 Task: Find connections with filter location Ladner with filter topic #Techstartupwith filter profile language Potuguese with filter current company Coding Club with filter school ISABELLA THOBURN P.G. COLLEGE with filter industry Security Guards and Patrol Services with filter service category Loans with filter keywords title Life Coach
Action: Mouse moved to (545, 100)
Screenshot: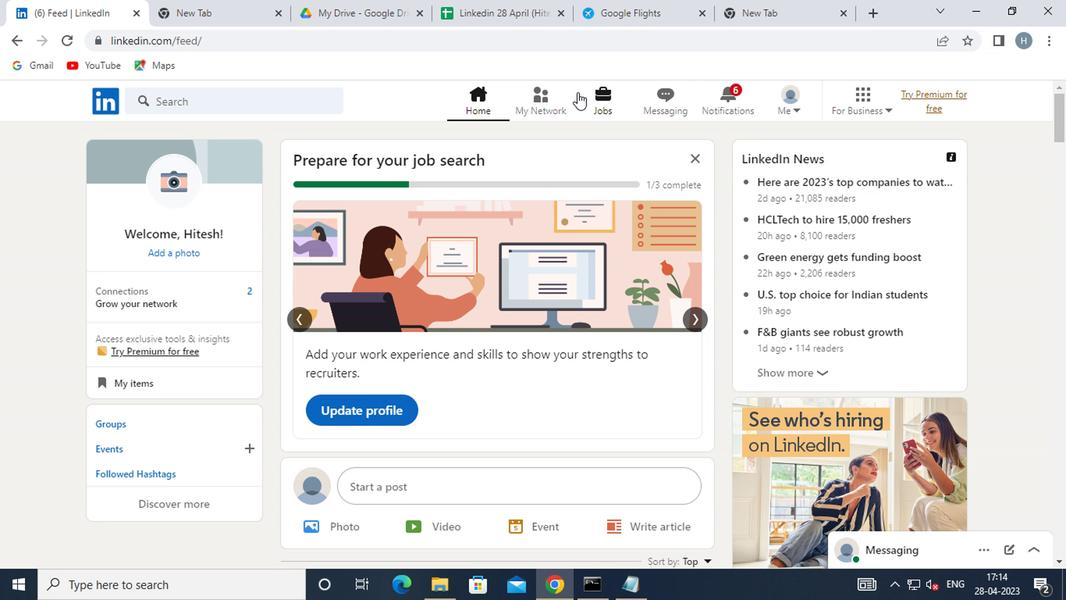 
Action: Mouse pressed left at (545, 100)
Screenshot: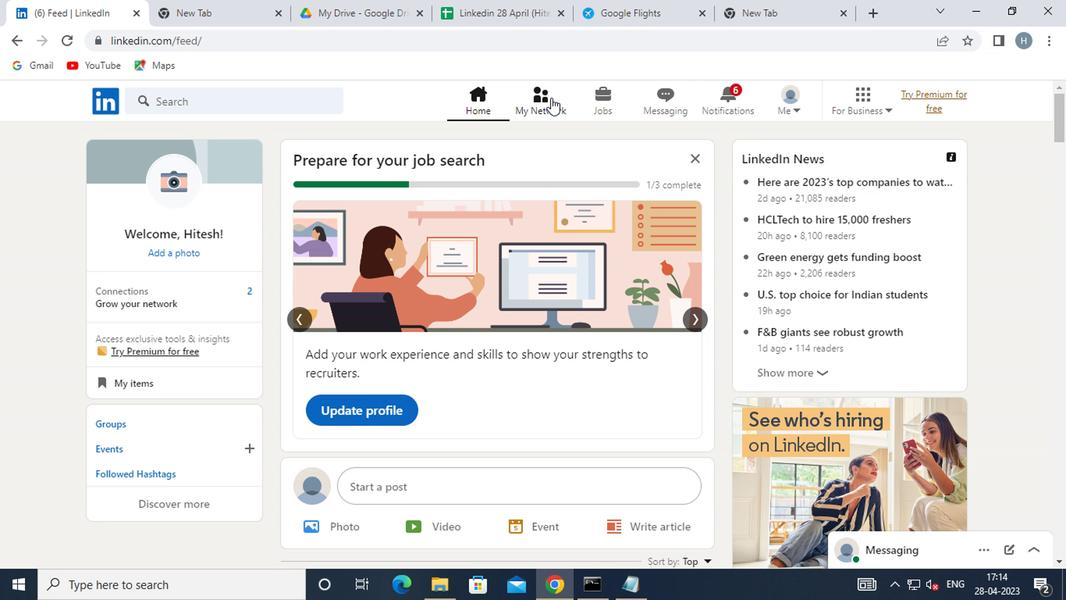 
Action: Mouse moved to (196, 185)
Screenshot: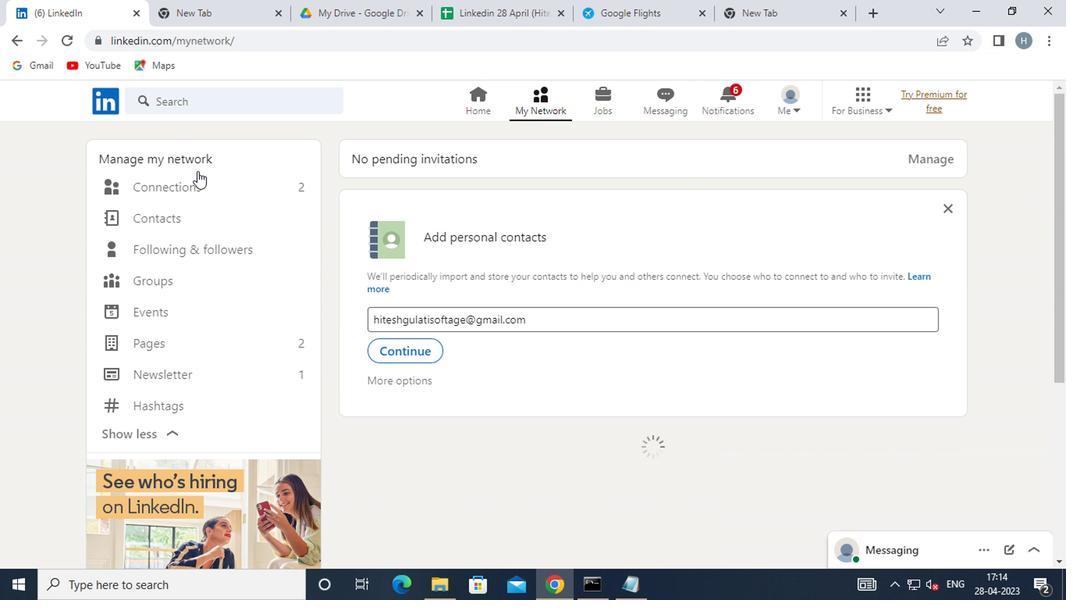 
Action: Mouse pressed left at (196, 185)
Screenshot: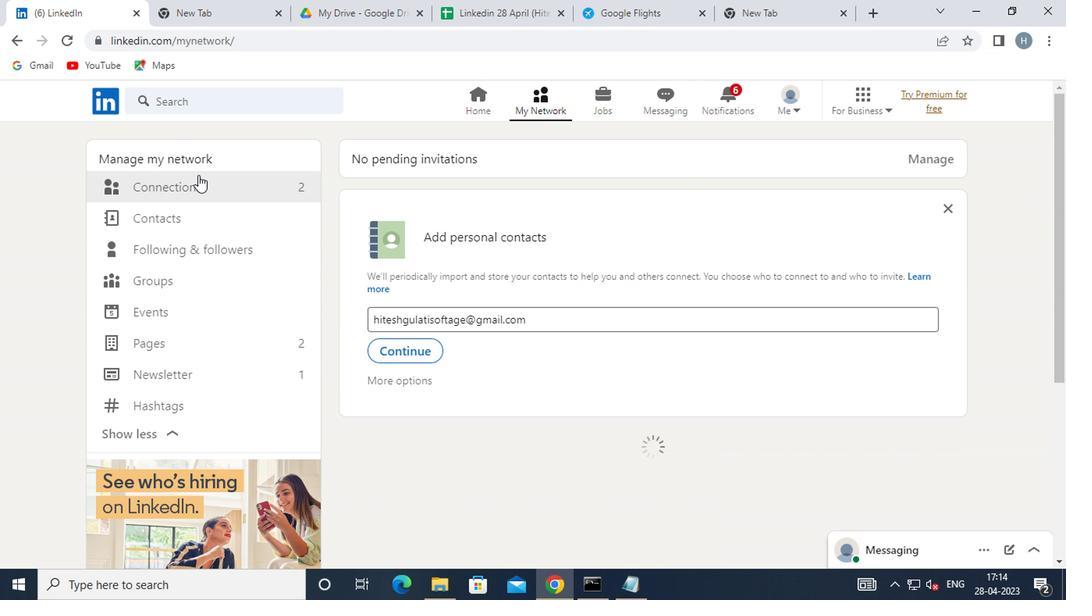 
Action: Mouse moved to (640, 191)
Screenshot: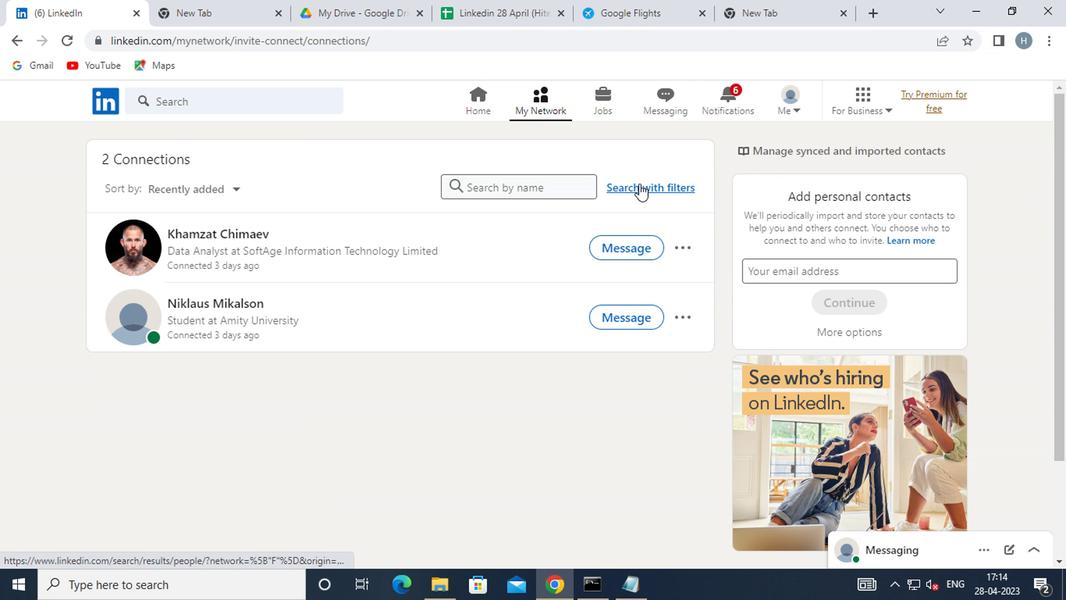
Action: Mouse pressed left at (640, 191)
Screenshot: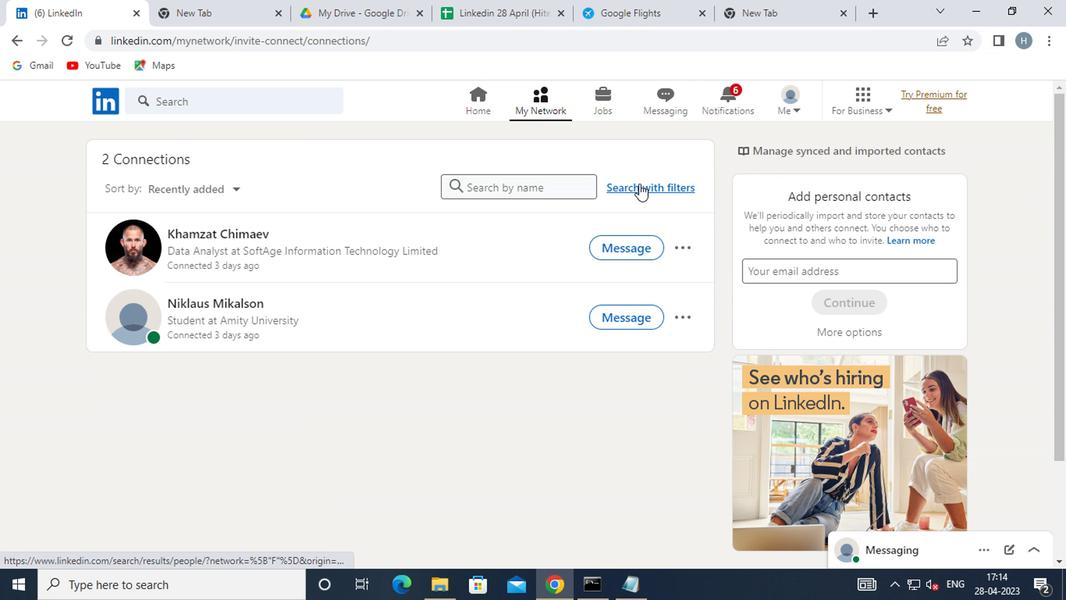 
Action: Mouse moved to (584, 146)
Screenshot: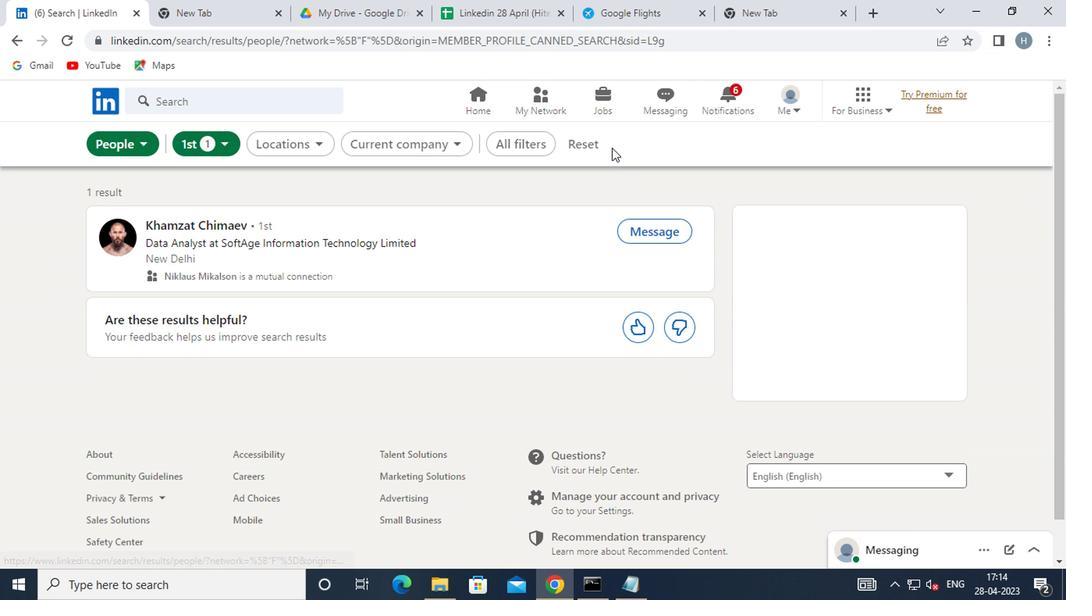 
Action: Mouse pressed left at (584, 146)
Screenshot: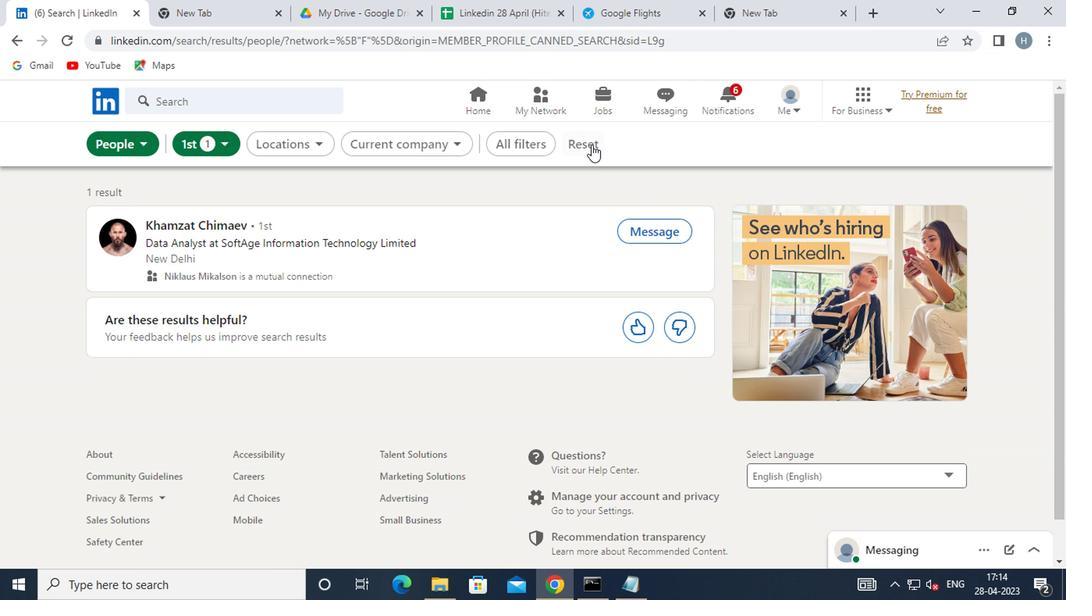 
Action: Mouse moved to (551, 143)
Screenshot: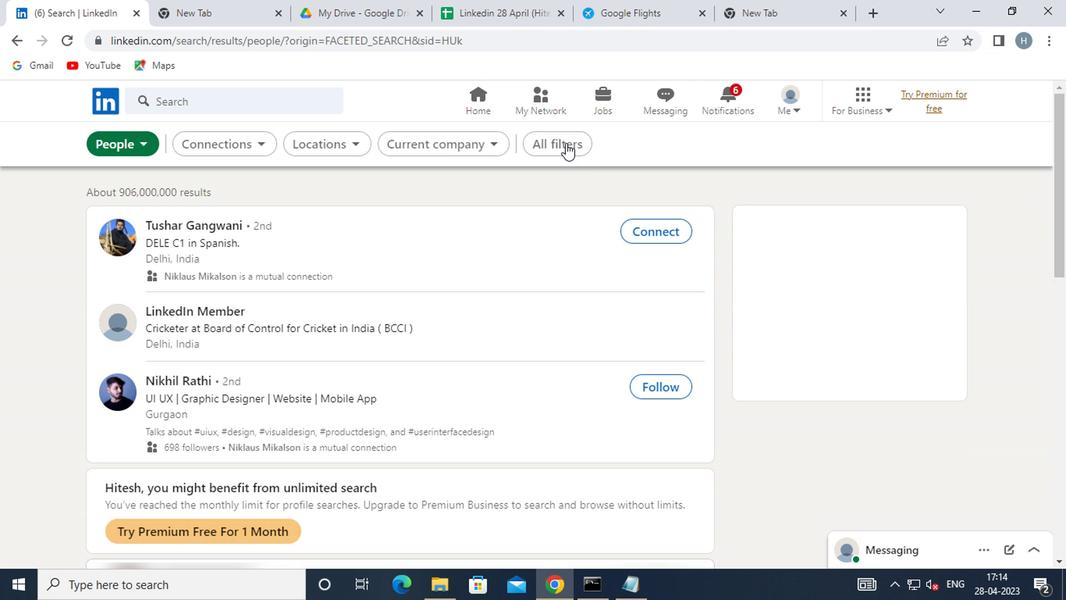 
Action: Mouse pressed left at (551, 143)
Screenshot: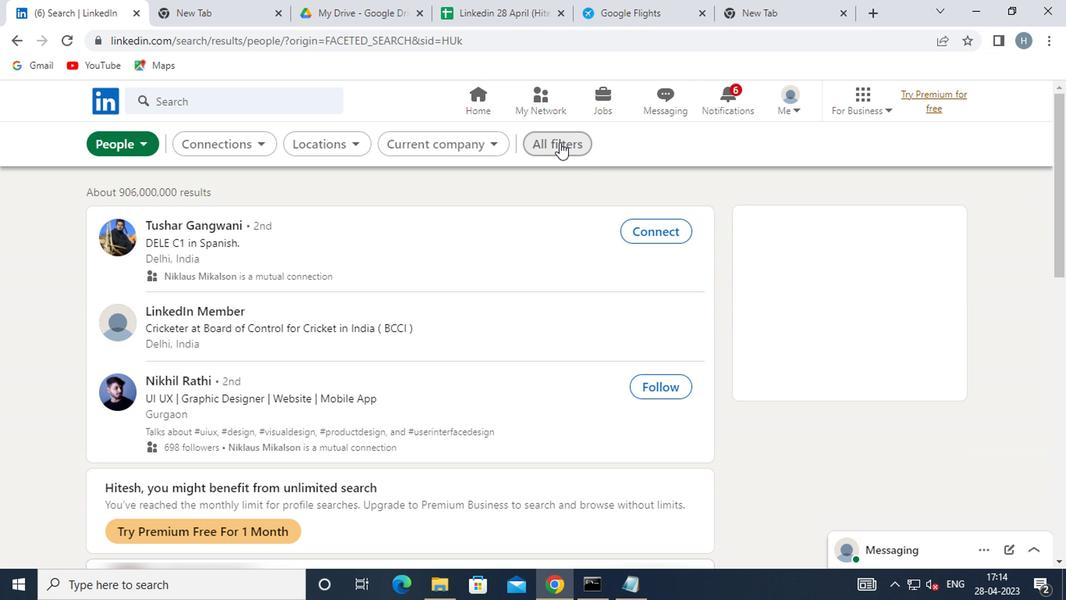 
Action: Mouse moved to (712, 370)
Screenshot: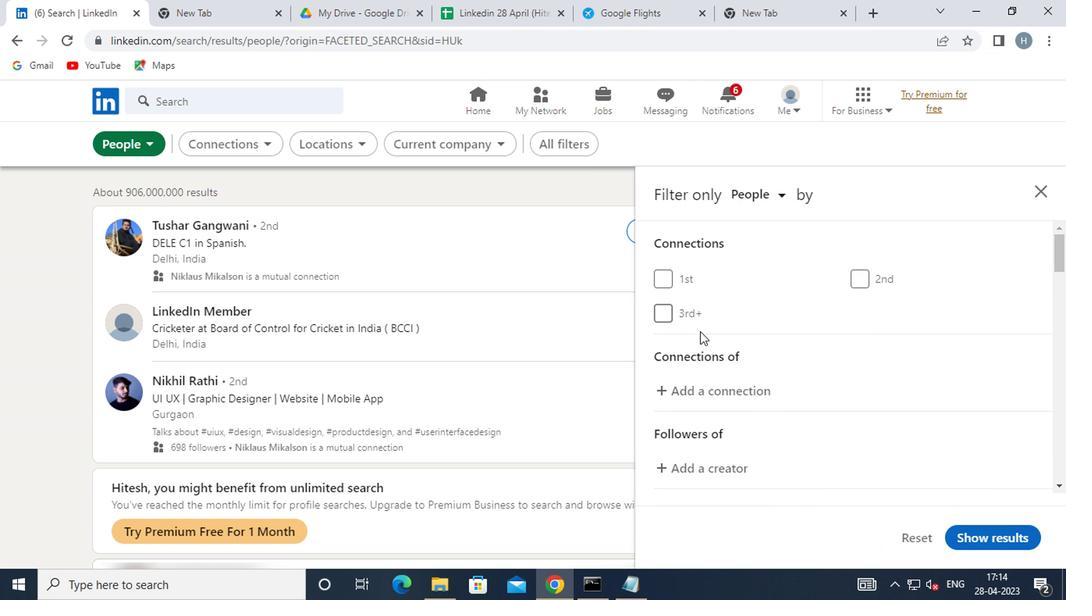 
Action: Mouse scrolled (712, 369) with delta (0, -1)
Screenshot: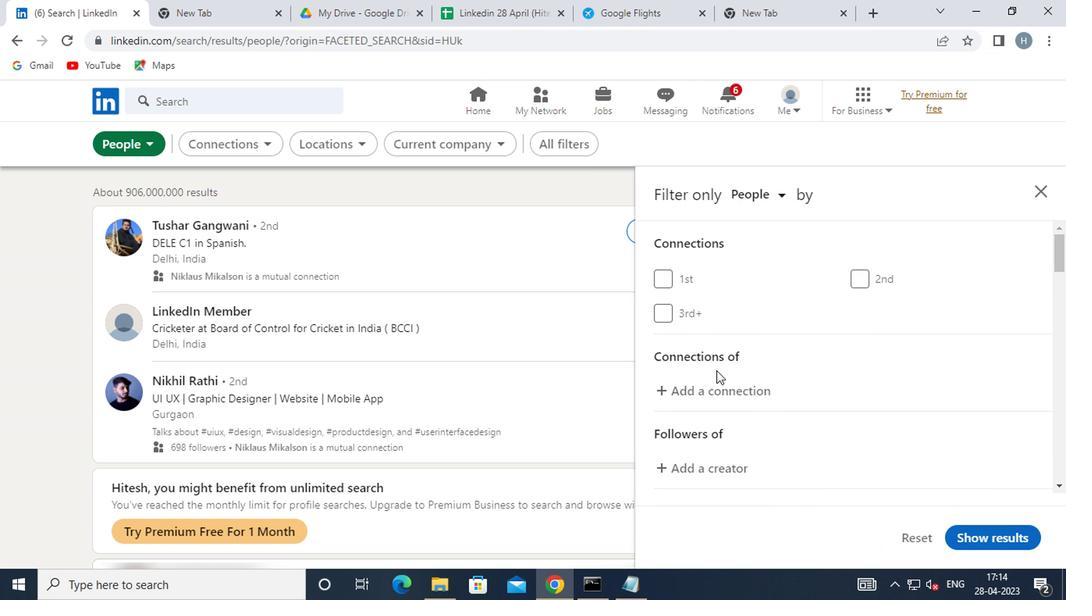 
Action: Mouse scrolled (712, 369) with delta (0, -1)
Screenshot: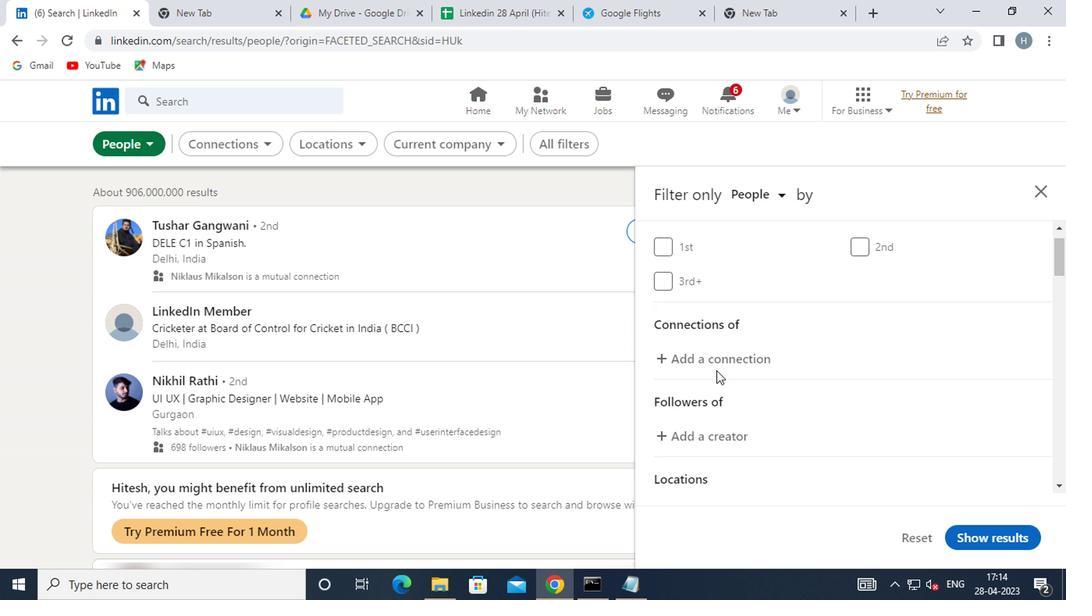 
Action: Mouse scrolled (712, 369) with delta (0, -1)
Screenshot: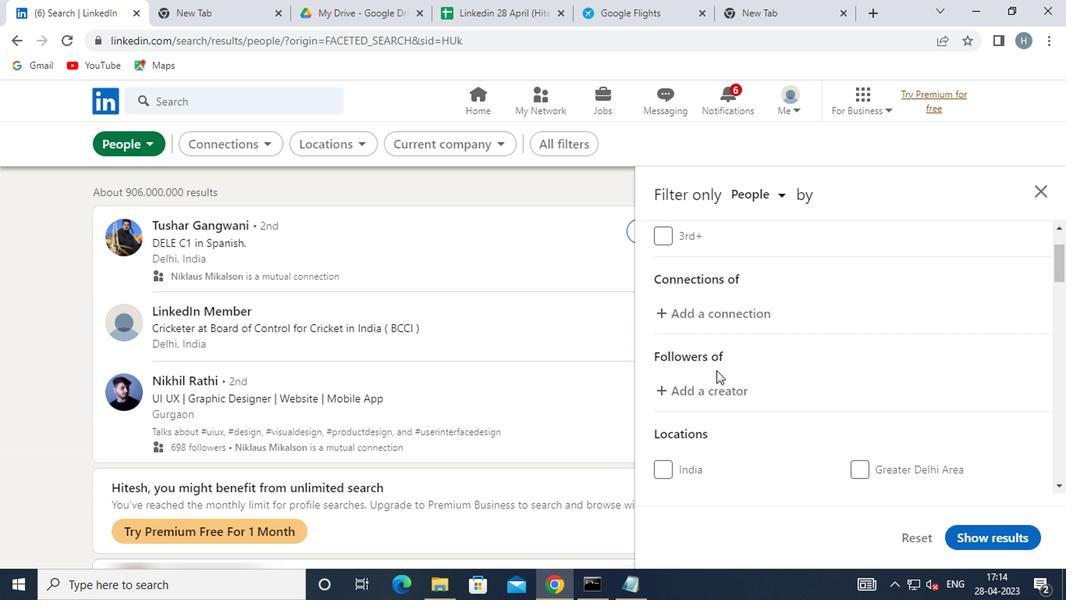 
Action: Mouse moved to (877, 378)
Screenshot: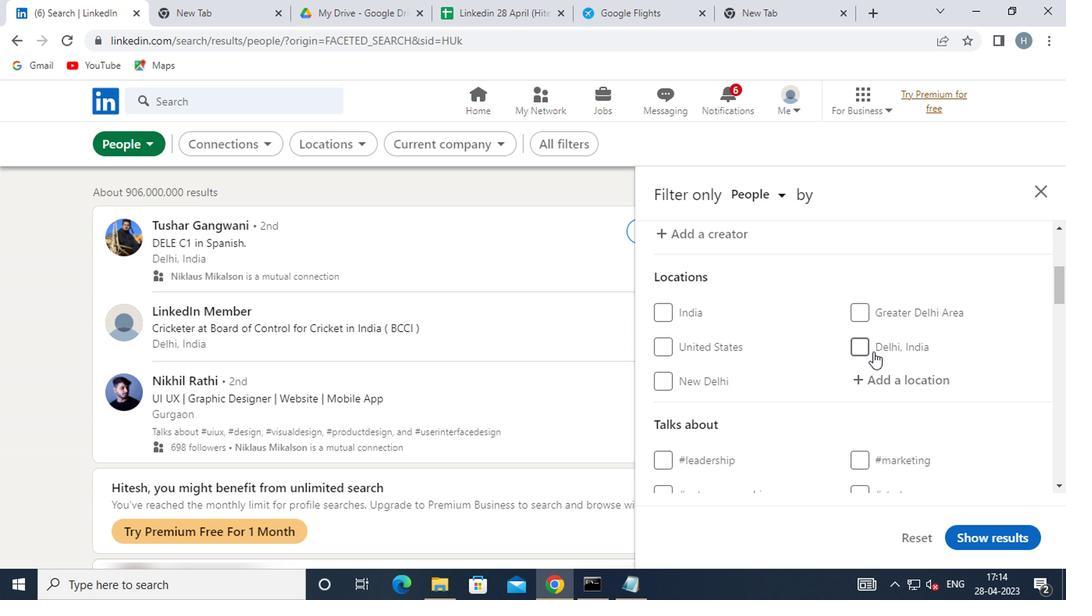 
Action: Mouse pressed left at (877, 378)
Screenshot: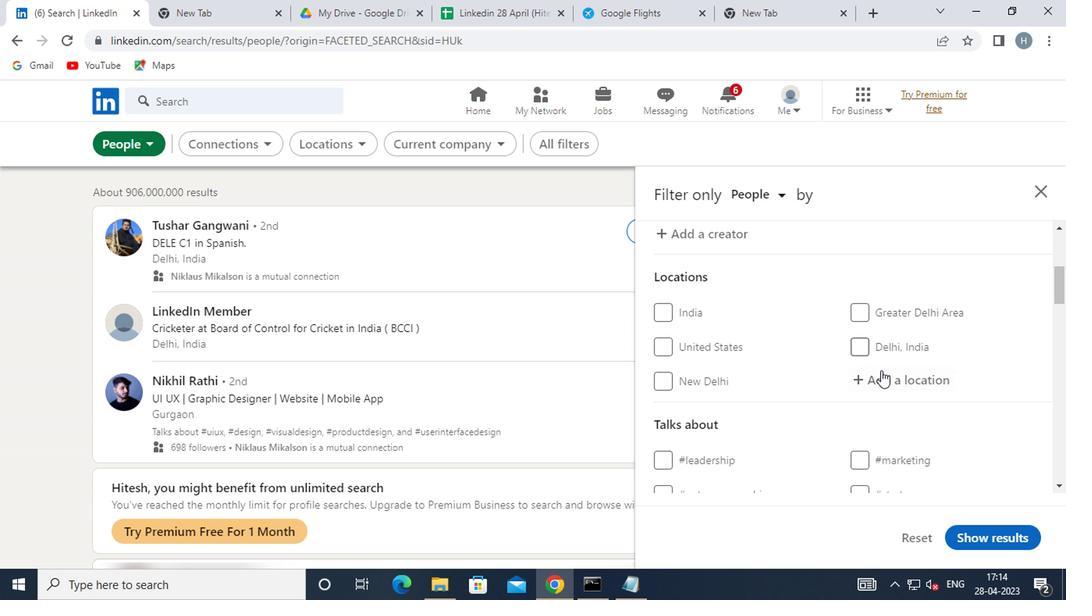 
Action: Key pressed <Key.shift>LADNER<Key.enter>
Screenshot: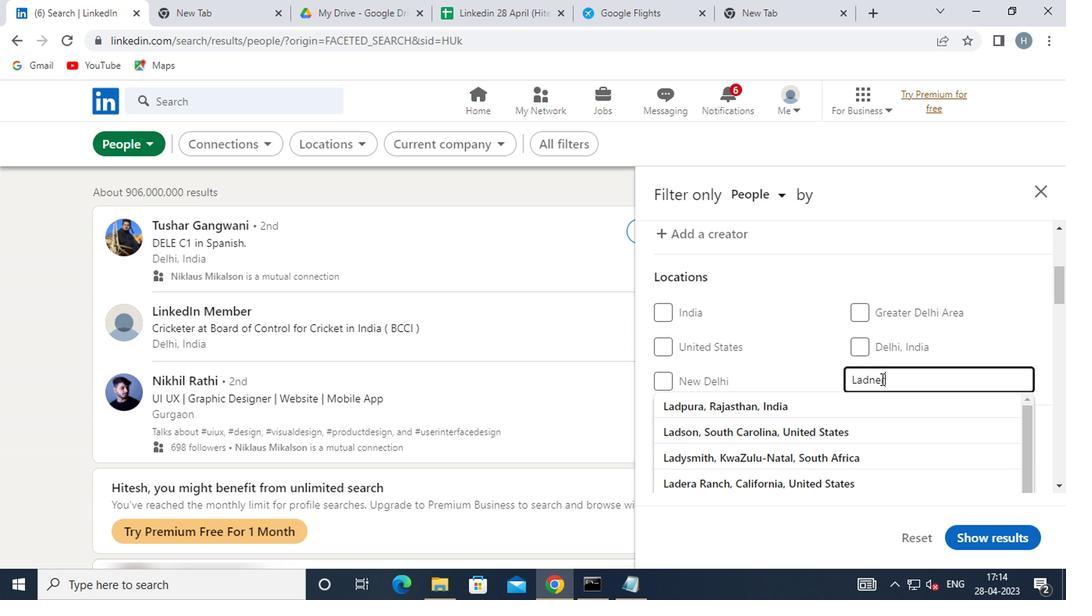 
Action: Mouse moved to (869, 433)
Screenshot: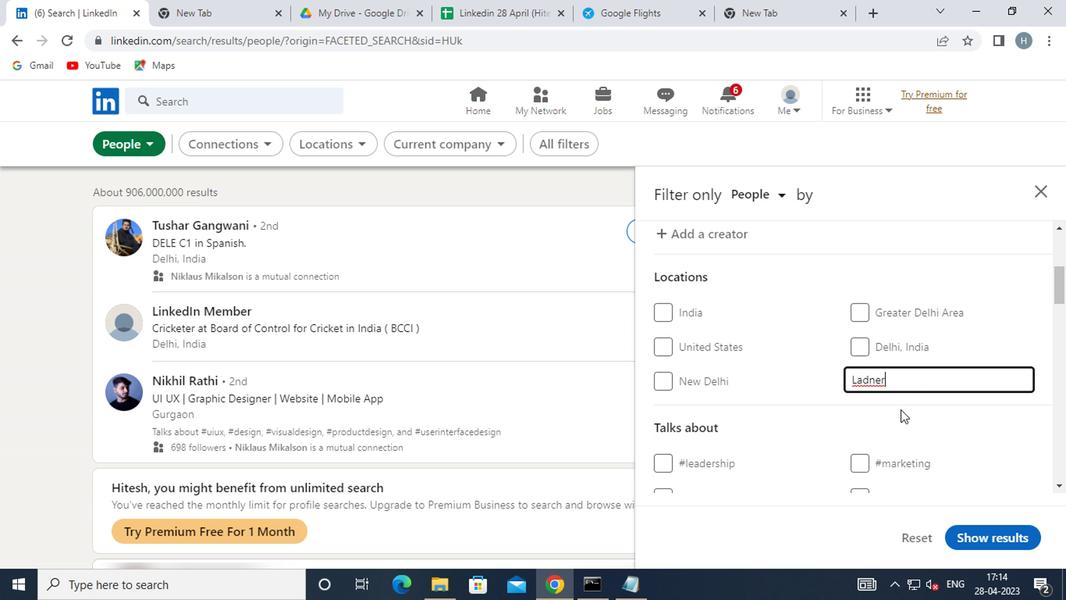 
Action: Mouse scrolled (869, 432) with delta (0, 0)
Screenshot: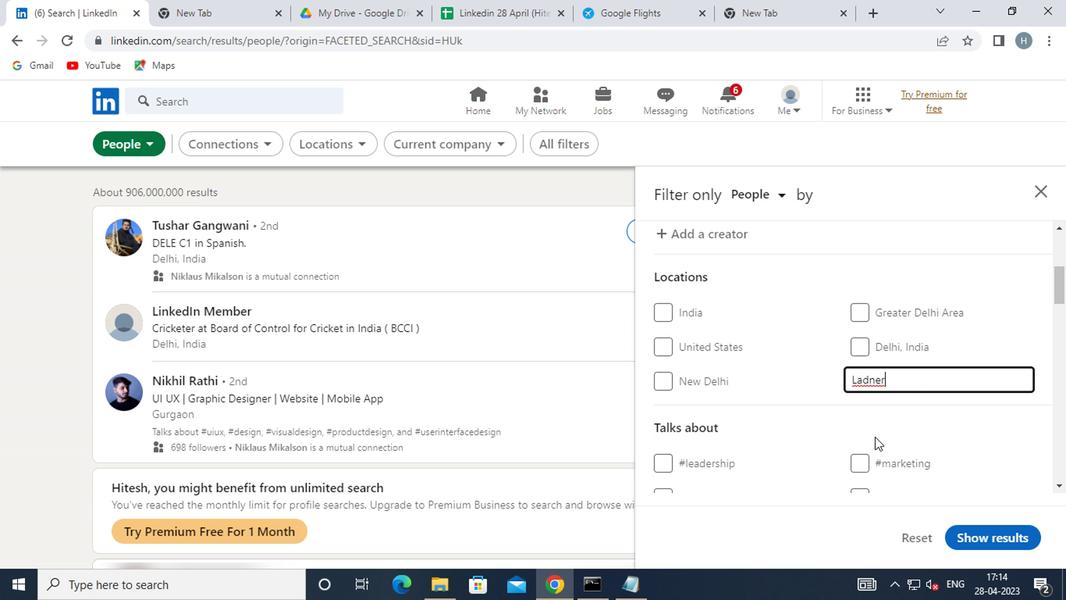 
Action: Mouse moved to (895, 417)
Screenshot: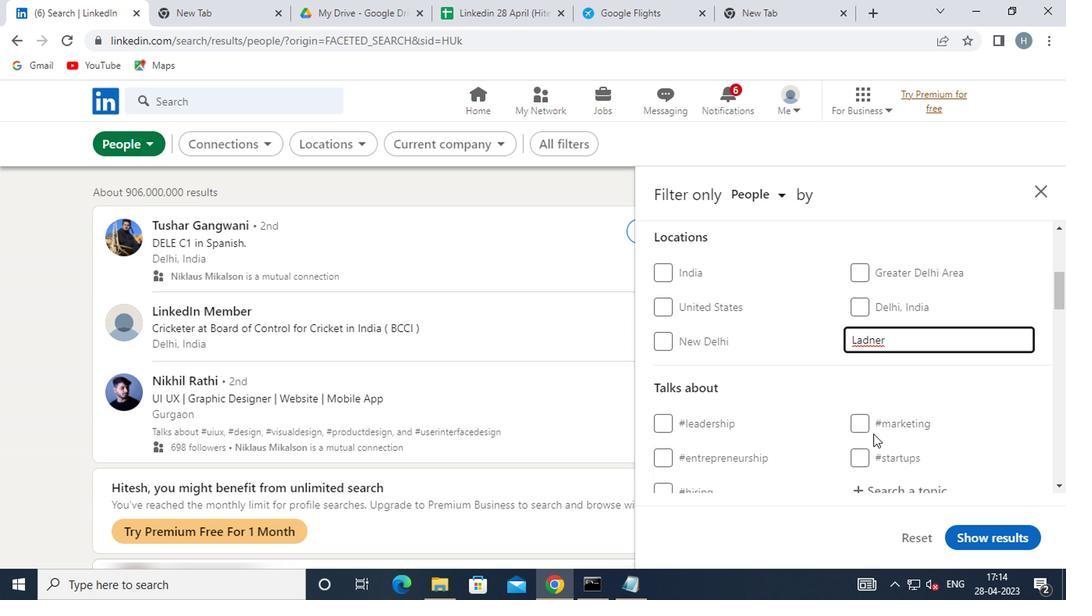 
Action: Mouse scrolled (895, 416) with delta (0, -1)
Screenshot: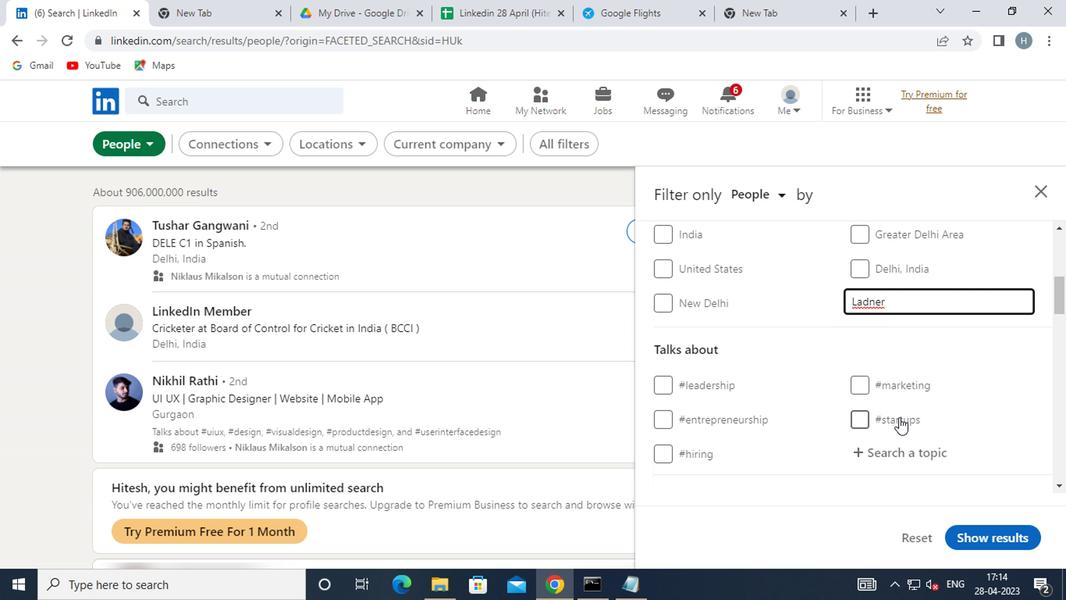 
Action: Mouse moved to (909, 368)
Screenshot: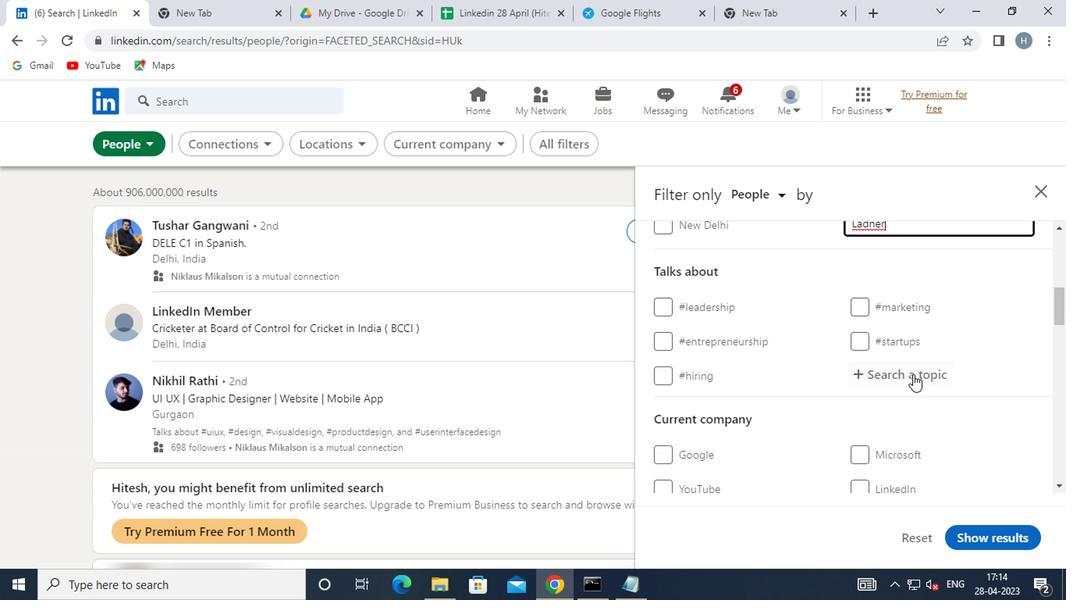 
Action: Mouse pressed left at (909, 368)
Screenshot: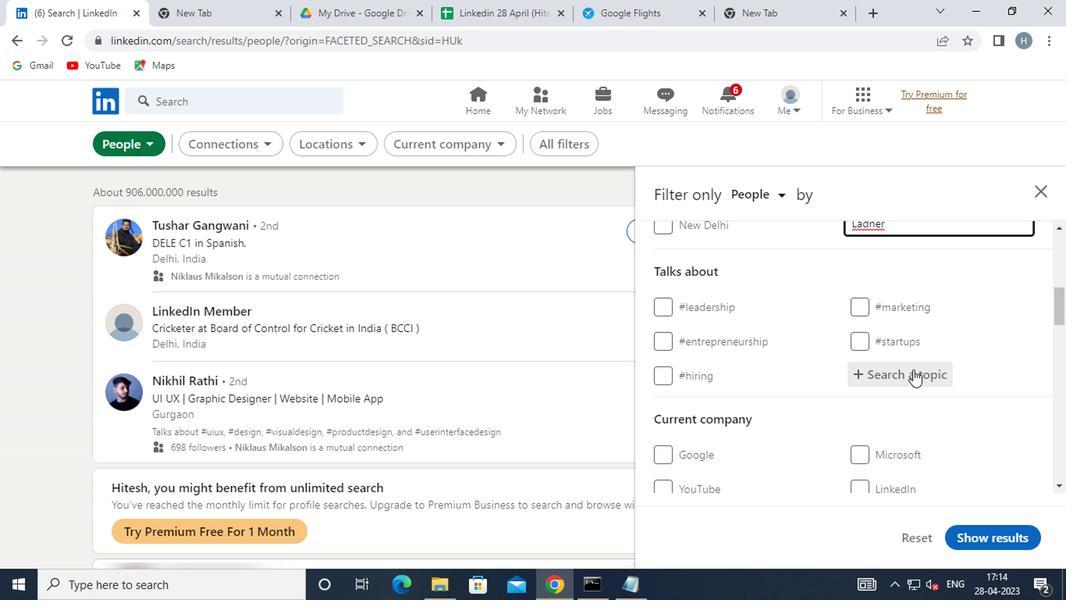 
Action: Key pressed <Key.shift>TECHST
Screenshot: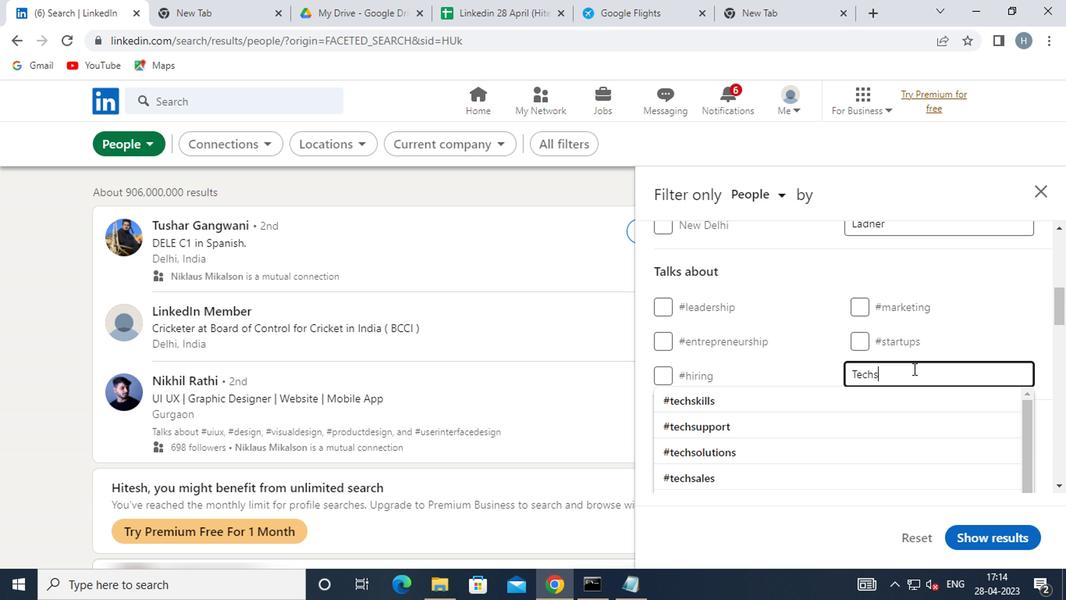 
Action: Mouse moved to (814, 400)
Screenshot: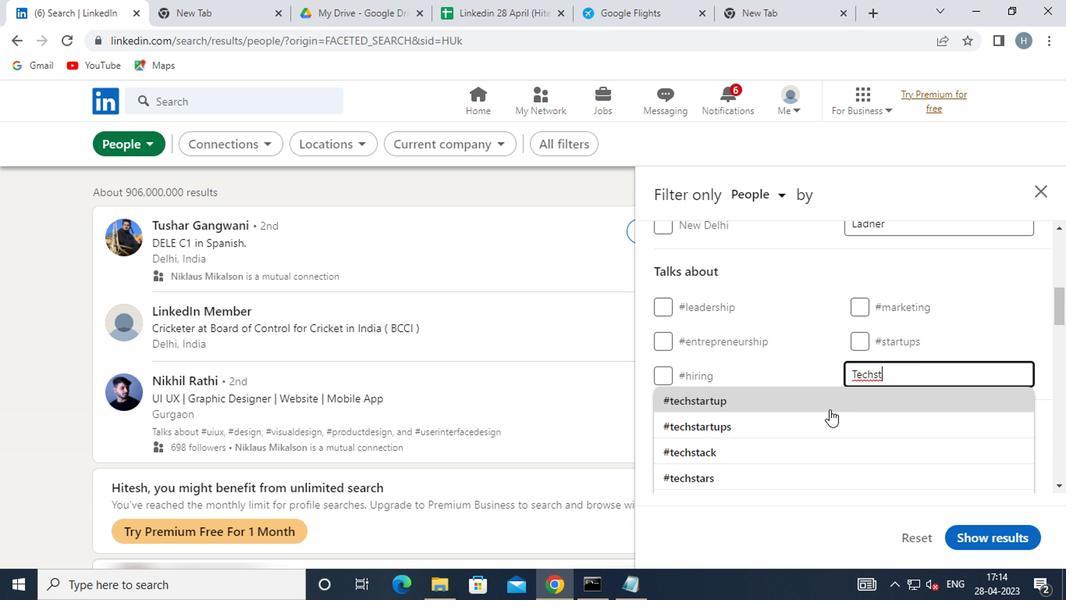 
Action: Mouse pressed left at (814, 400)
Screenshot: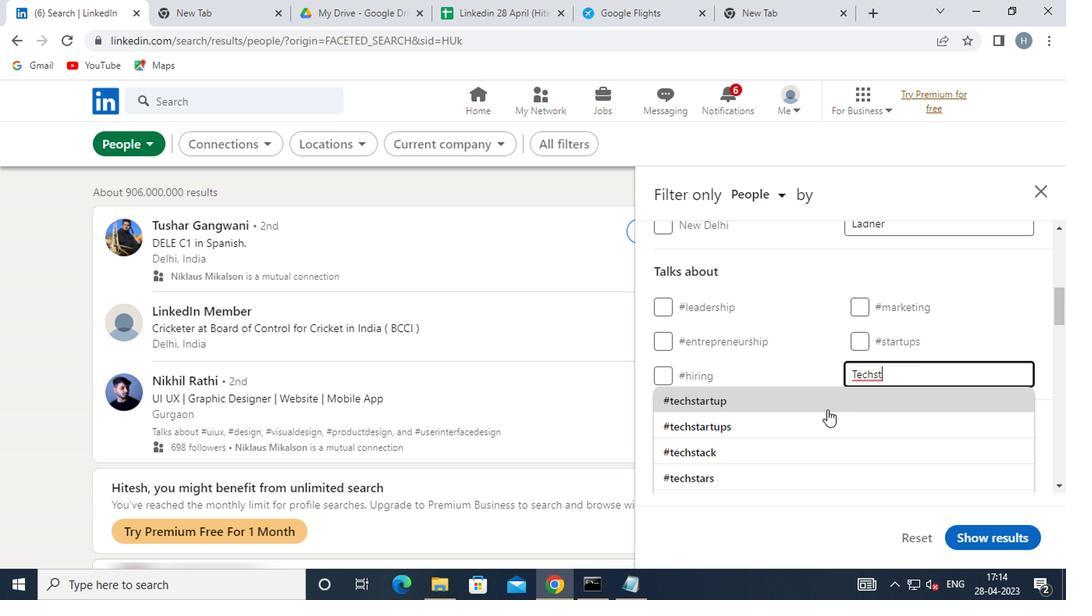 
Action: Mouse scrolled (814, 400) with delta (0, 0)
Screenshot: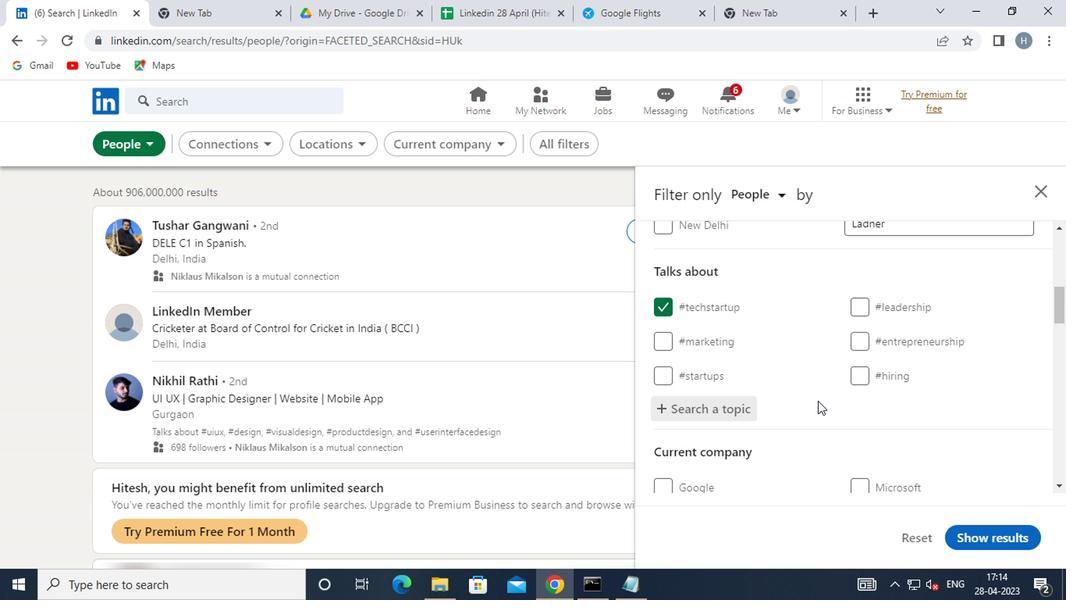 
Action: Mouse scrolled (814, 400) with delta (0, 0)
Screenshot: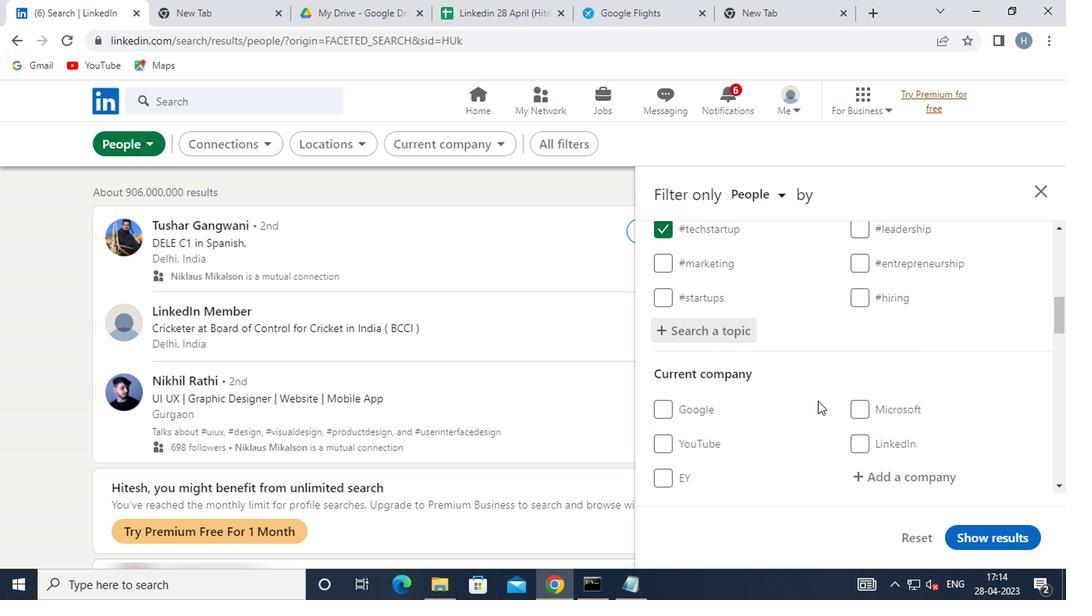 
Action: Mouse scrolled (814, 400) with delta (0, 0)
Screenshot: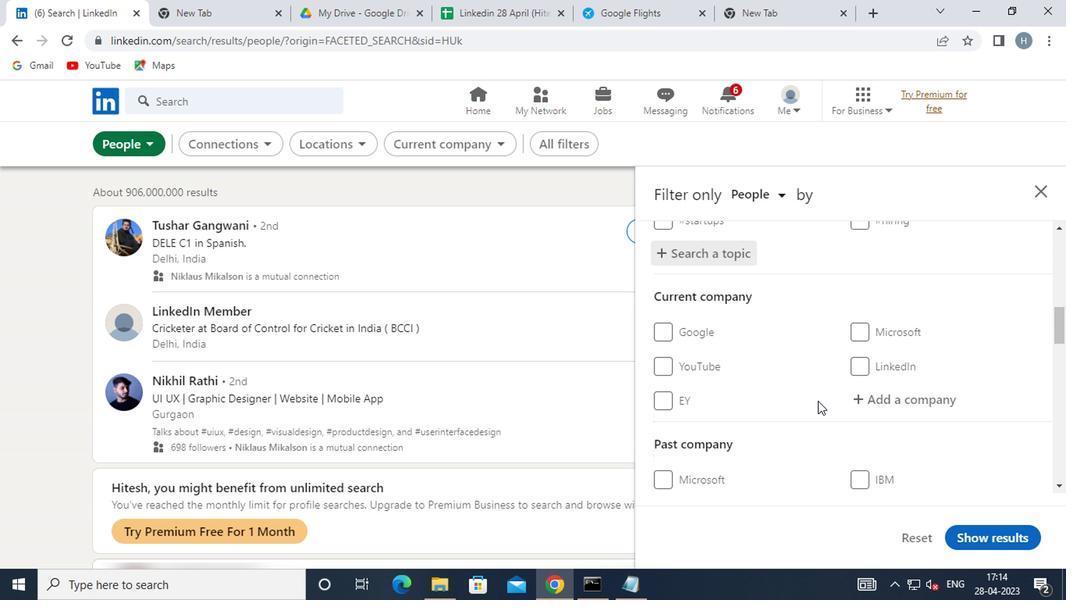 
Action: Mouse scrolled (814, 400) with delta (0, 0)
Screenshot: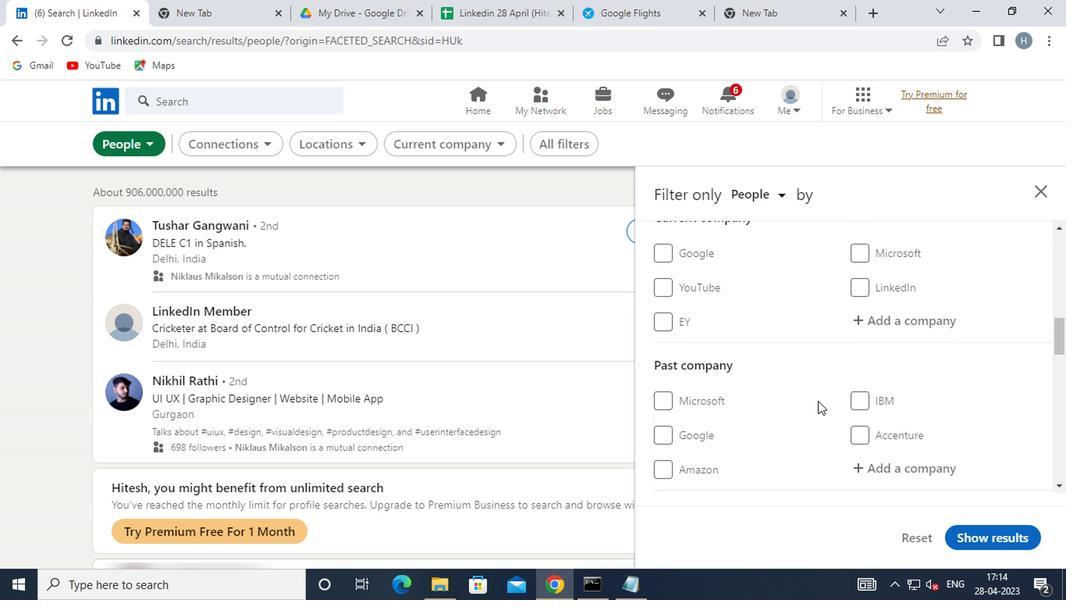 
Action: Mouse scrolled (814, 400) with delta (0, 0)
Screenshot: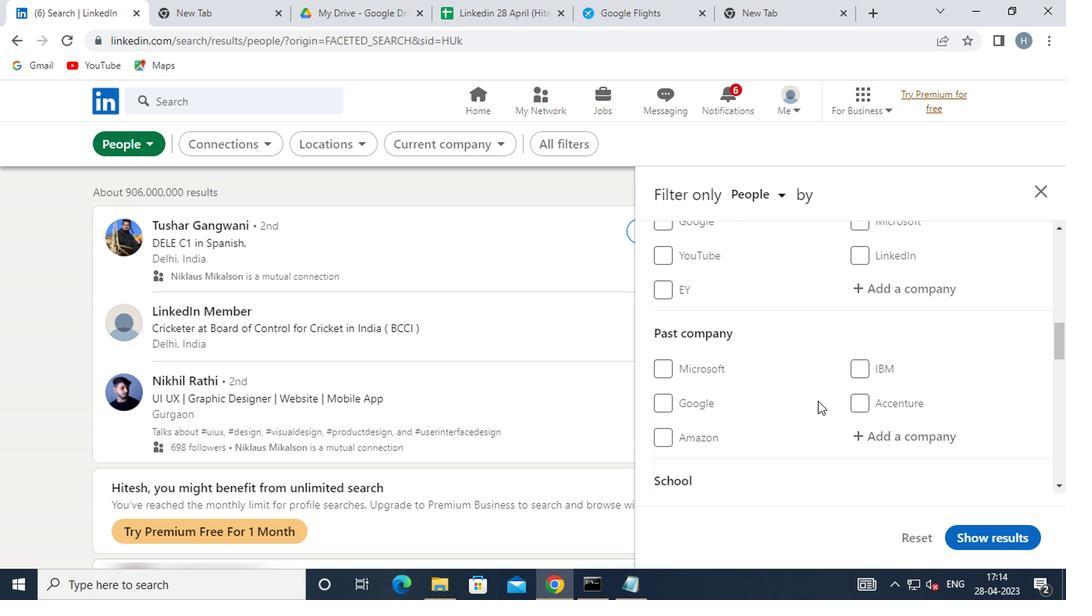 
Action: Mouse scrolled (814, 400) with delta (0, 0)
Screenshot: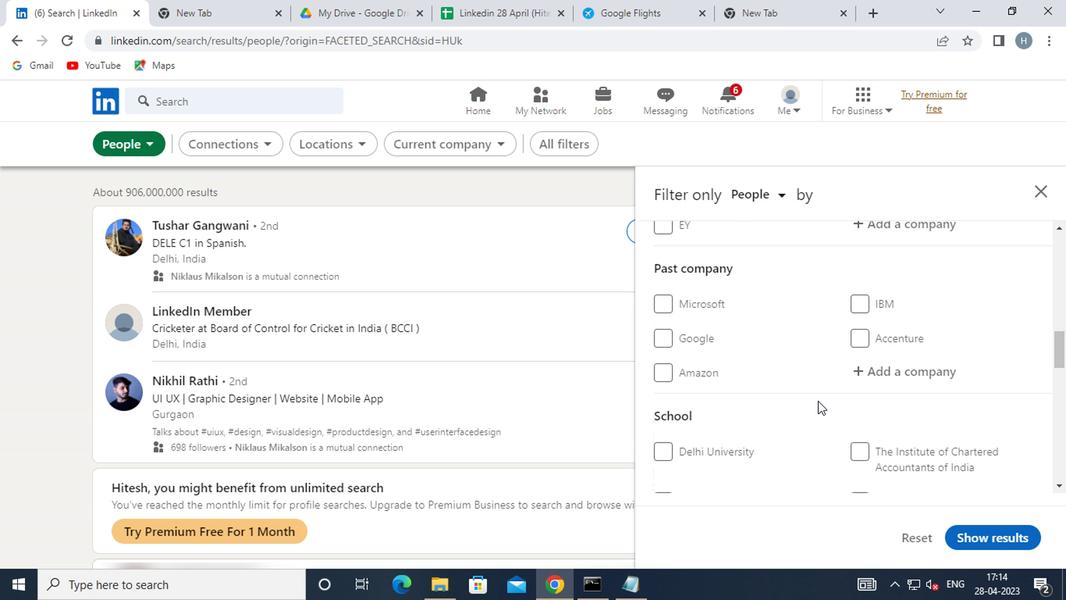 
Action: Mouse scrolled (814, 400) with delta (0, 0)
Screenshot: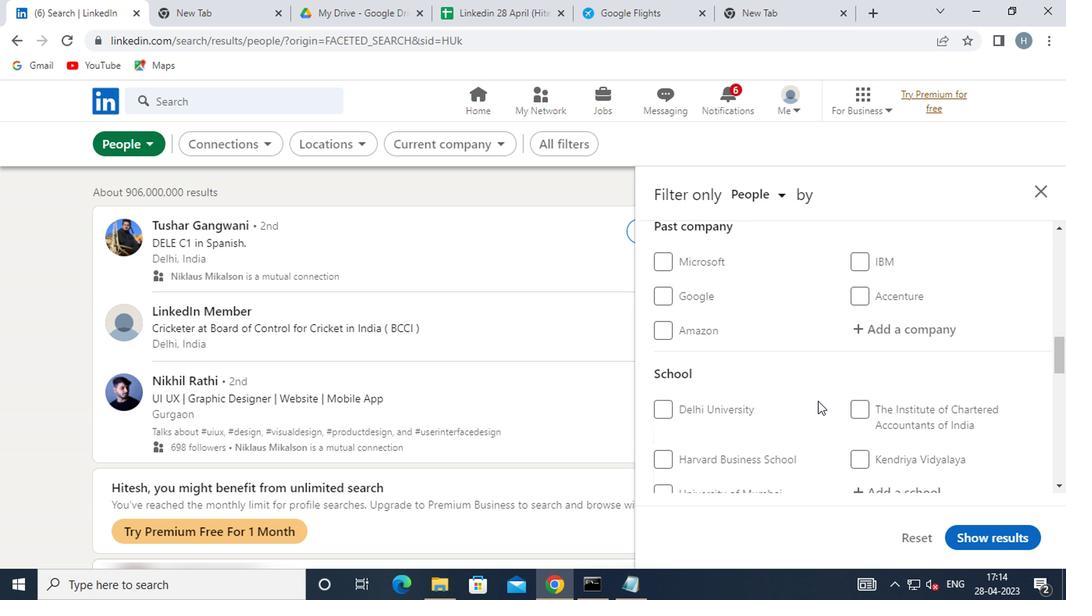 
Action: Mouse scrolled (814, 400) with delta (0, 0)
Screenshot: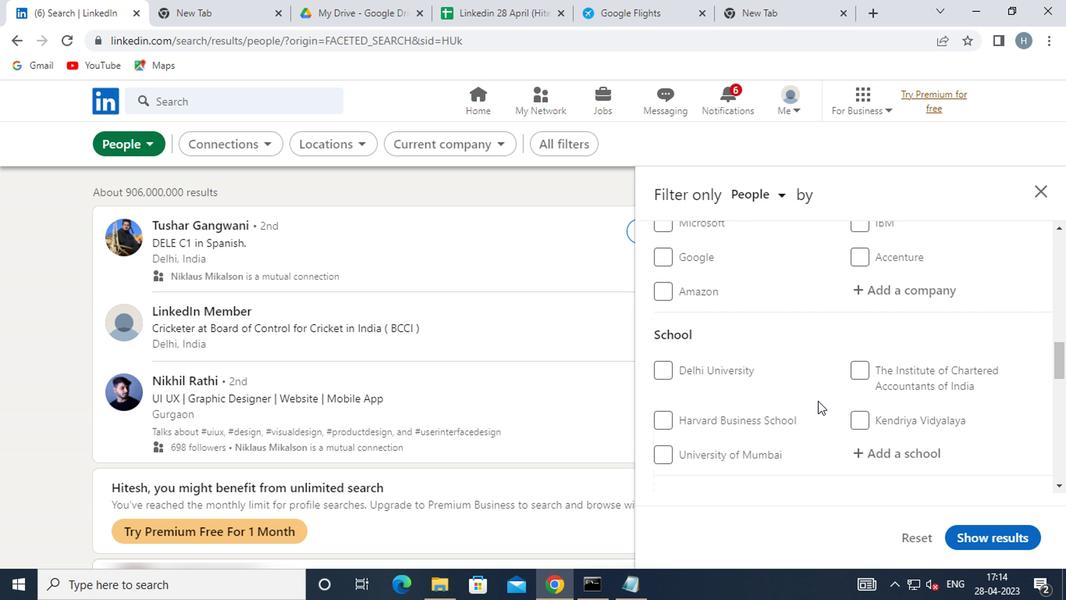 
Action: Mouse scrolled (814, 400) with delta (0, 0)
Screenshot: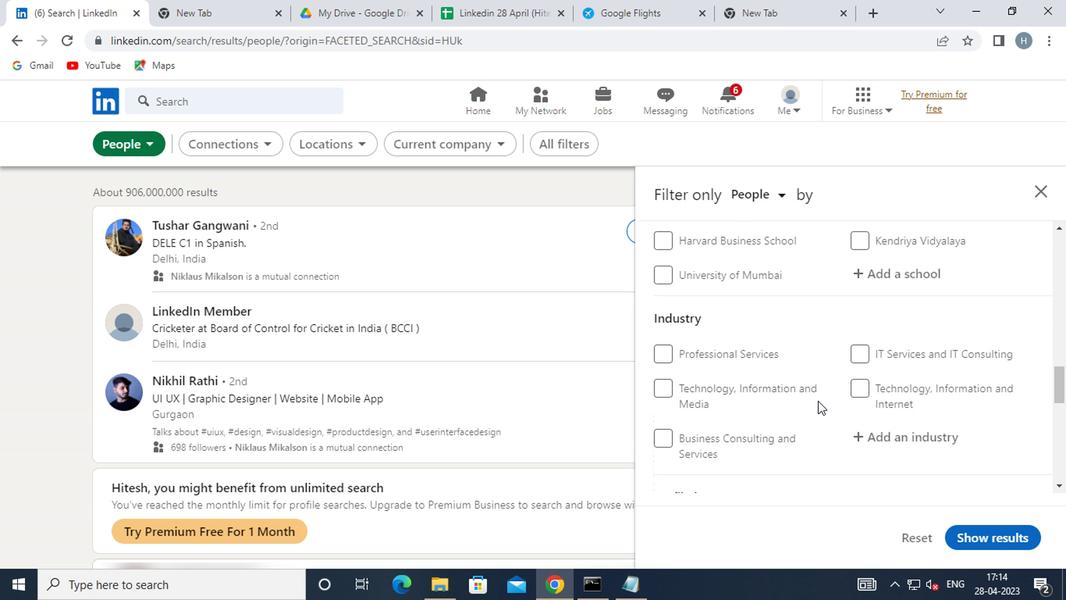 
Action: Mouse scrolled (814, 400) with delta (0, 0)
Screenshot: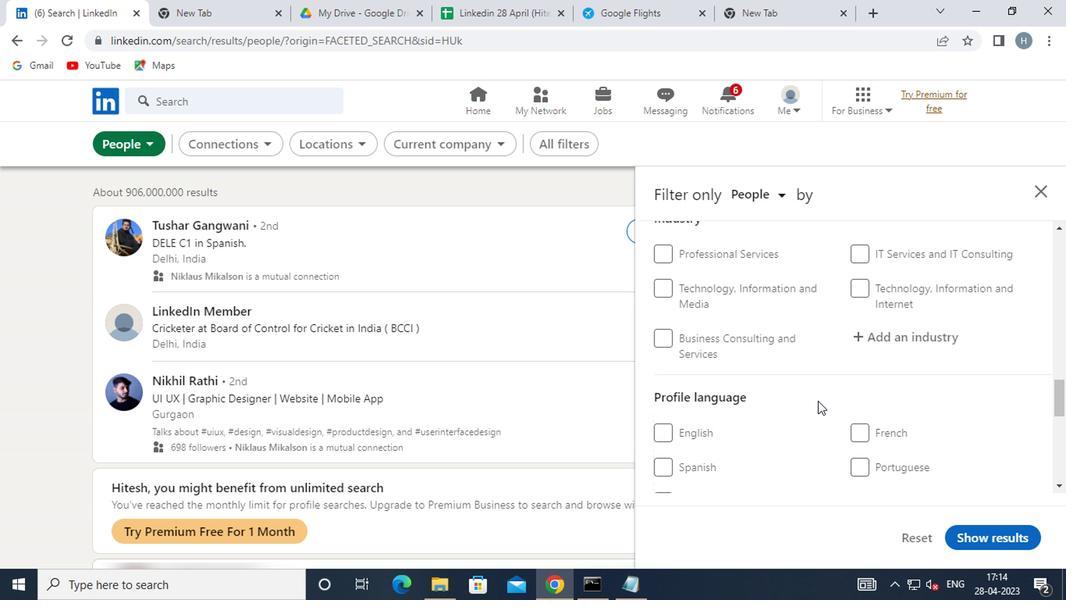 
Action: Mouse moved to (871, 378)
Screenshot: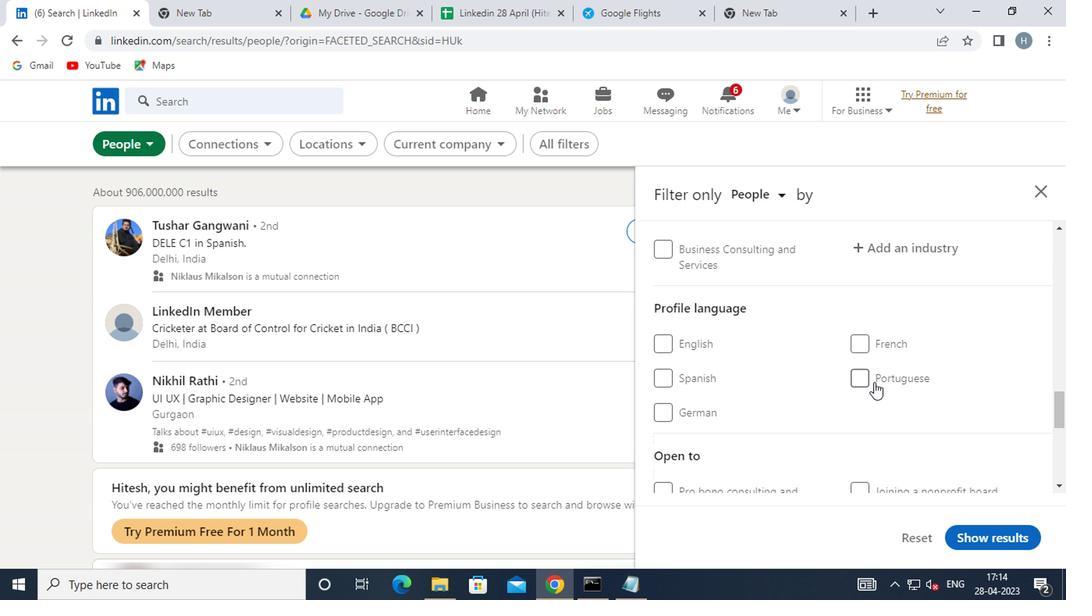 
Action: Mouse pressed left at (871, 378)
Screenshot: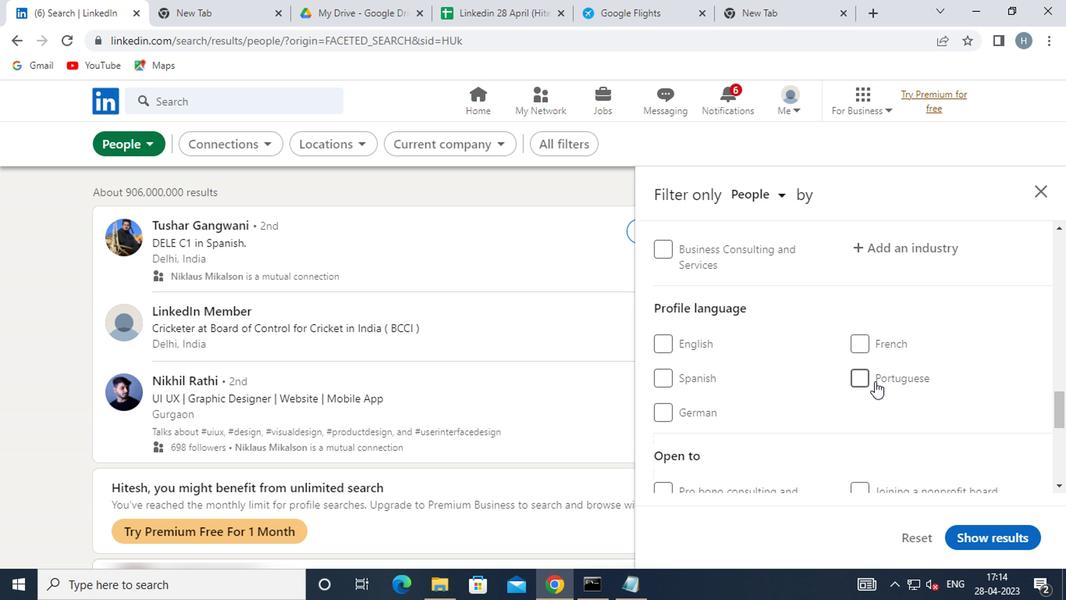 
Action: Mouse moved to (900, 333)
Screenshot: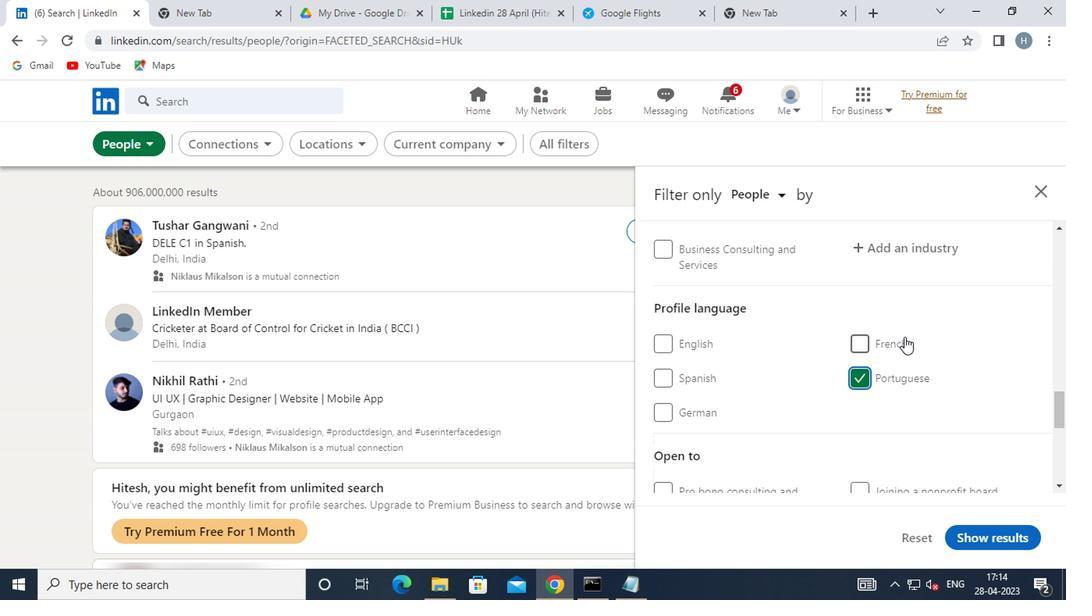 
Action: Mouse scrolled (900, 333) with delta (0, 0)
Screenshot: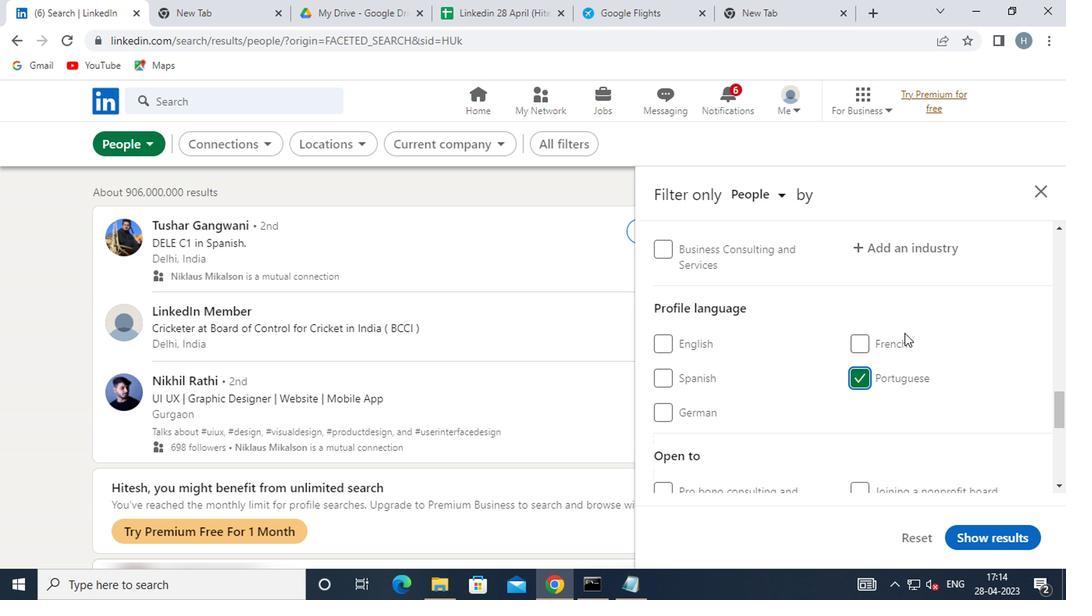 
Action: Mouse scrolled (900, 333) with delta (0, 0)
Screenshot: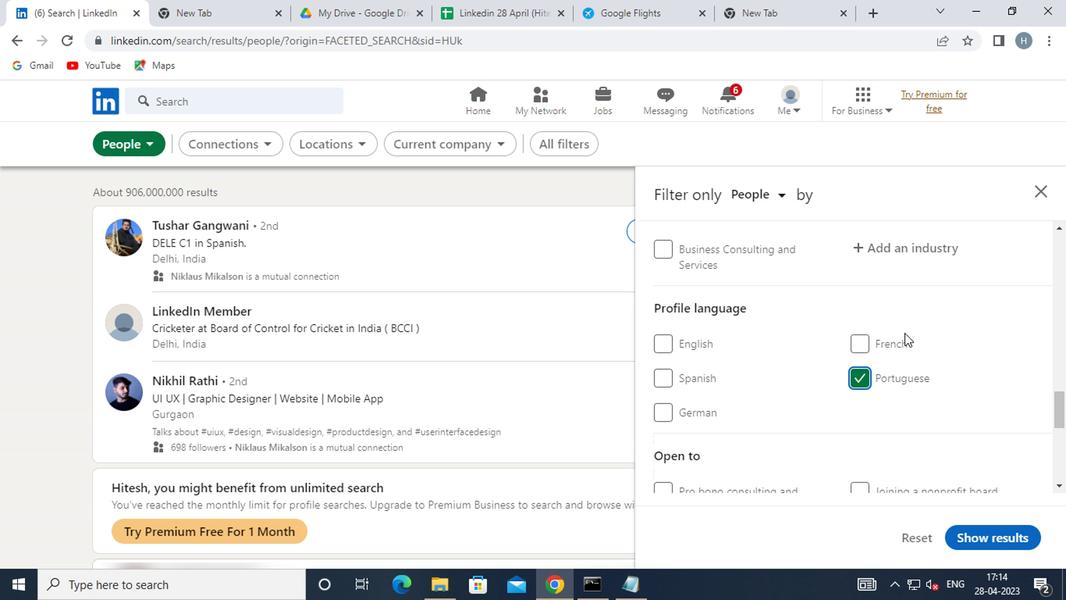 
Action: Mouse moved to (901, 330)
Screenshot: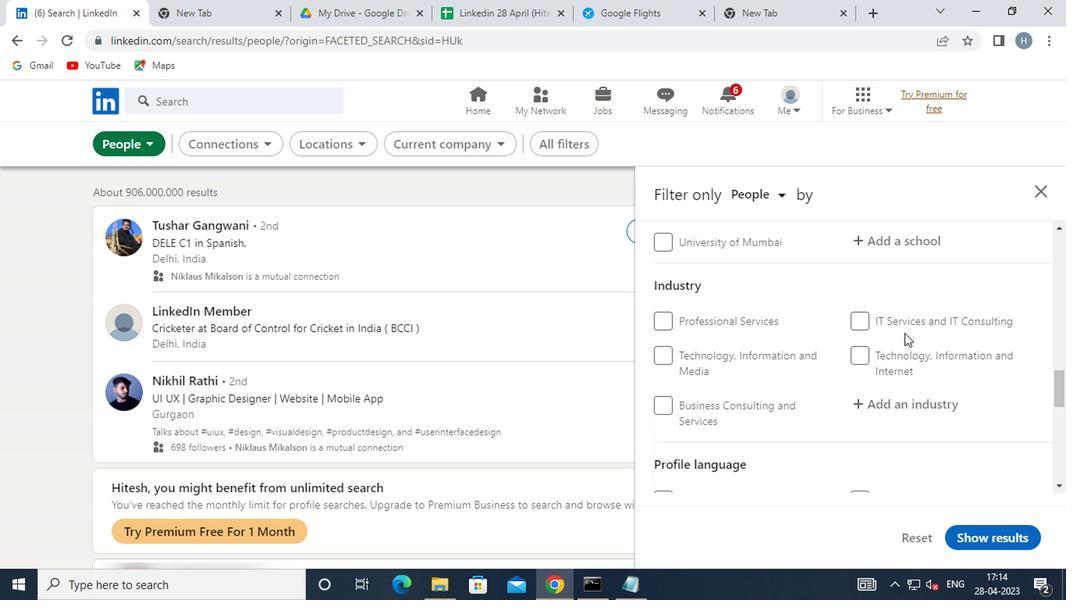 
Action: Mouse scrolled (901, 331) with delta (0, 1)
Screenshot: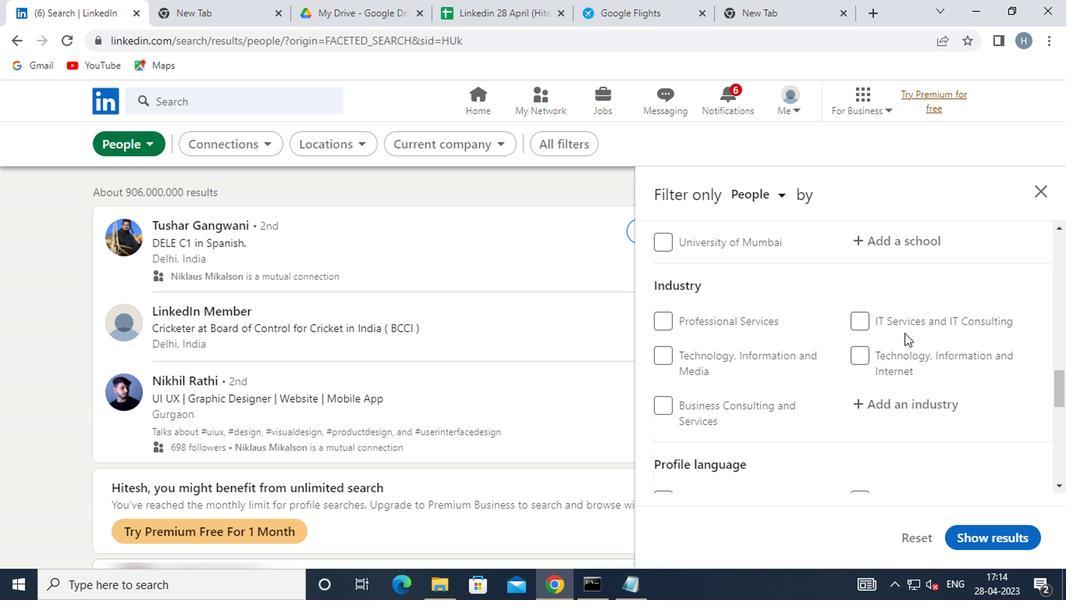 
Action: Mouse moved to (901, 330)
Screenshot: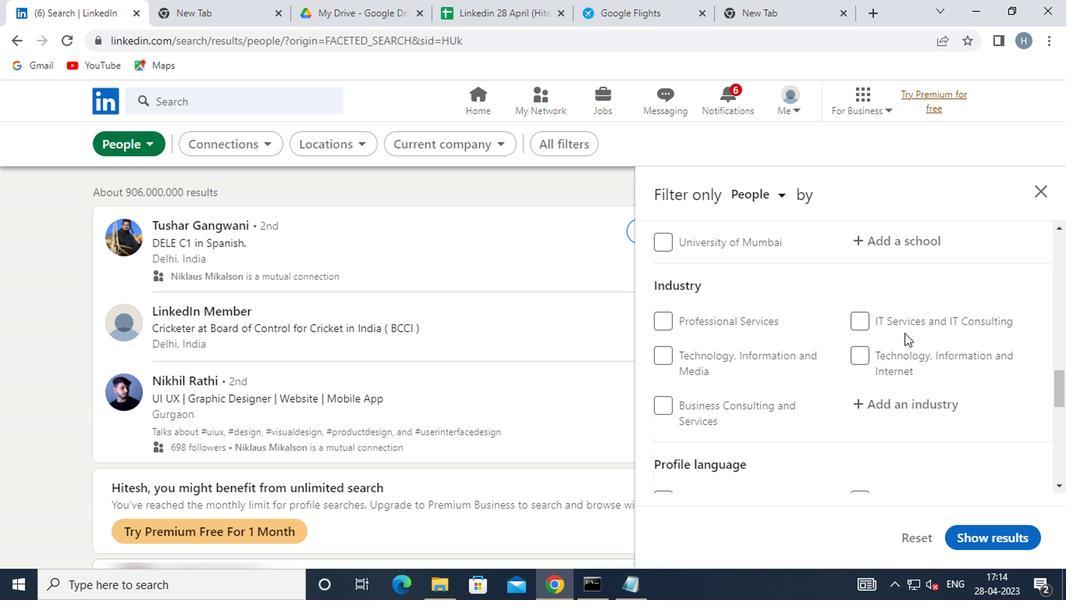 
Action: Mouse scrolled (901, 330) with delta (0, 0)
Screenshot: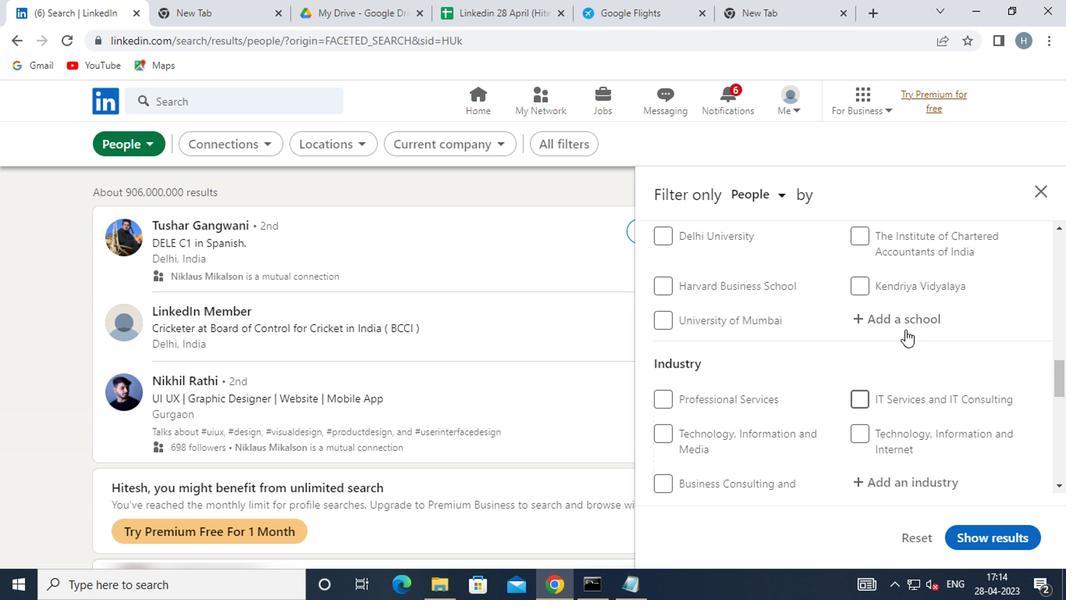 
Action: Mouse scrolled (901, 330) with delta (0, 0)
Screenshot: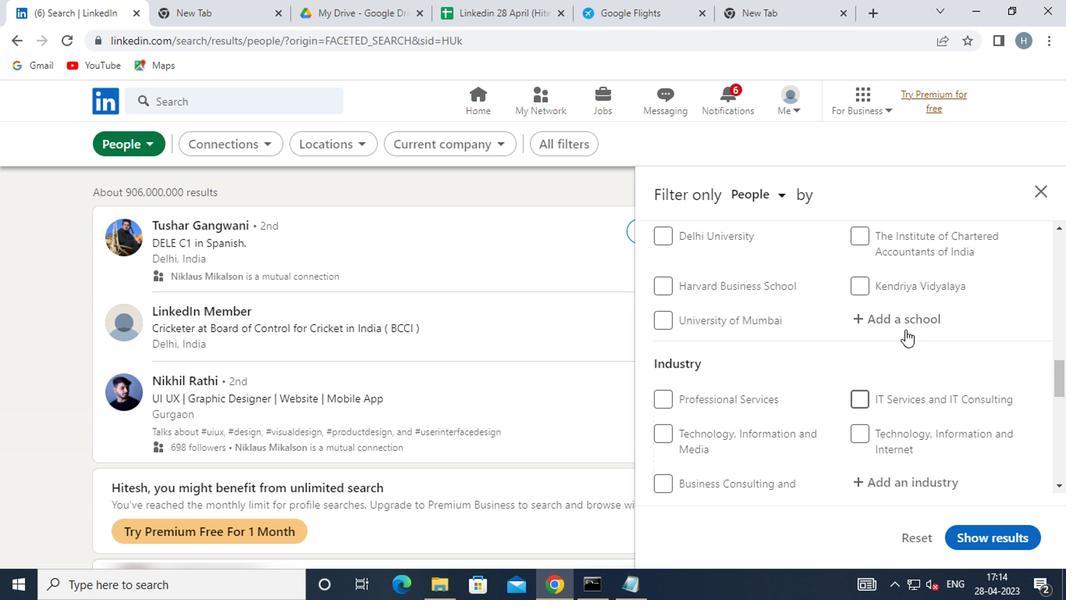 
Action: Mouse moved to (901, 330)
Screenshot: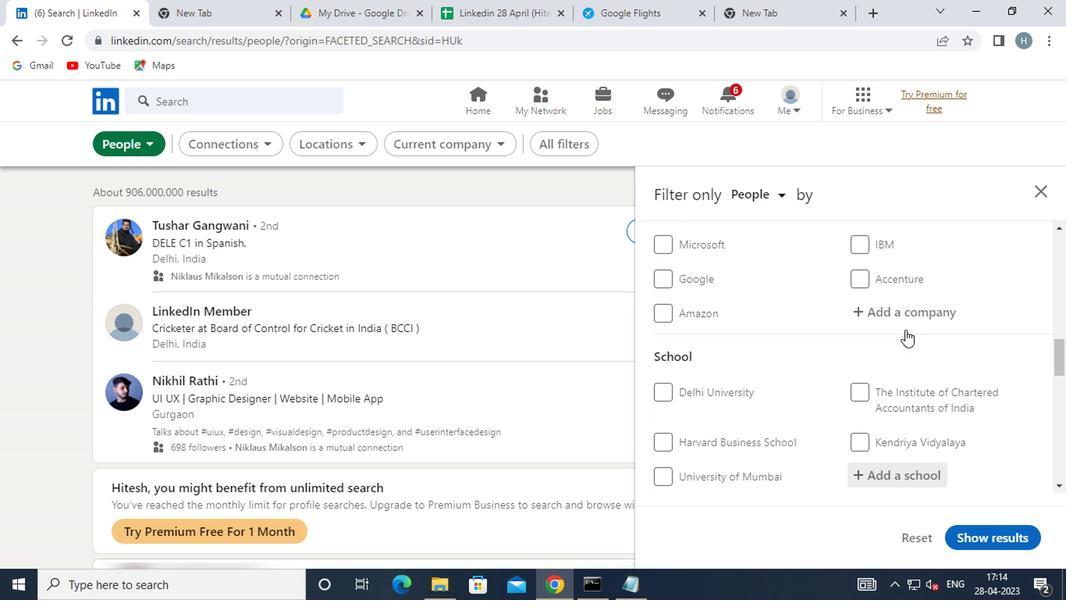 
Action: Mouse scrolled (901, 330) with delta (0, 0)
Screenshot: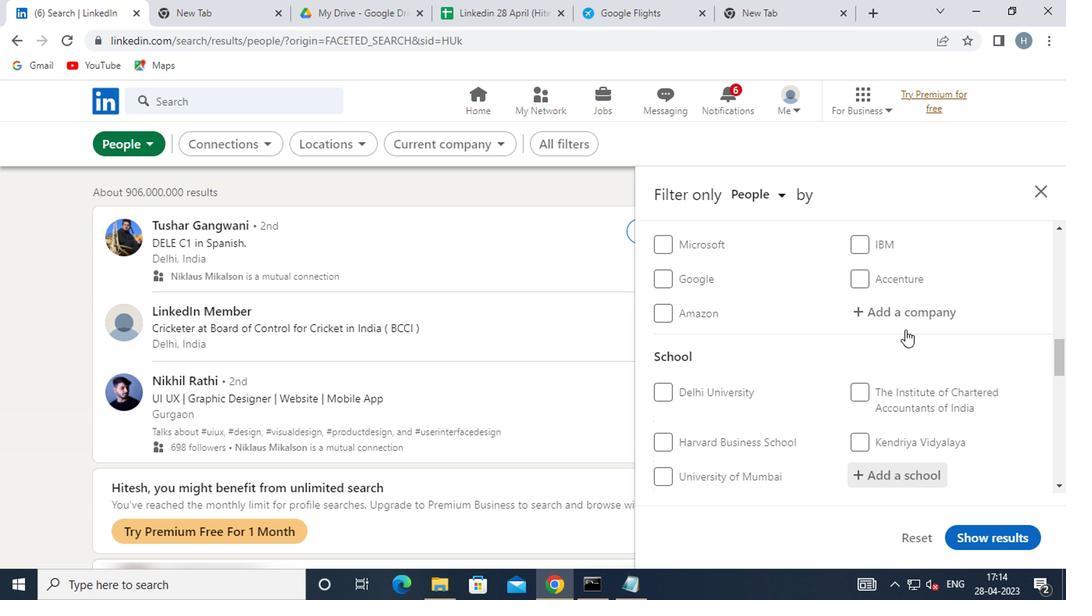 
Action: Mouse moved to (899, 330)
Screenshot: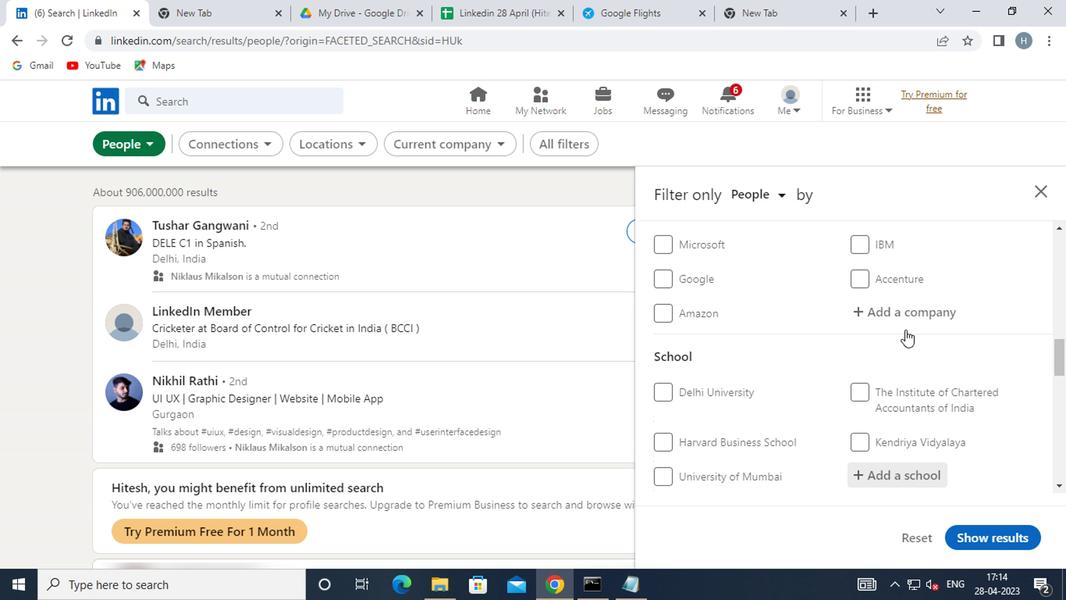 
Action: Mouse scrolled (899, 330) with delta (0, 0)
Screenshot: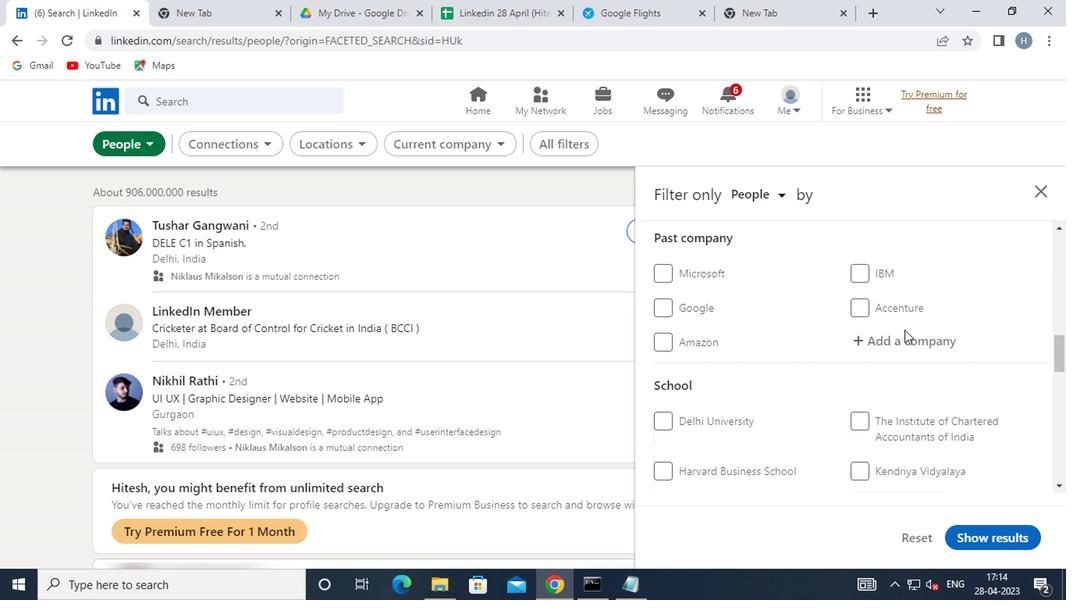 
Action: Mouse scrolled (899, 330) with delta (0, 0)
Screenshot: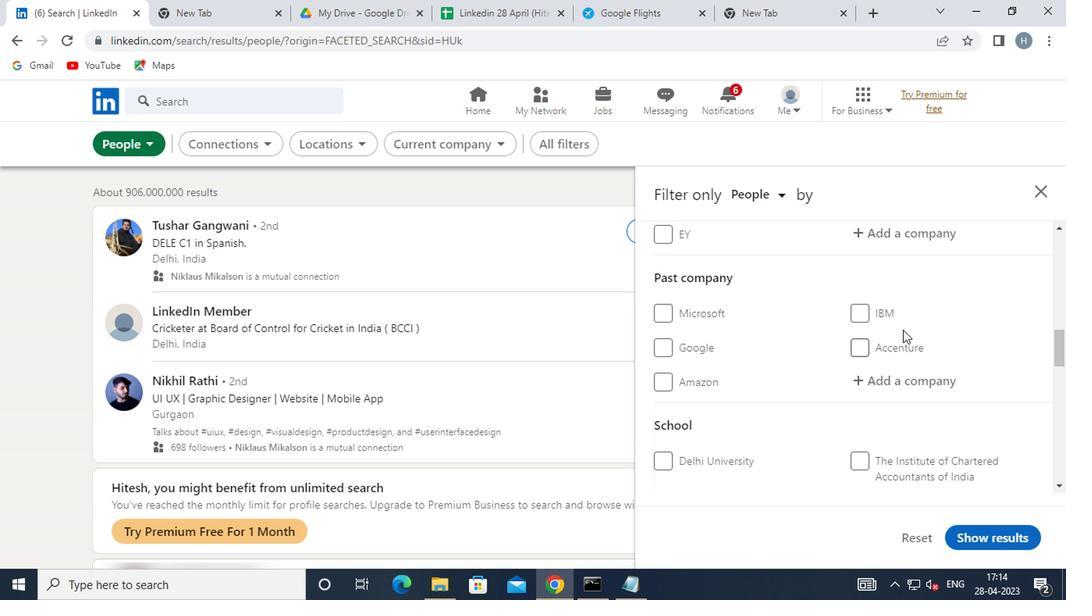 
Action: Mouse scrolled (899, 330) with delta (0, 0)
Screenshot: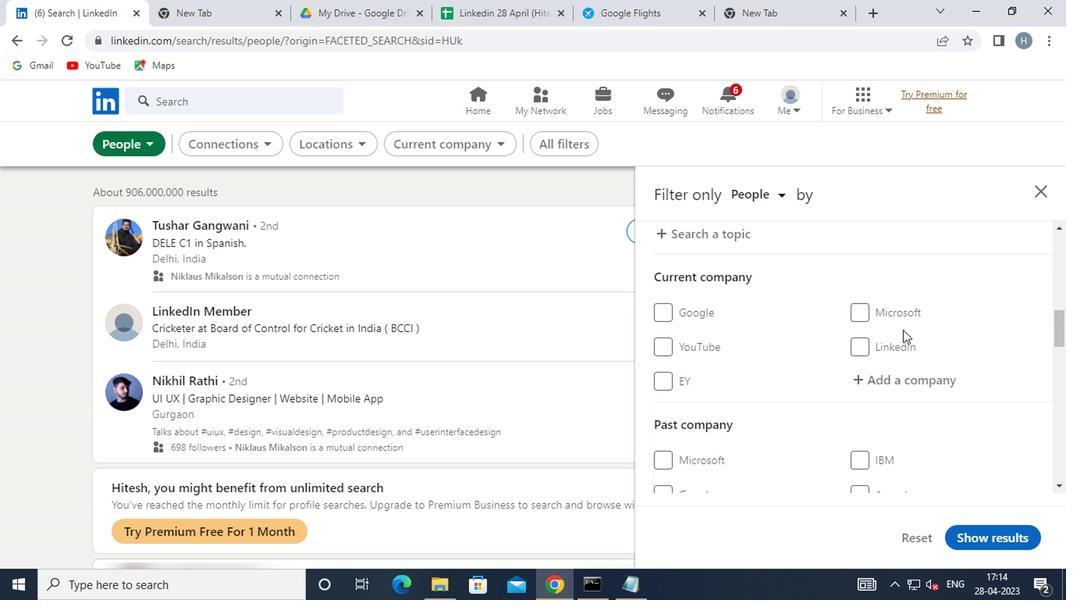 
Action: Mouse scrolled (899, 329) with delta (0, 0)
Screenshot: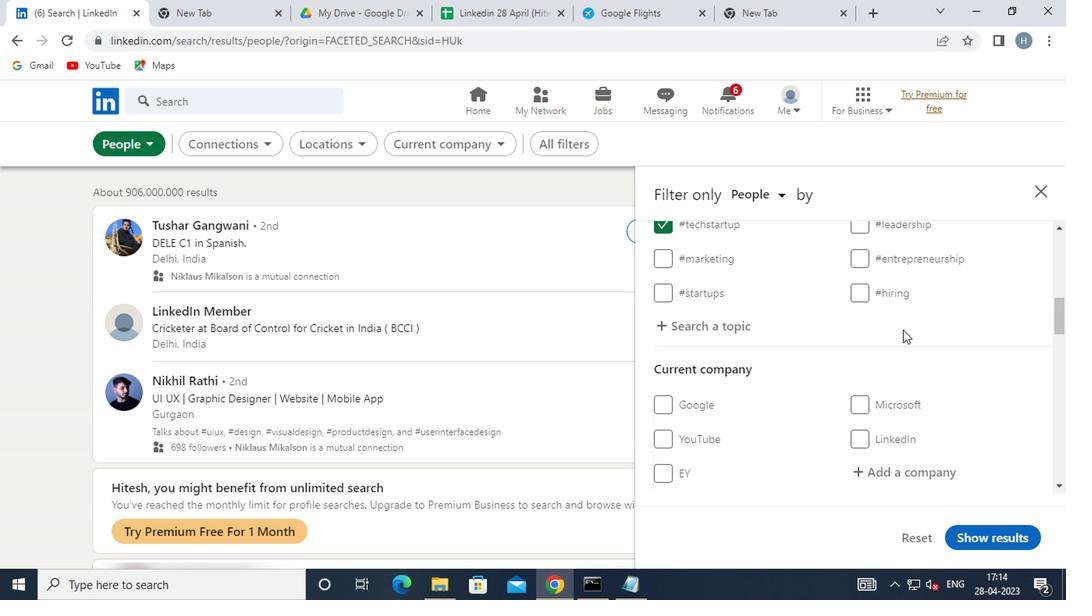 
Action: Mouse scrolled (899, 329) with delta (0, 0)
Screenshot: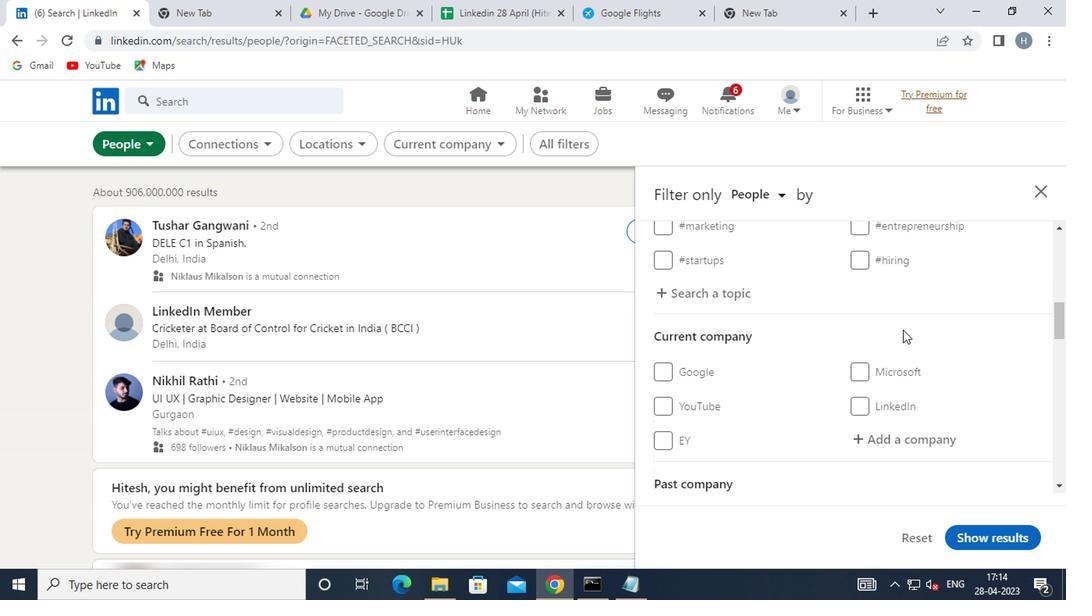 
Action: Mouse moved to (898, 324)
Screenshot: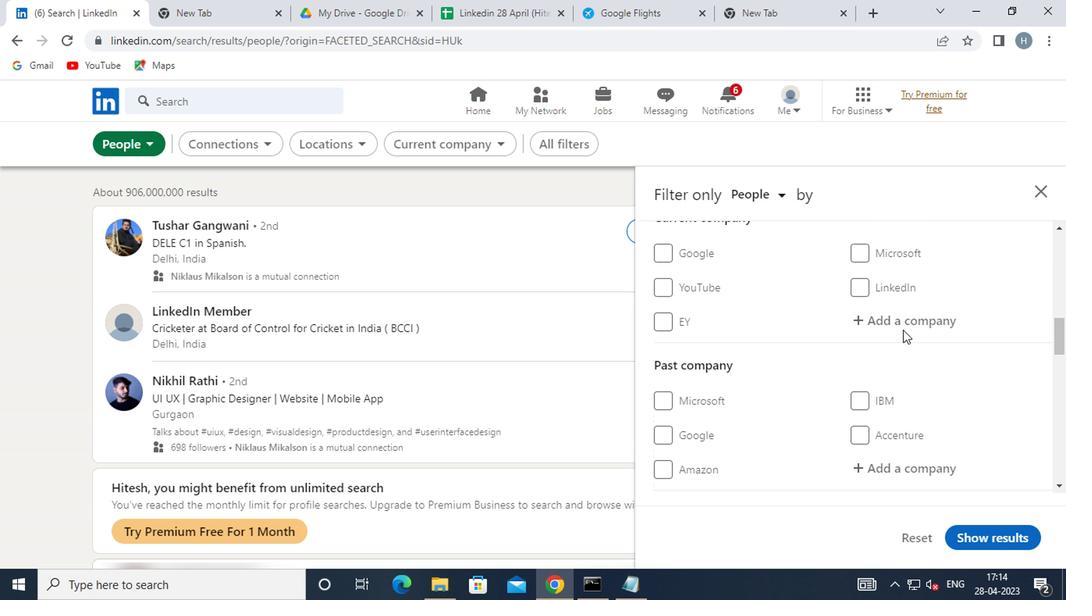 
Action: Mouse pressed left at (898, 324)
Screenshot: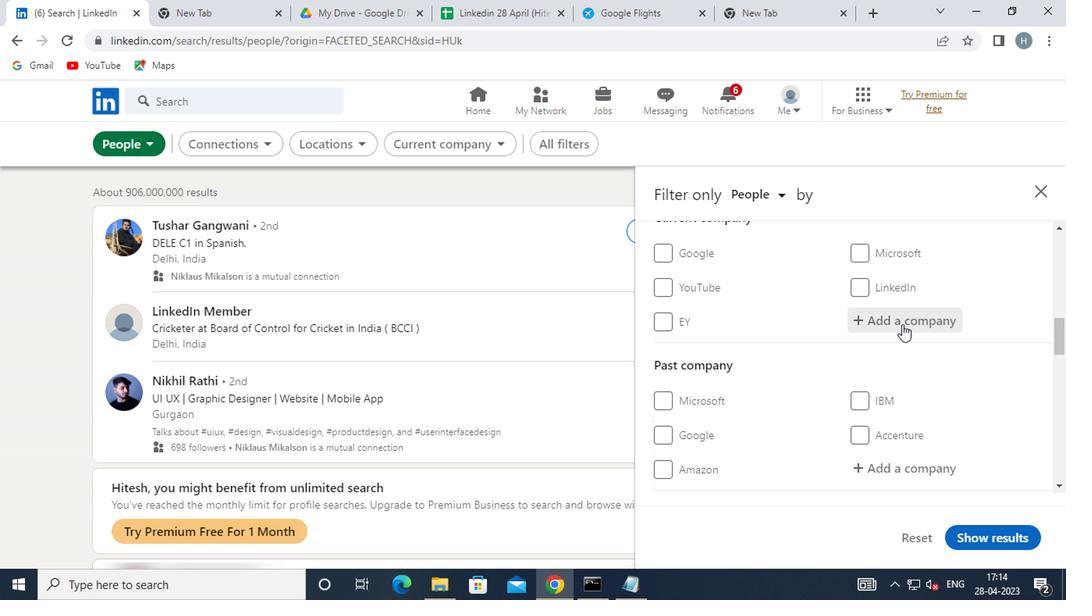 
Action: Key pressed <Key.shift>CC<Key.backspace>ODING<Key.space><Key.shift>CL
Screenshot: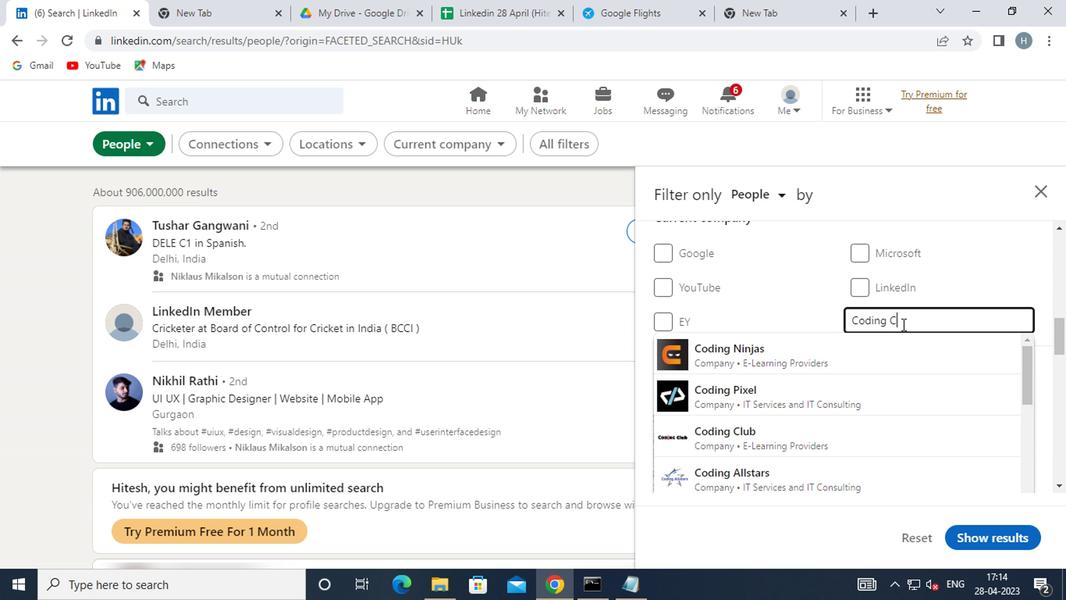 
Action: Mouse moved to (808, 352)
Screenshot: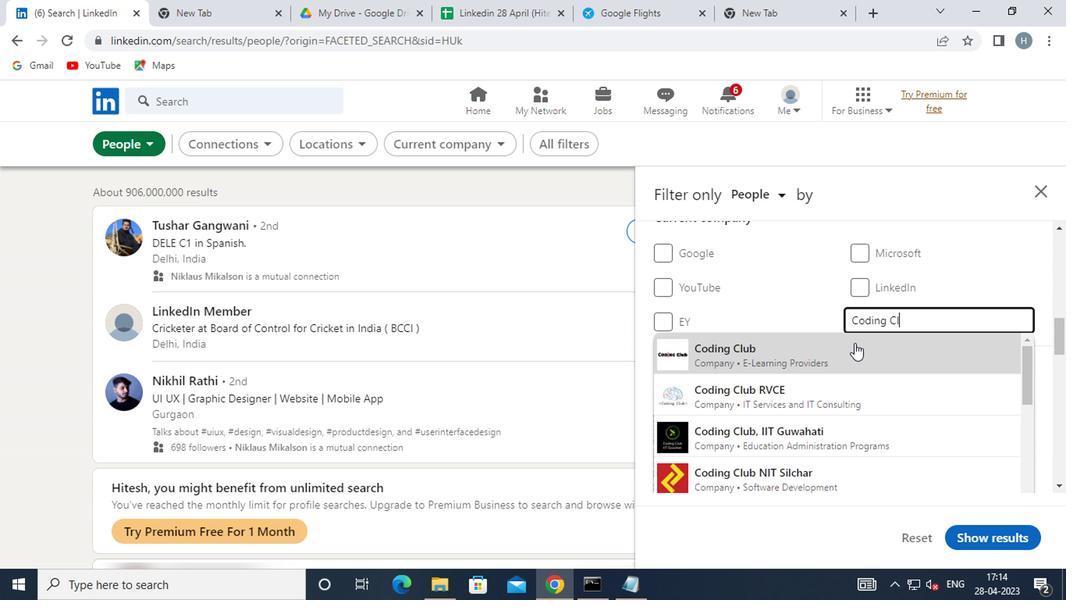 
Action: Mouse pressed left at (808, 352)
Screenshot: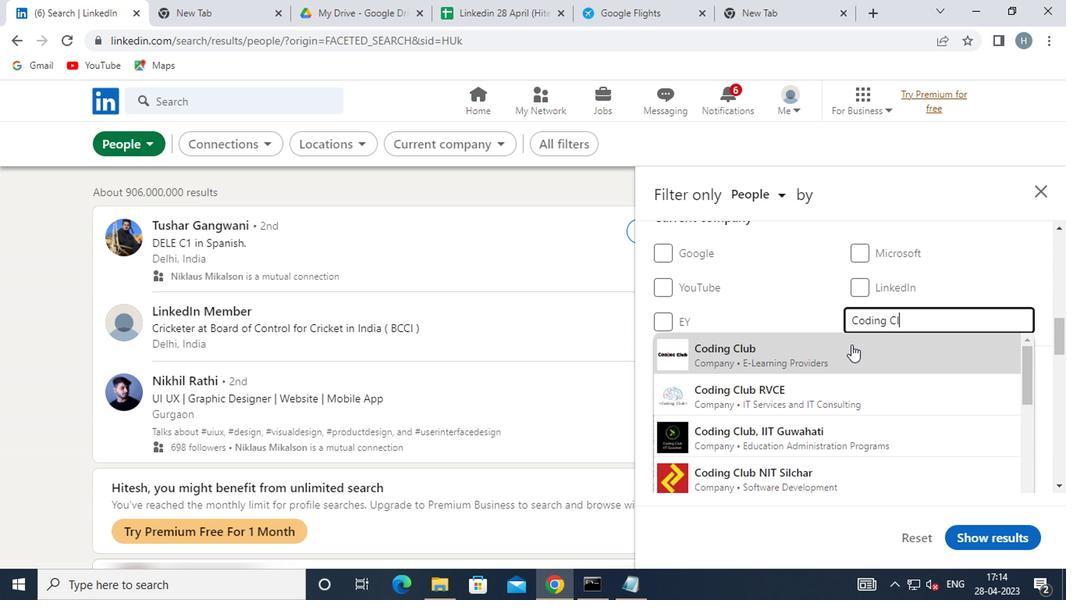 
Action: Mouse scrolled (808, 351) with delta (0, -1)
Screenshot: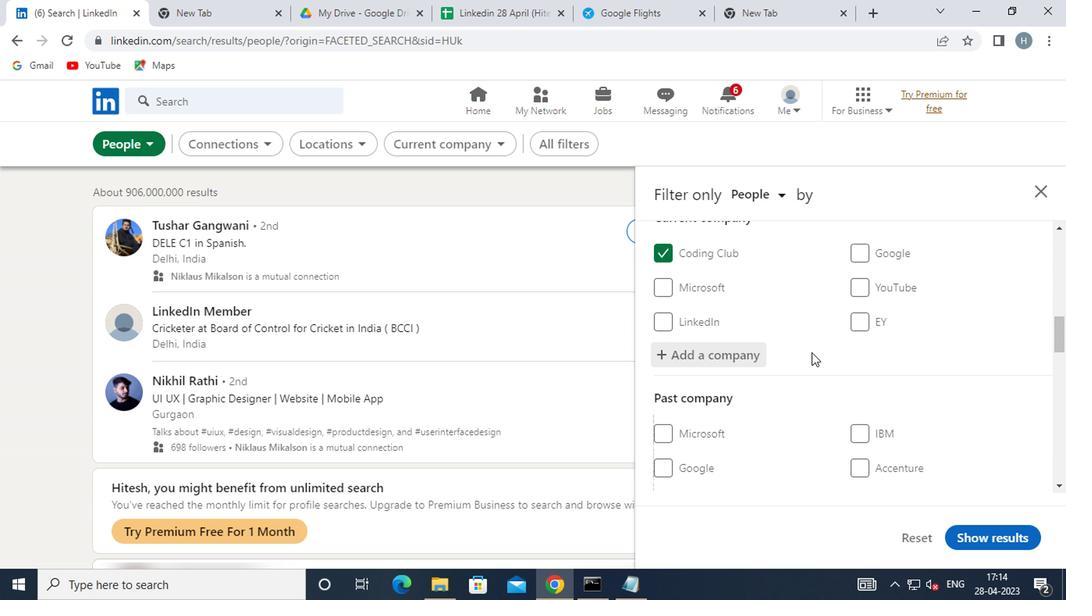 
Action: Mouse scrolled (808, 351) with delta (0, -1)
Screenshot: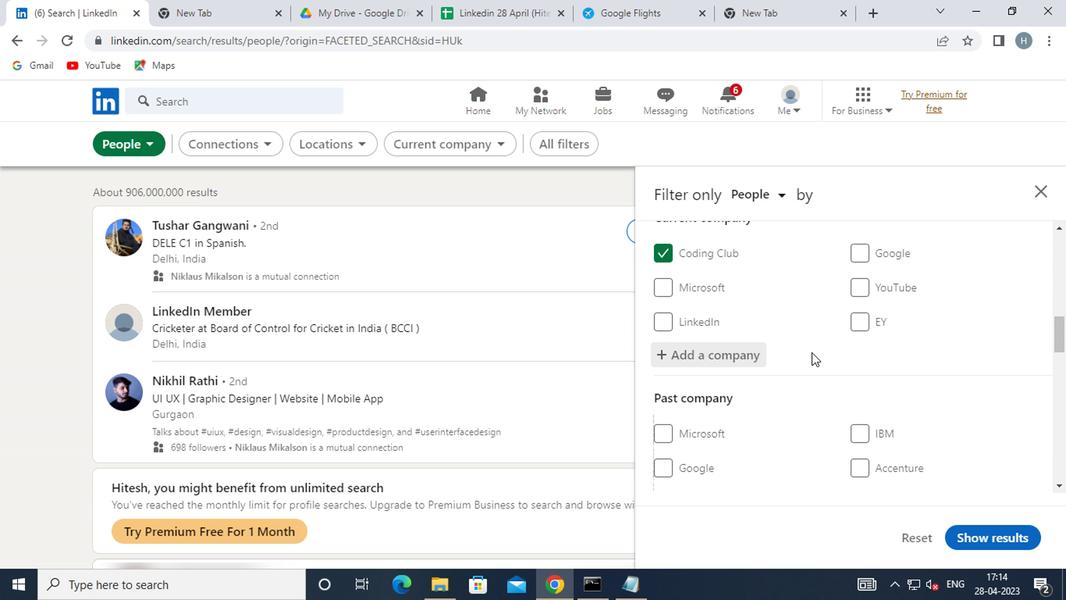 
Action: Mouse moved to (812, 351)
Screenshot: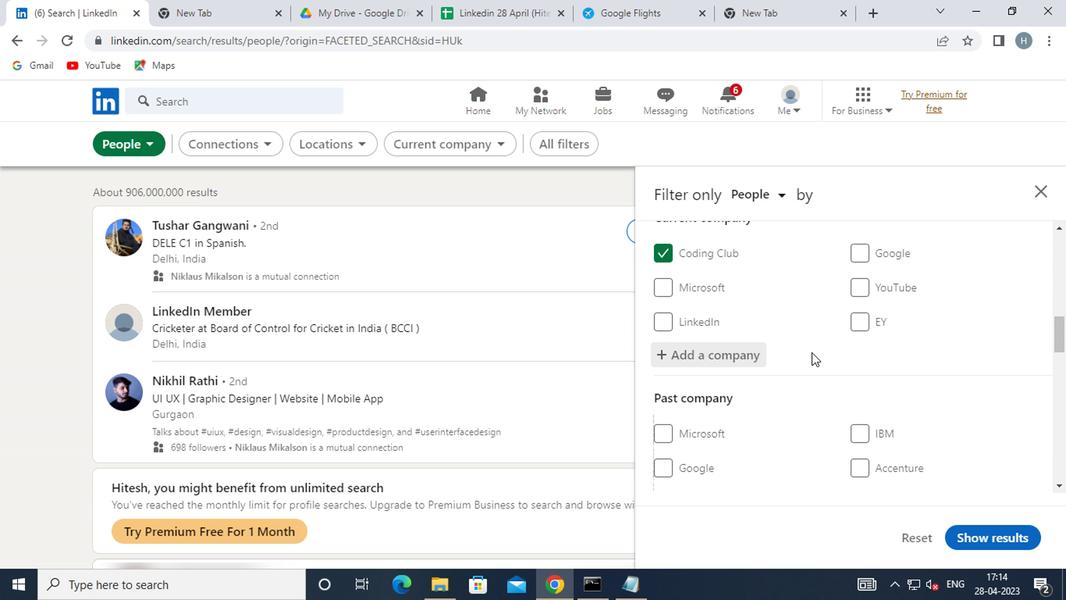 
Action: Mouse scrolled (812, 351) with delta (0, 0)
Screenshot: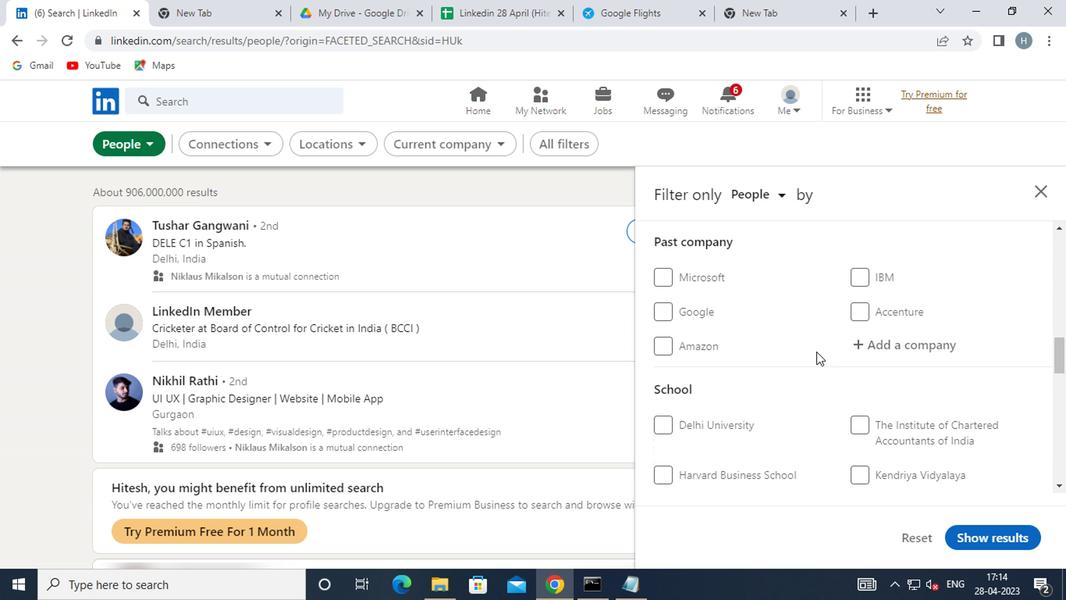 
Action: Mouse scrolled (812, 351) with delta (0, 0)
Screenshot: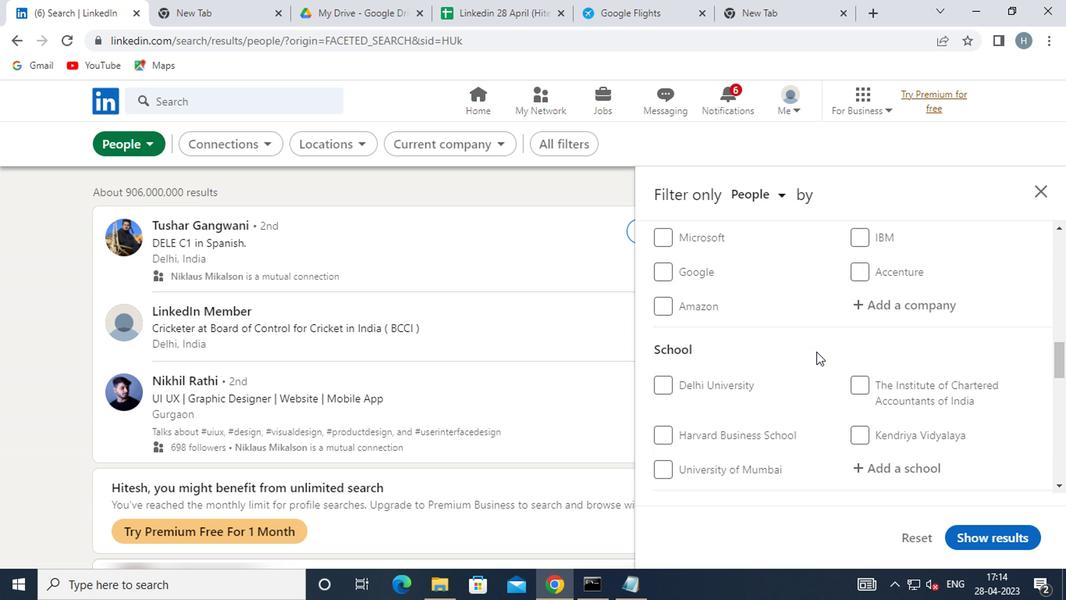 
Action: Mouse moved to (899, 352)
Screenshot: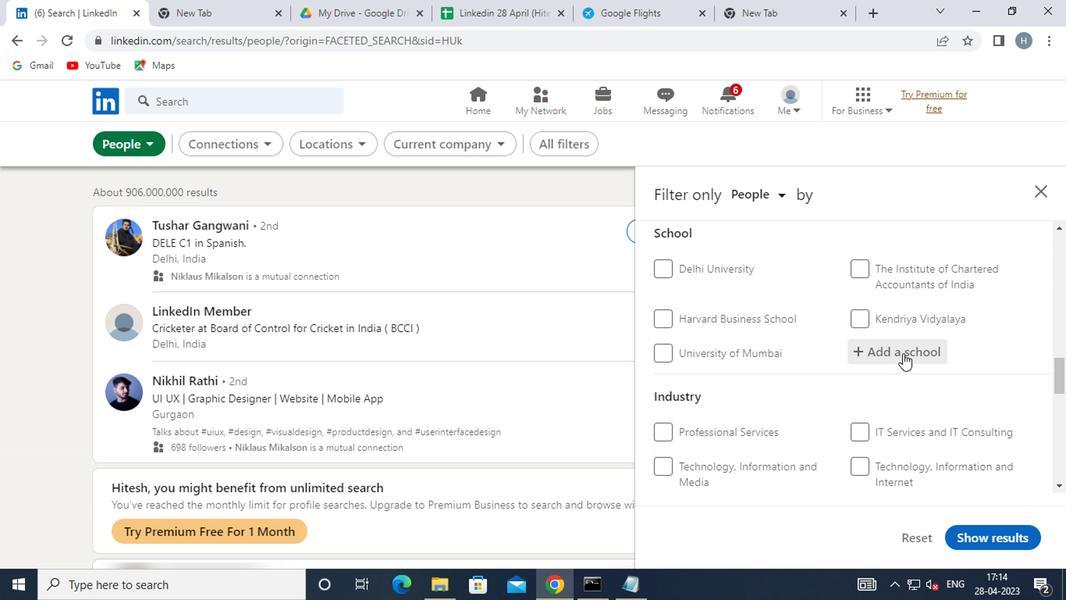 
Action: Mouse pressed left at (899, 352)
Screenshot: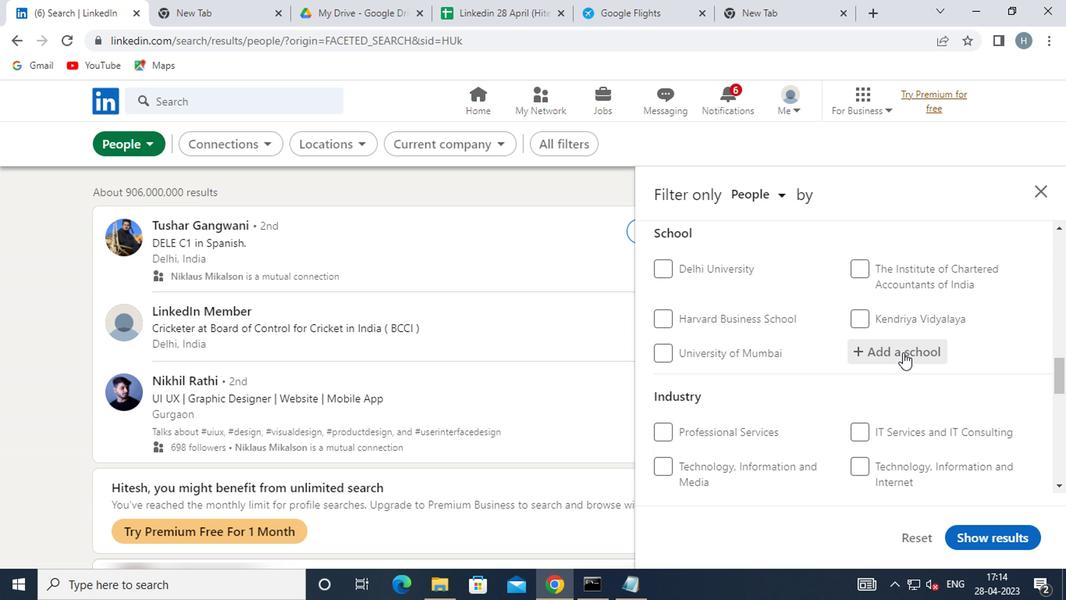 
Action: Key pressed <Key.shift>ISABELLA<Key.space>
Screenshot: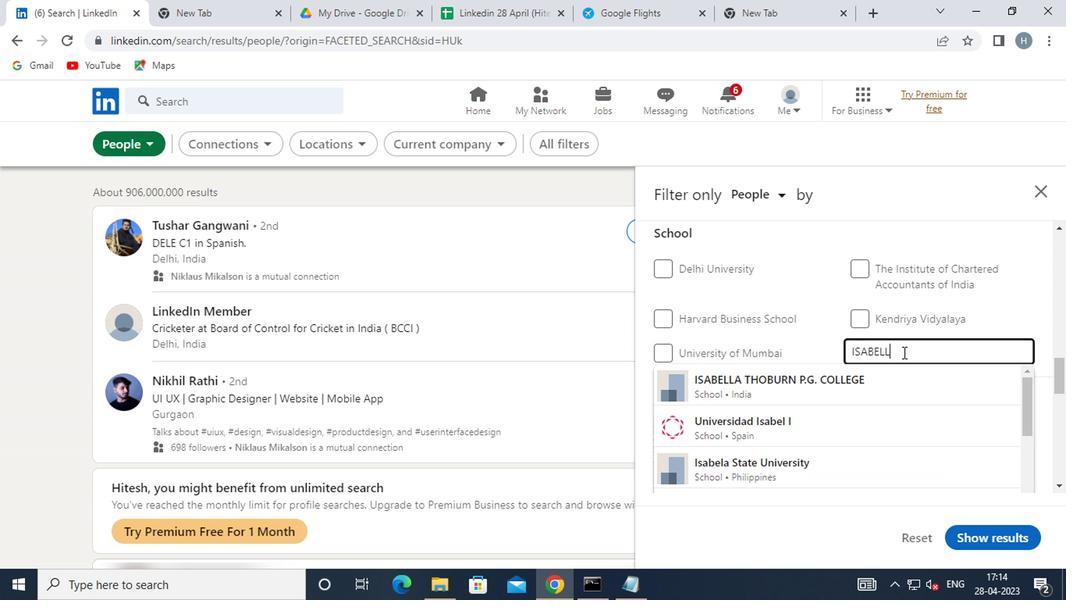 
Action: Mouse moved to (840, 382)
Screenshot: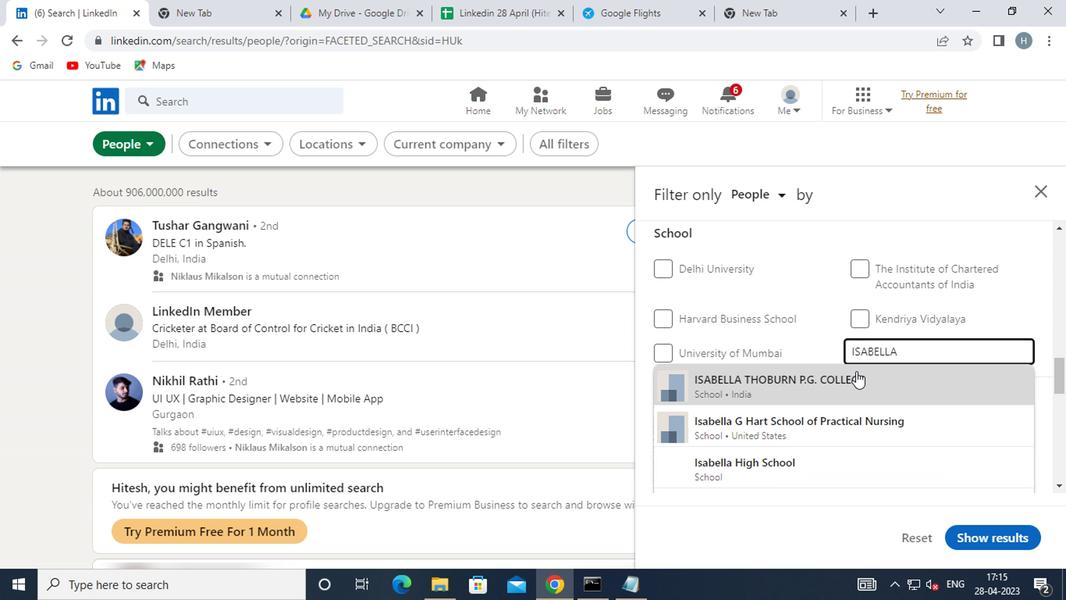 
Action: Mouse pressed left at (840, 382)
Screenshot: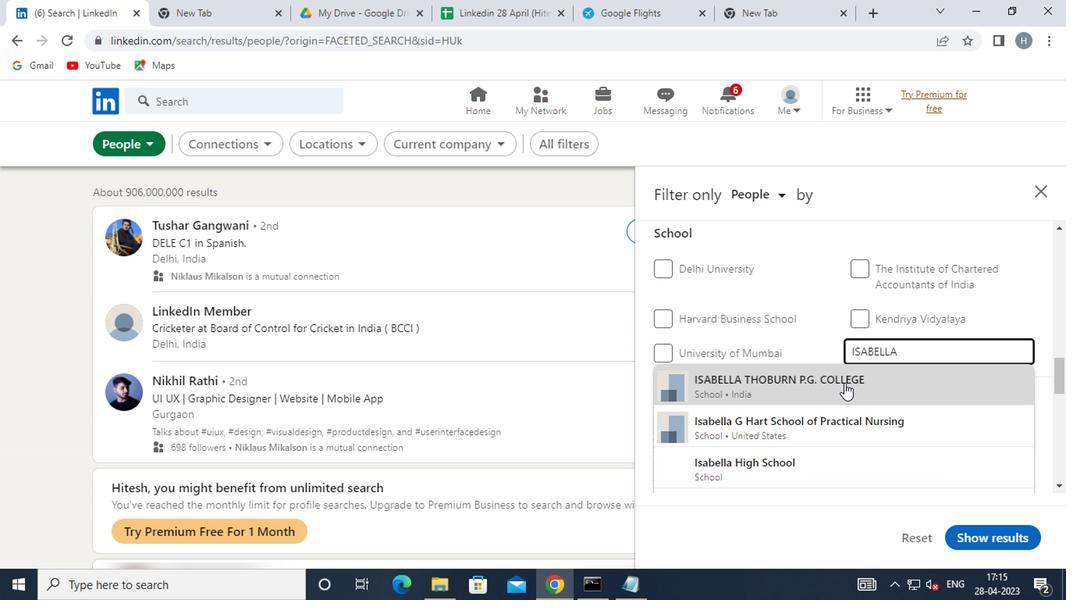 
Action: Mouse moved to (849, 381)
Screenshot: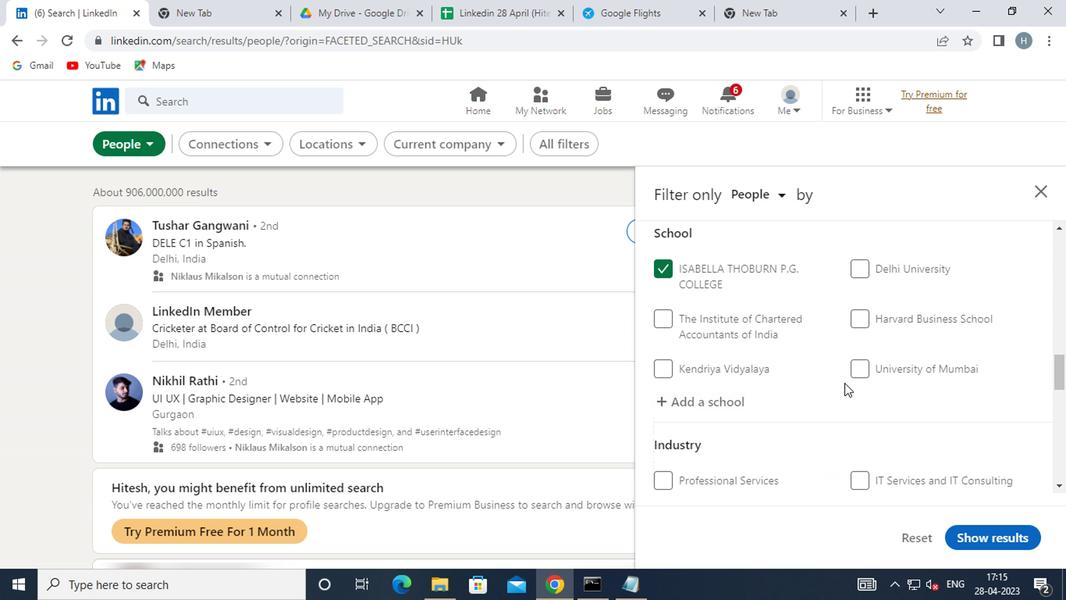 
Action: Mouse scrolled (849, 380) with delta (0, 0)
Screenshot: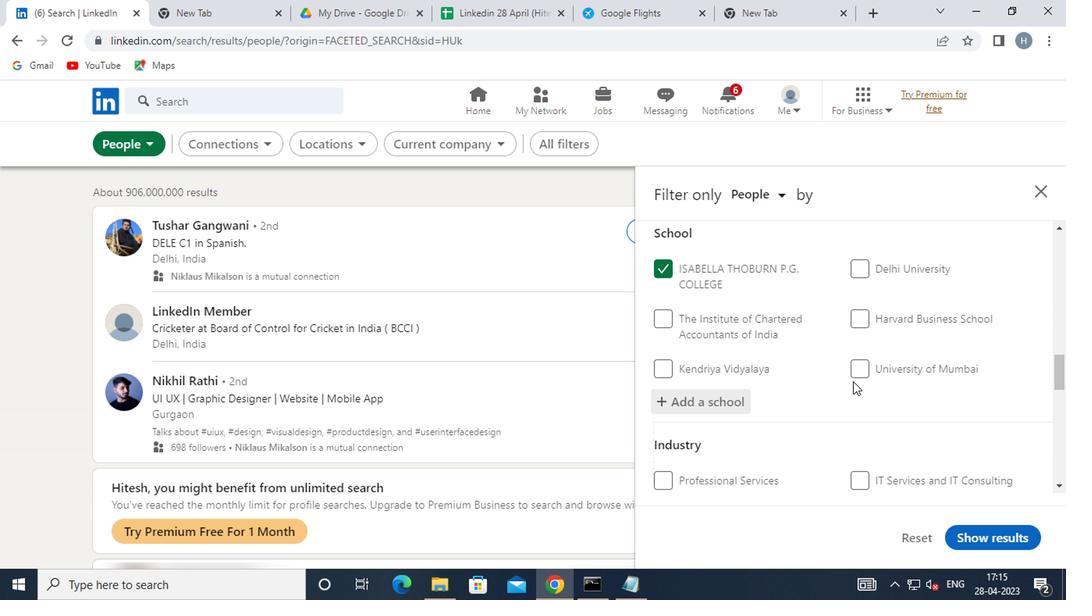 
Action: Mouse scrolled (849, 380) with delta (0, 0)
Screenshot: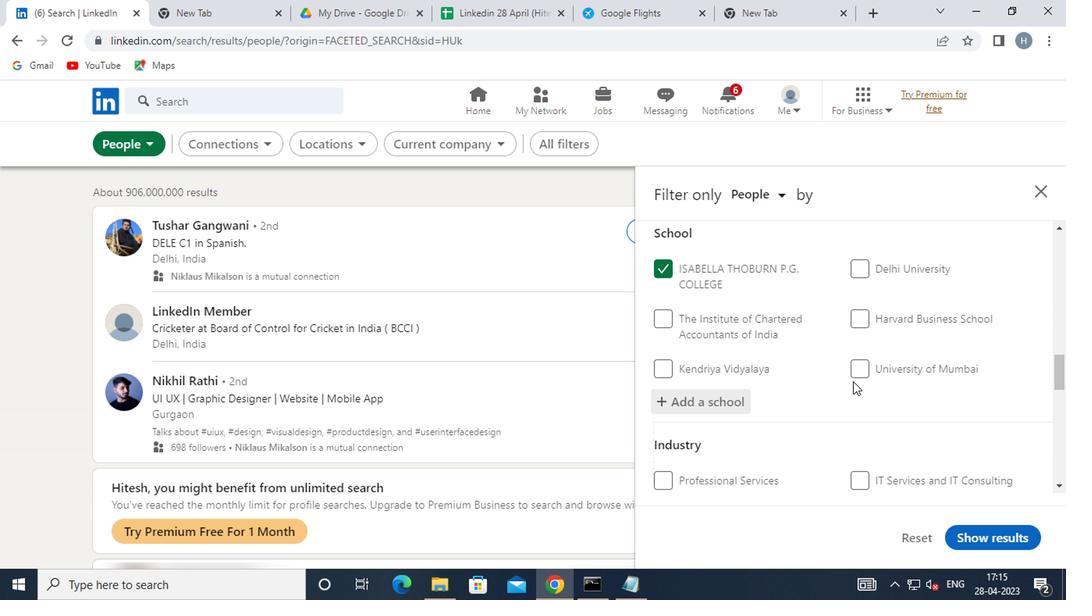 
Action: Mouse scrolled (849, 380) with delta (0, 0)
Screenshot: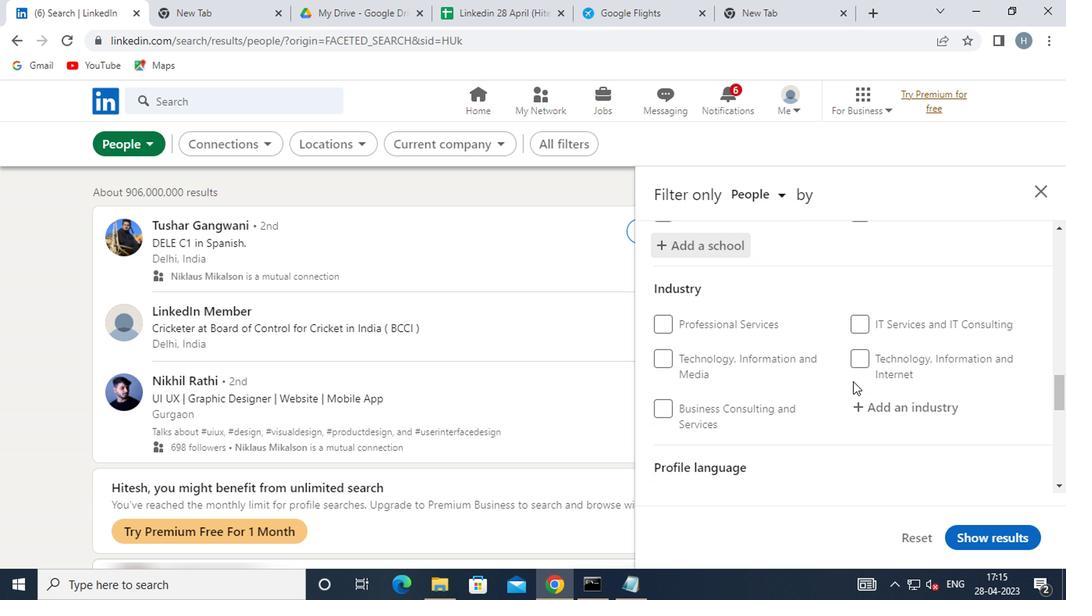 
Action: Mouse moved to (891, 328)
Screenshot: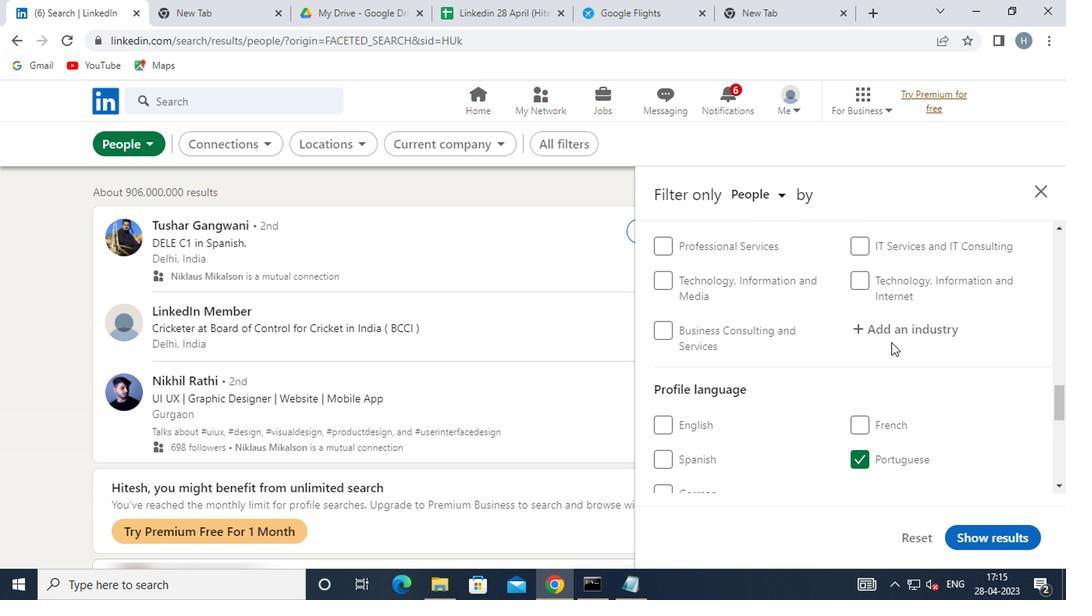 
Action: Mouse pressed left at (891, 328)
Screenshot: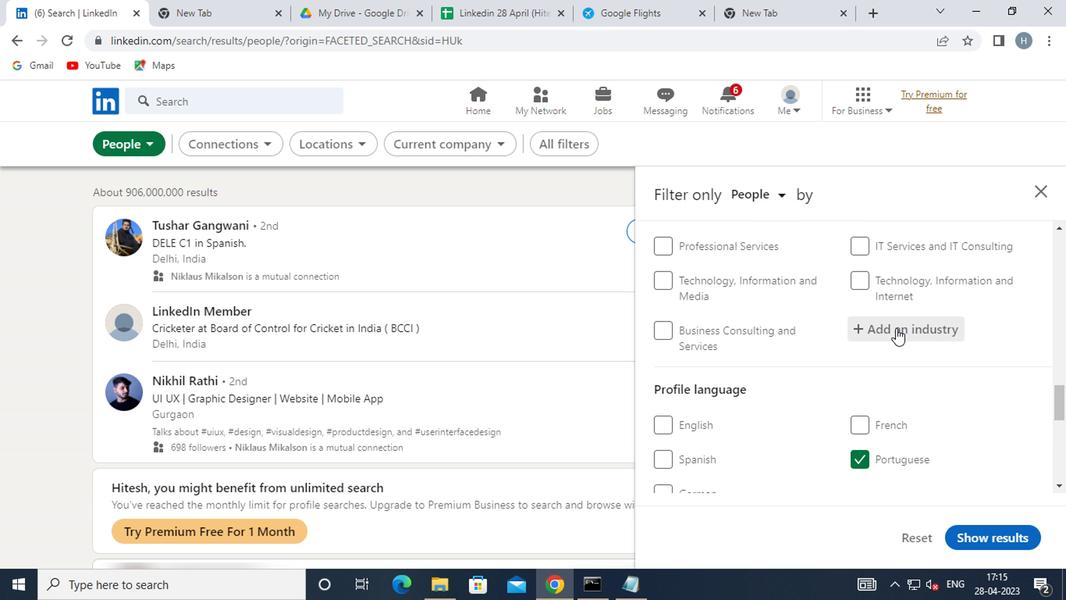 
Action: Key pressed <Key.shift>SECURITY
Screenshot: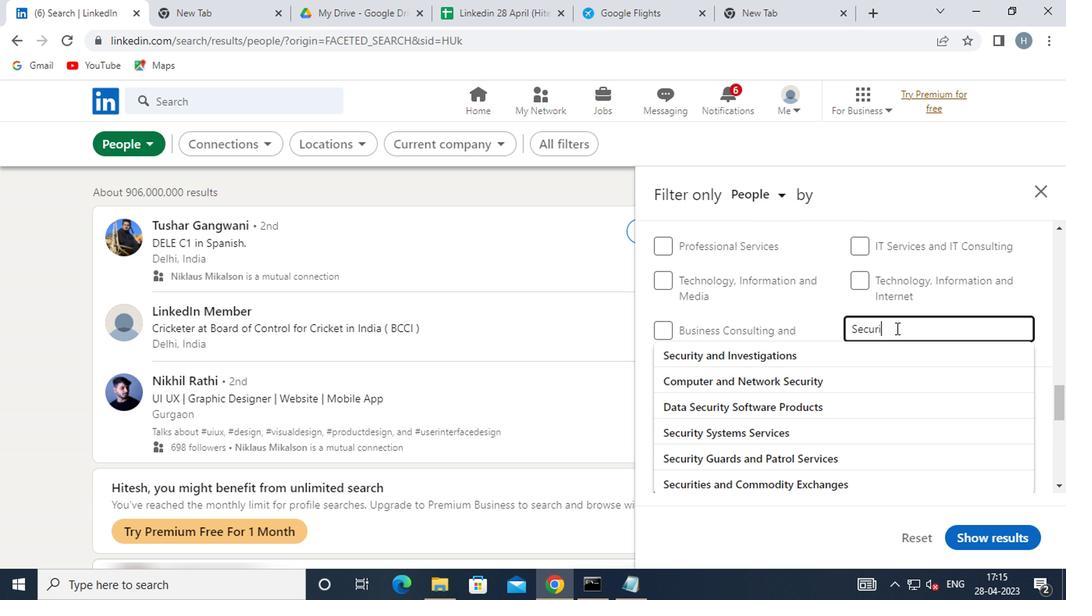 
Action: Mouse moved to (813, 457)
Screenshot: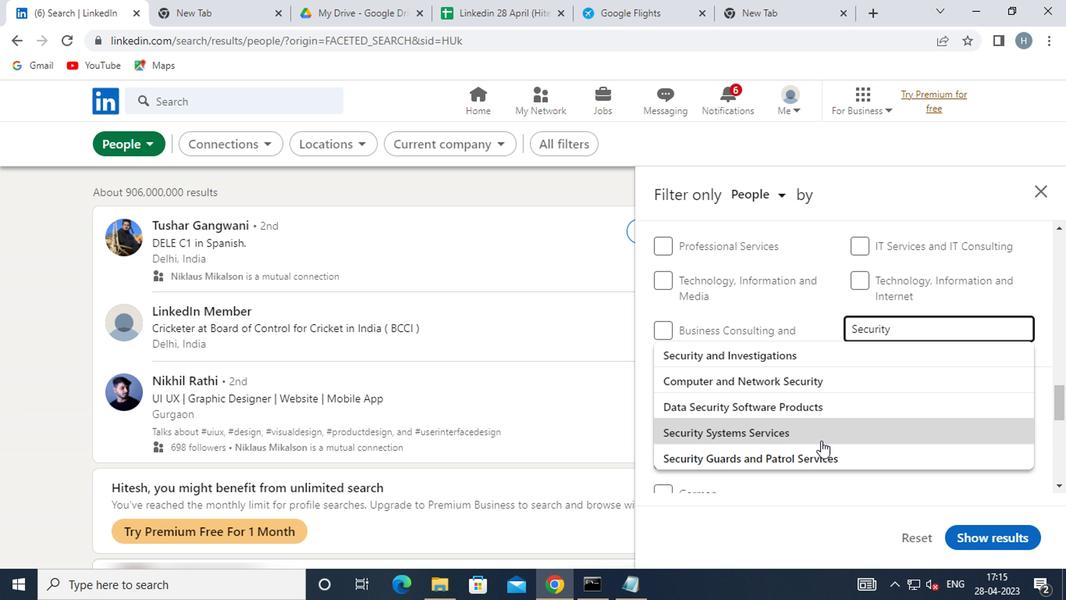 
Action: Mouse pressed left at (813, 457)
Screenshot: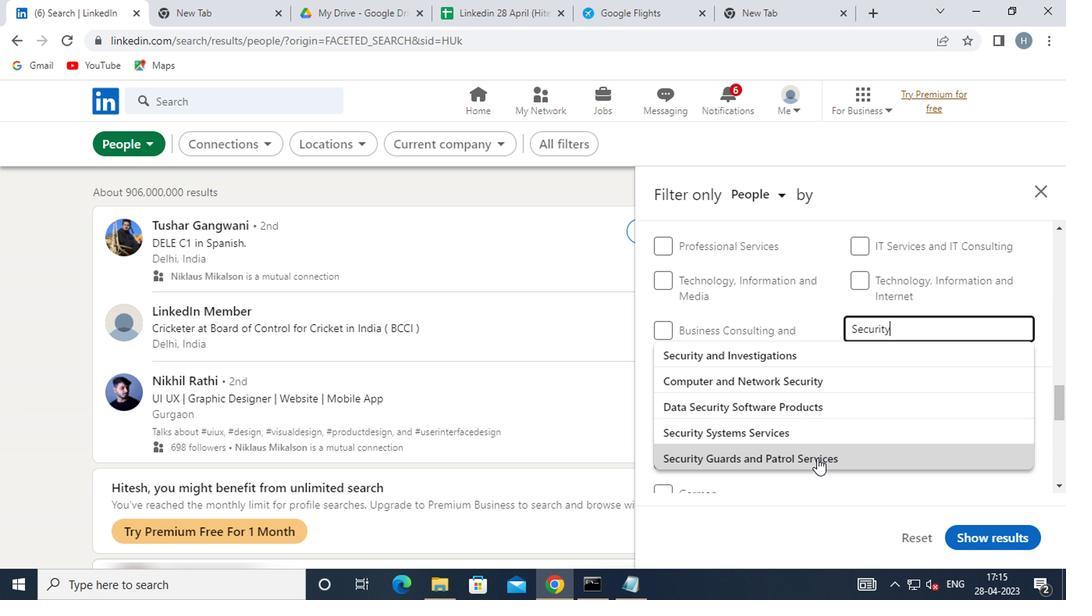 
Action: Mouse moved to (819, 431)
Screenshot: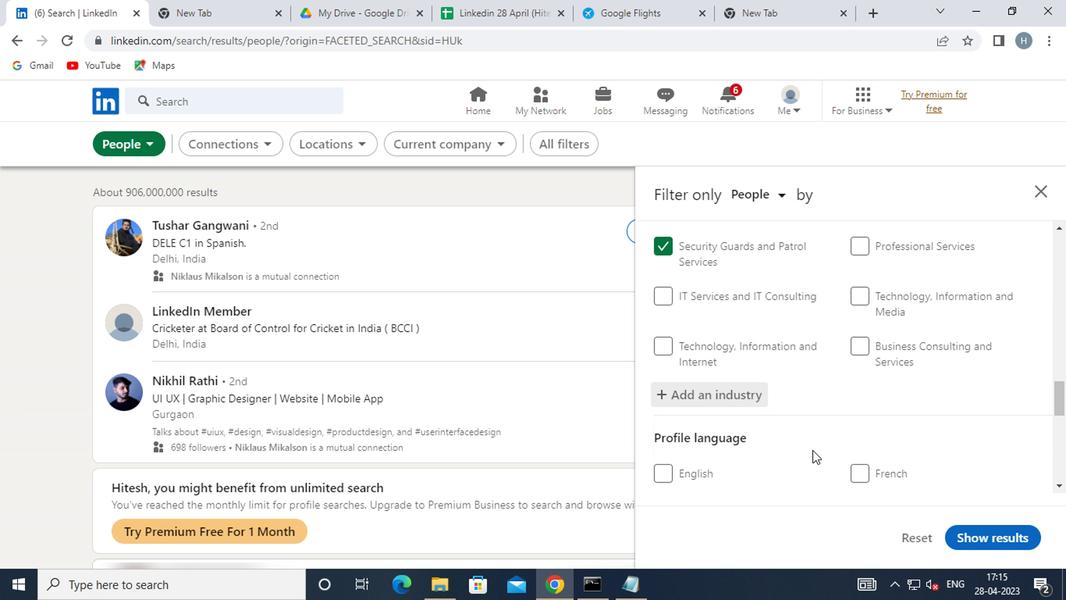 
Action: Mouse scrolled (819, 431) with delta (0, 0)
Screenshot: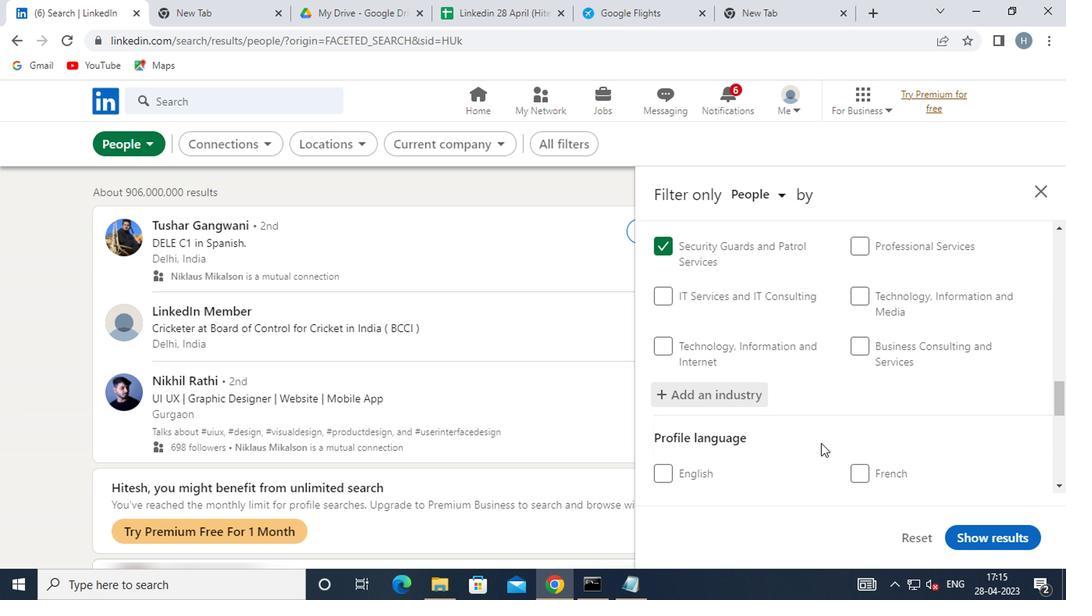 
Action: Mouse moved to (813, 371)
Screenshot: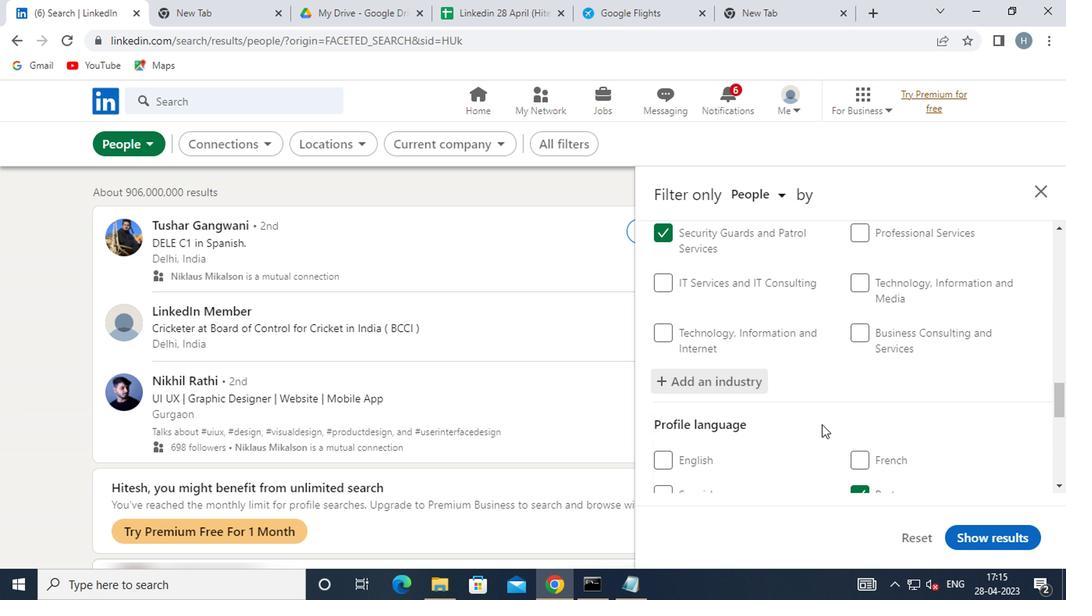
Action: Mouse scrolled (813, 370) with delta (0, 0)
Screenshot: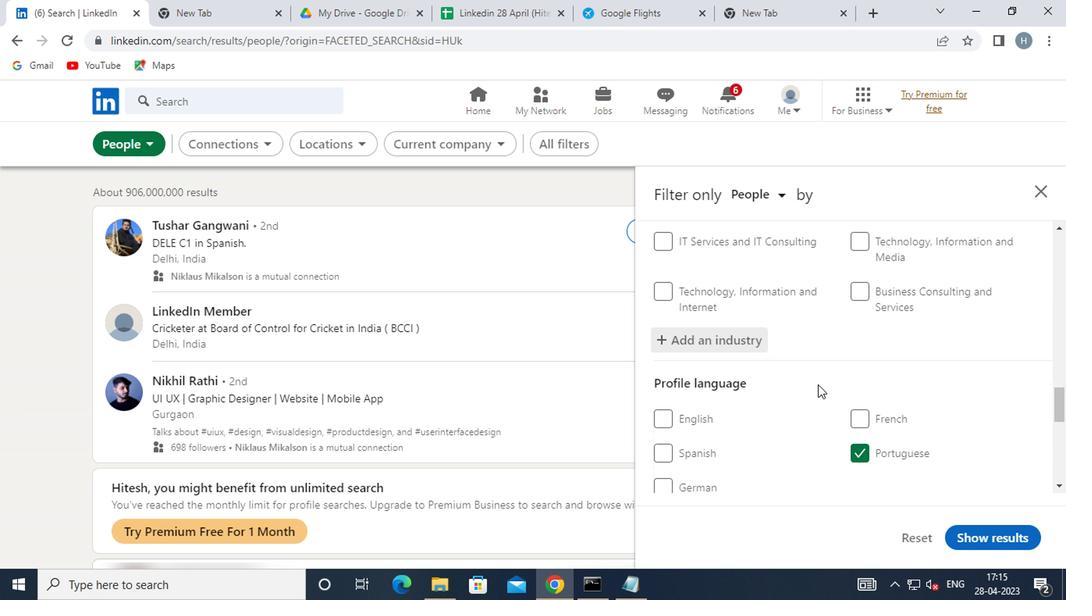 
Action: Mouse scrolled (813, 370) with delta (0, 0)
Screenshot: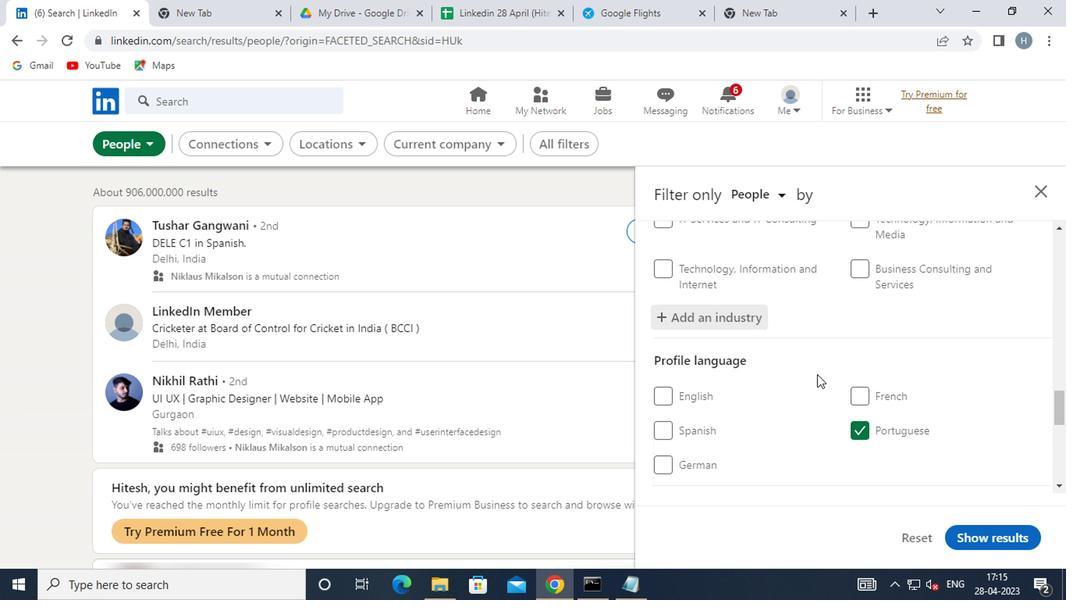 
Action: Mouse moved to (814, 370)
Screenshot: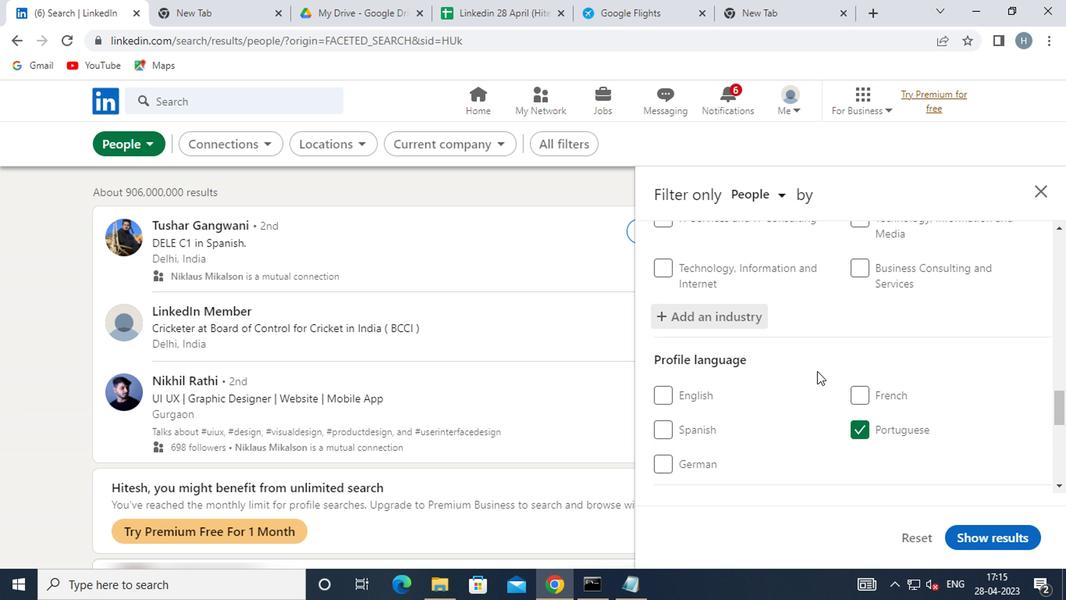 
Action: Mouse scrolled (814, 369) with delta (0, -1)
Screenshot: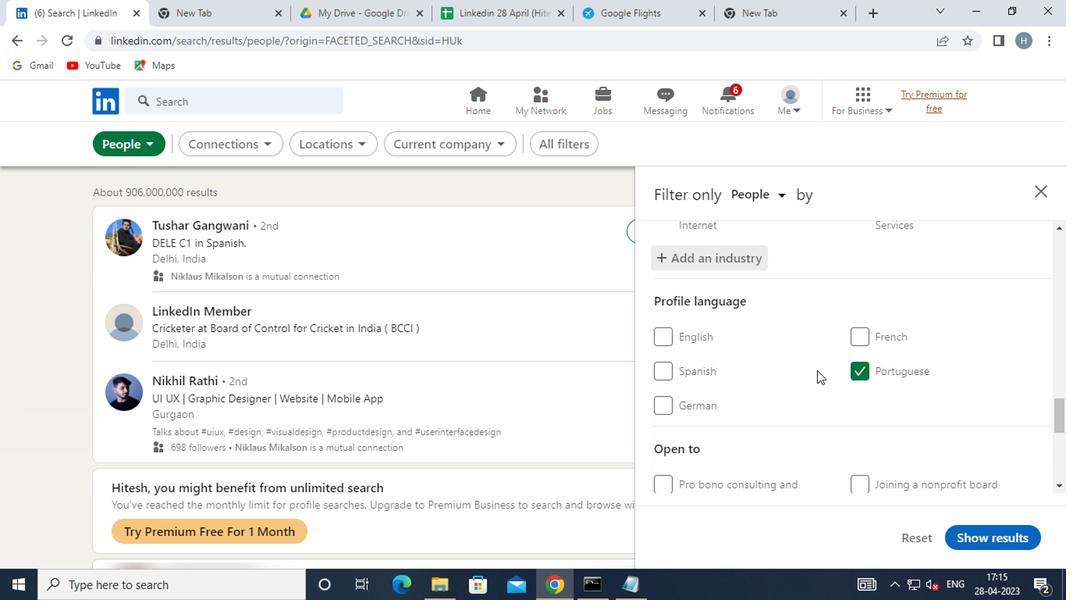 
Action: Mouse moved to (819, 368)
Screenshot: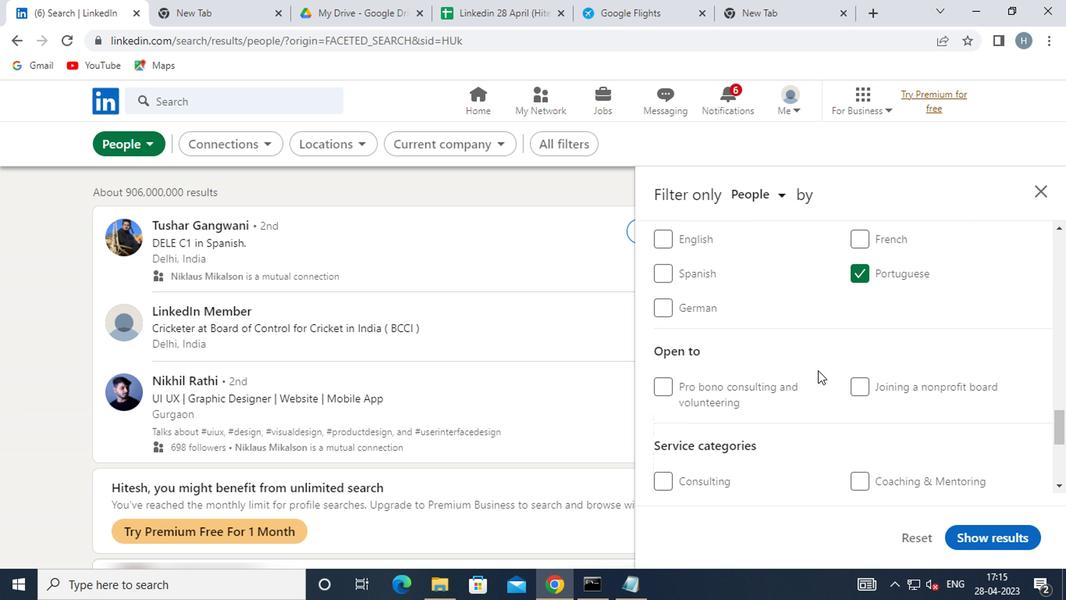 
Action: Mouse scrolled (819, 367) with delta (0, -1)
Screenshot: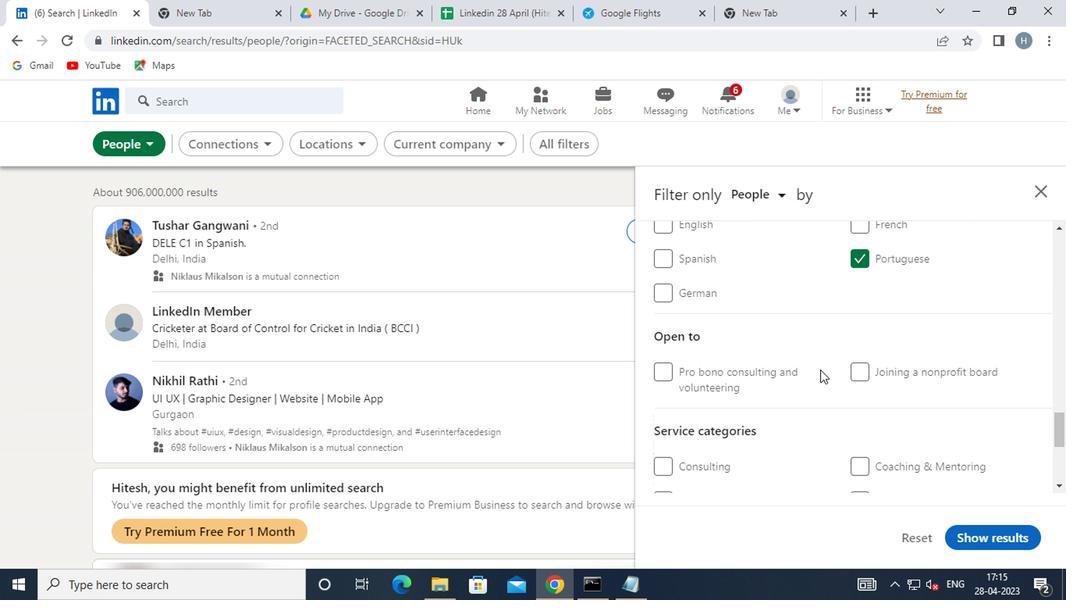 
Action: Mouse moved to (872, 386)
Screenshot: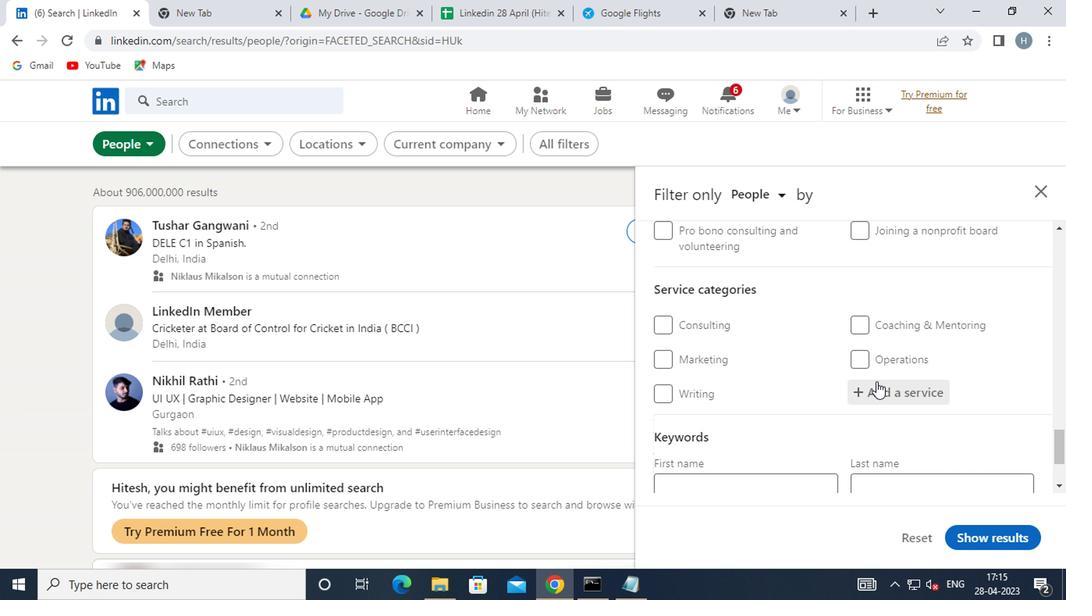 
Action: Mouse pressed left at (872, 386)
Screenshot: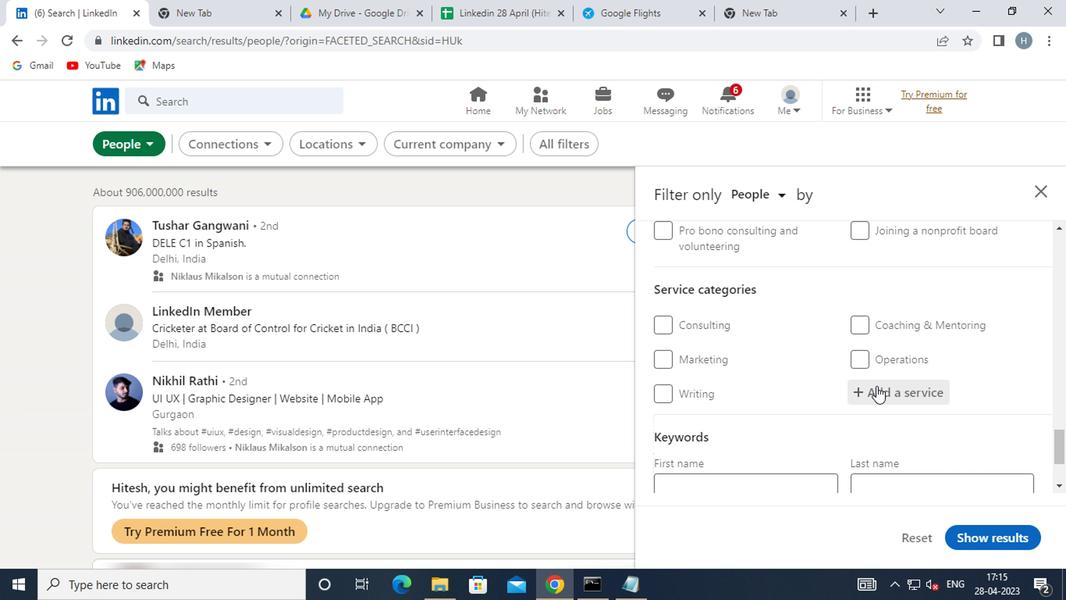 
Action: Key pressed <Key.shift>LOANS
Screenshot: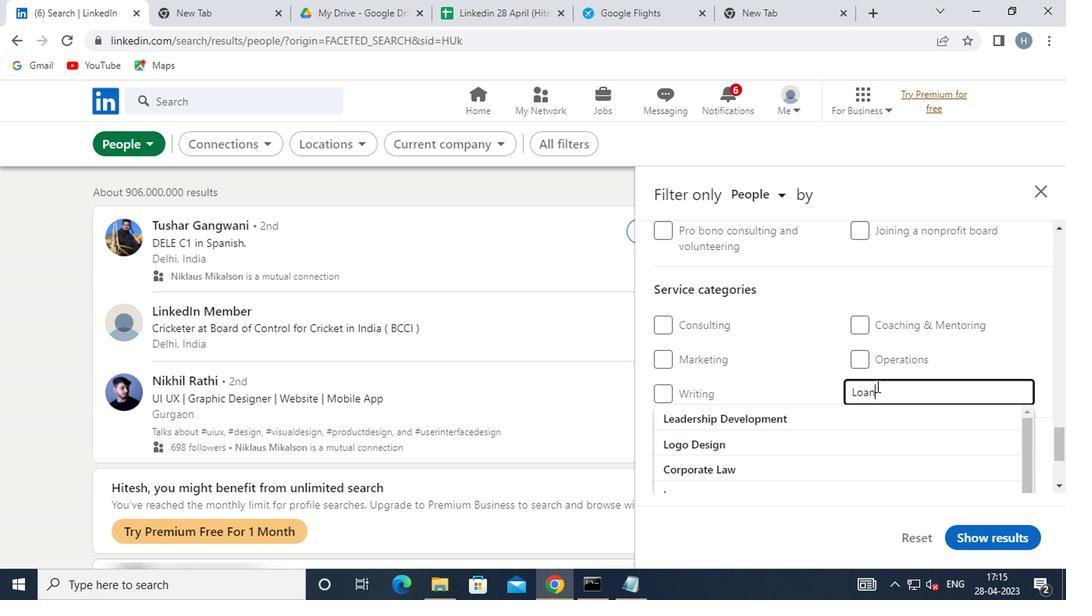 
Action: Mouse moved to (745, 411)
Screenshot: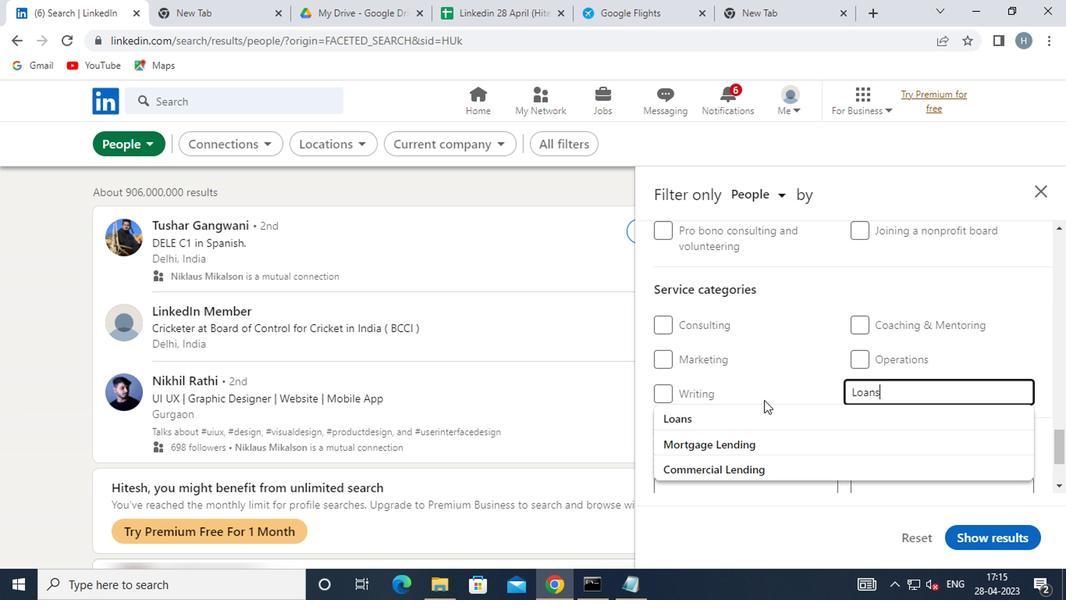 
Action: Mouse pressed left at (745, 411)
Screenshot: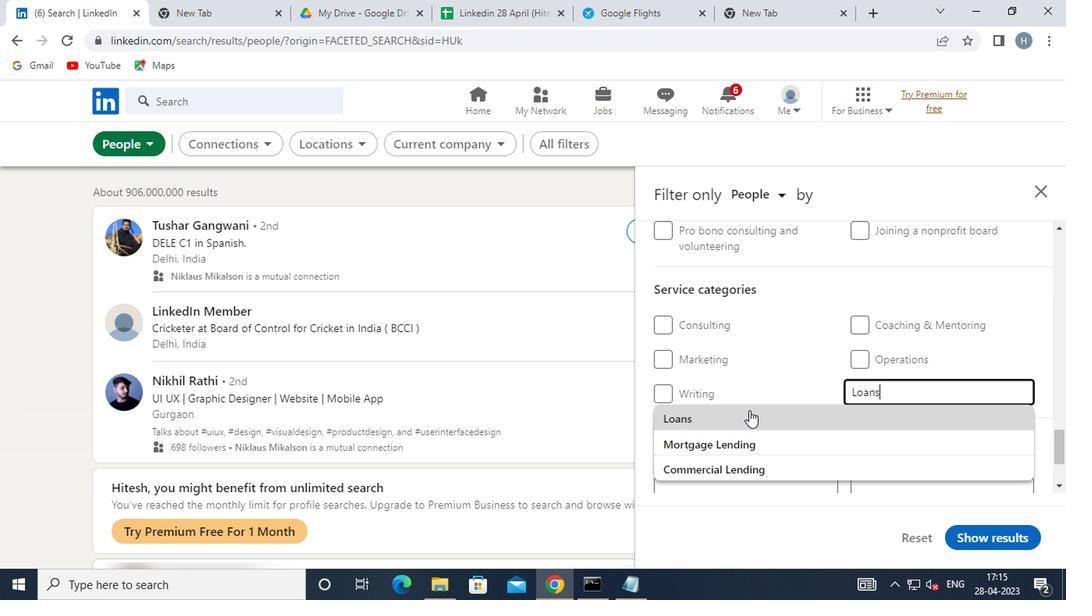 
Action: Mouse moved to (792, 399)
Screenshot: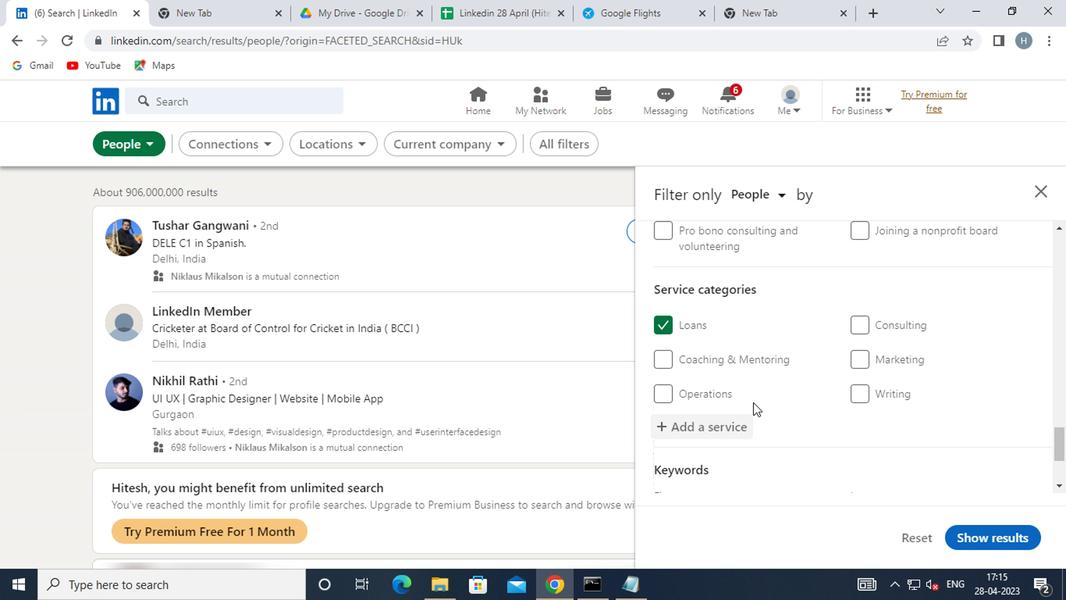 
Action: Mouse scrolled (792, 398) with delta (0, -1)
Screenshot: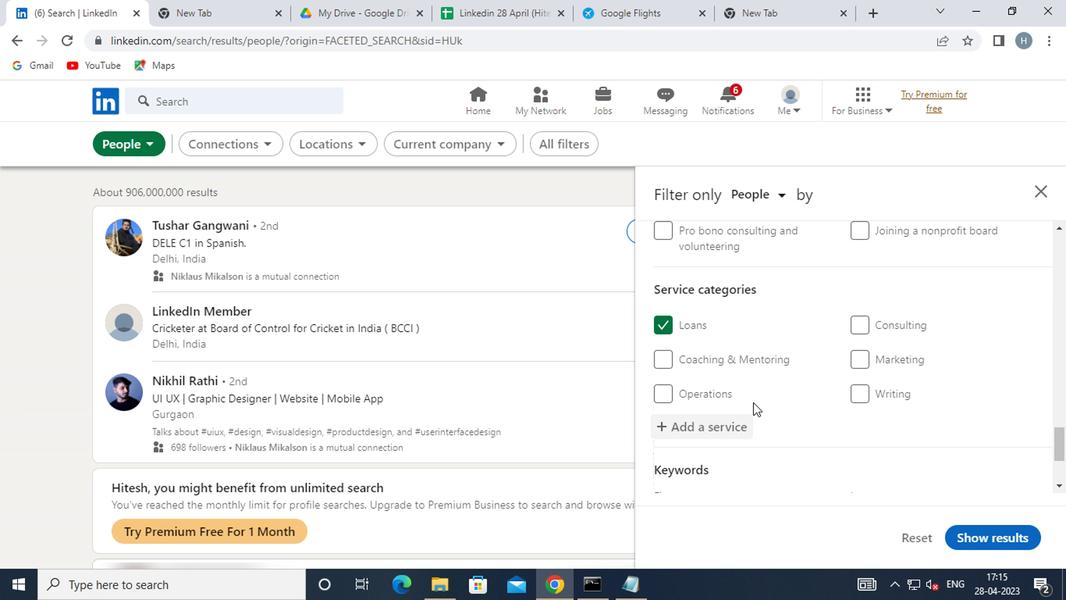 
Action: Mouse moved to (799, 407)
Screenshot: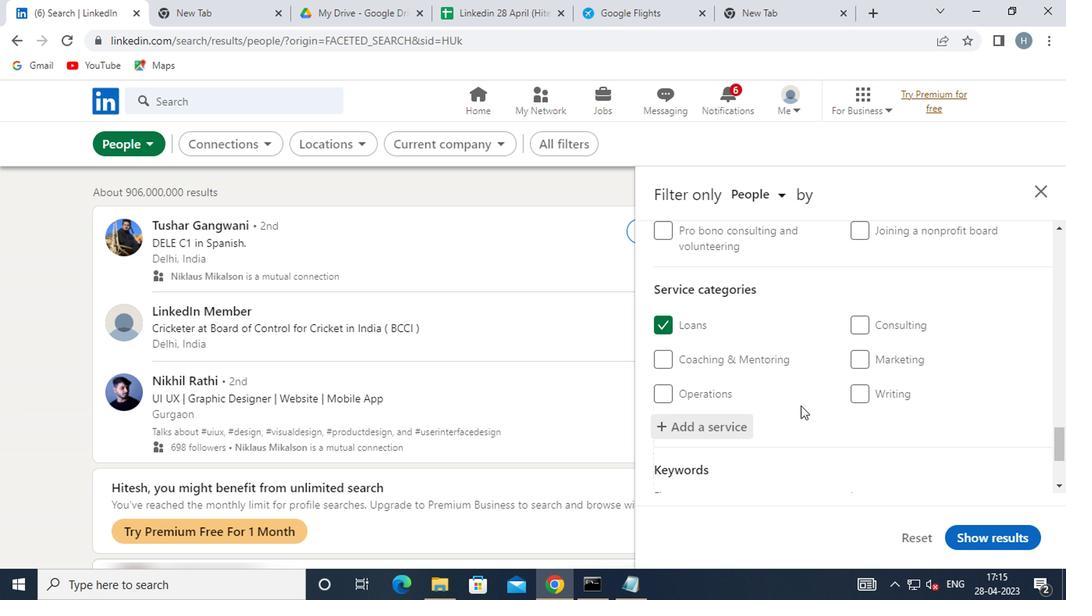 
Action: Mouse scrolled (799, 407) with delta (0, 0)
Screenshot: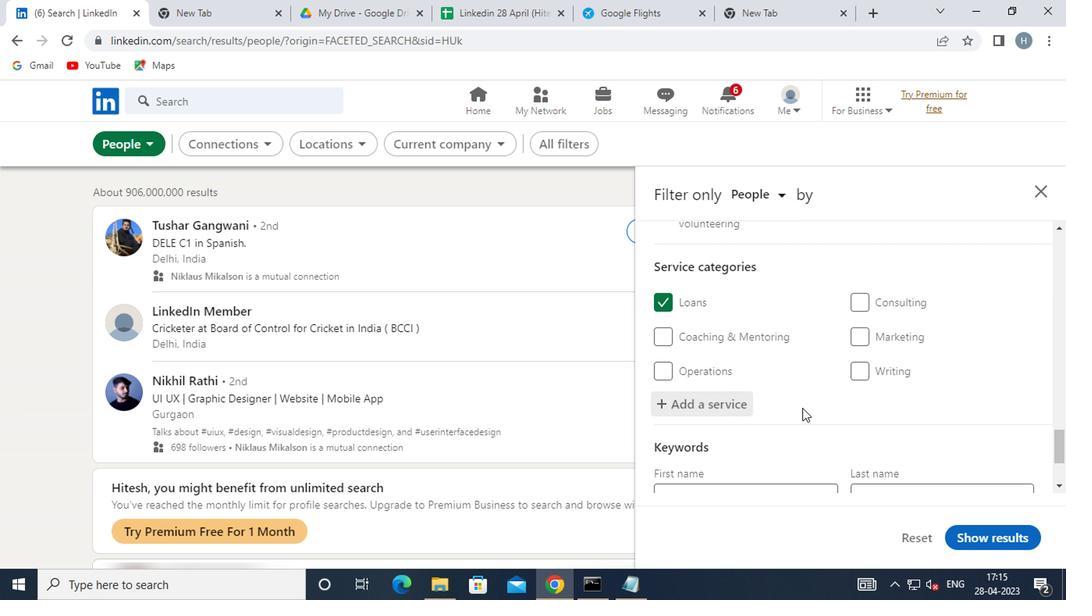 
Action: Mouse scrolled (799, 407) with delta (0, 0)
Screenshot: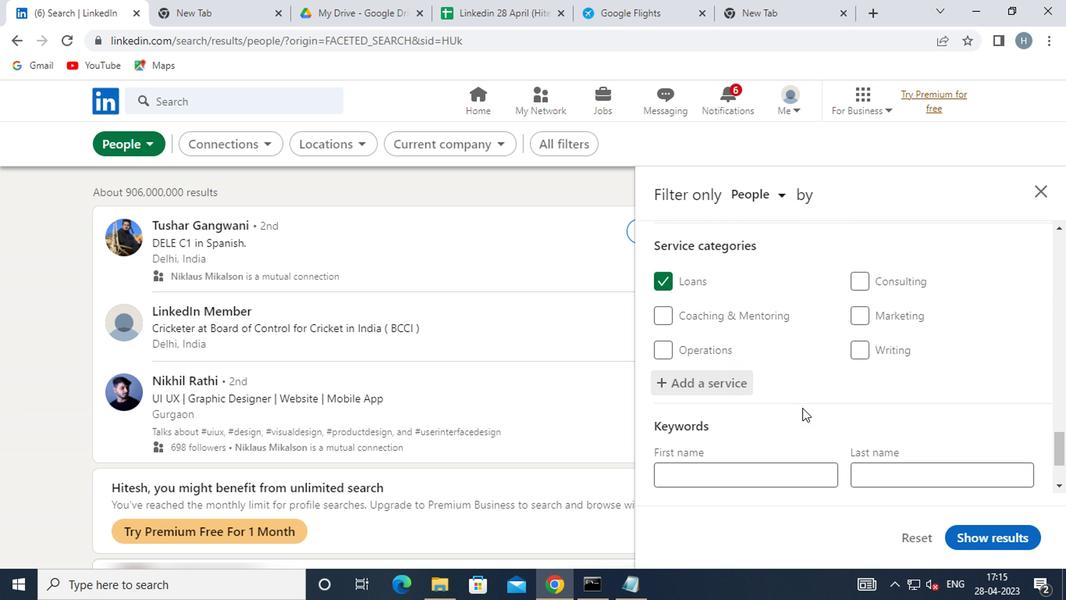 
Action: Mouse scrolled (799, 407) with delta (0, 0)
Screenshot: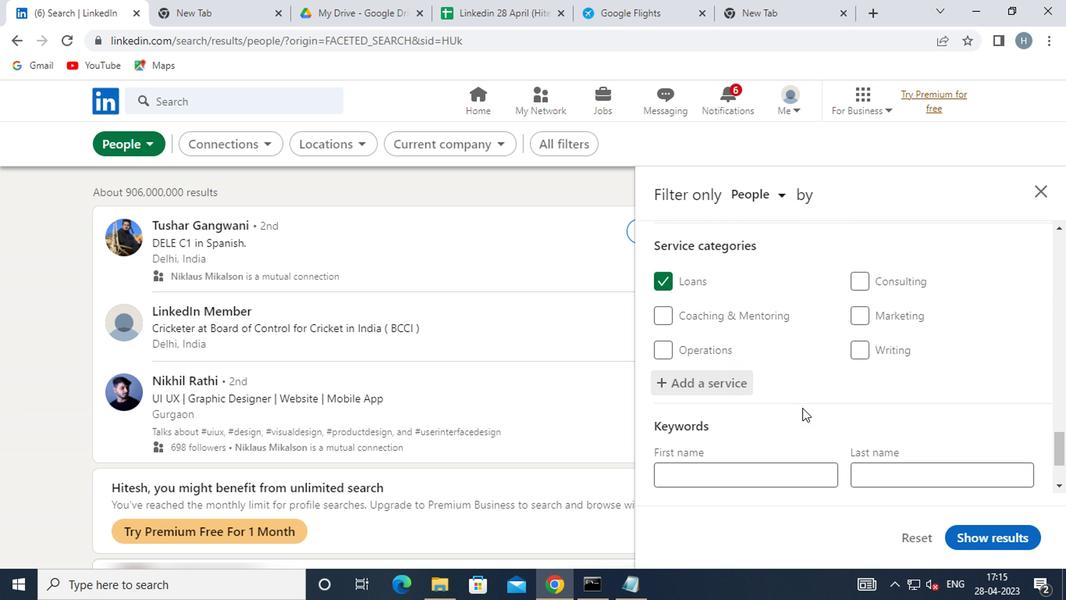 
Action: Mouse scrolled (799, 407) with delta (0, 0)
Screenshot: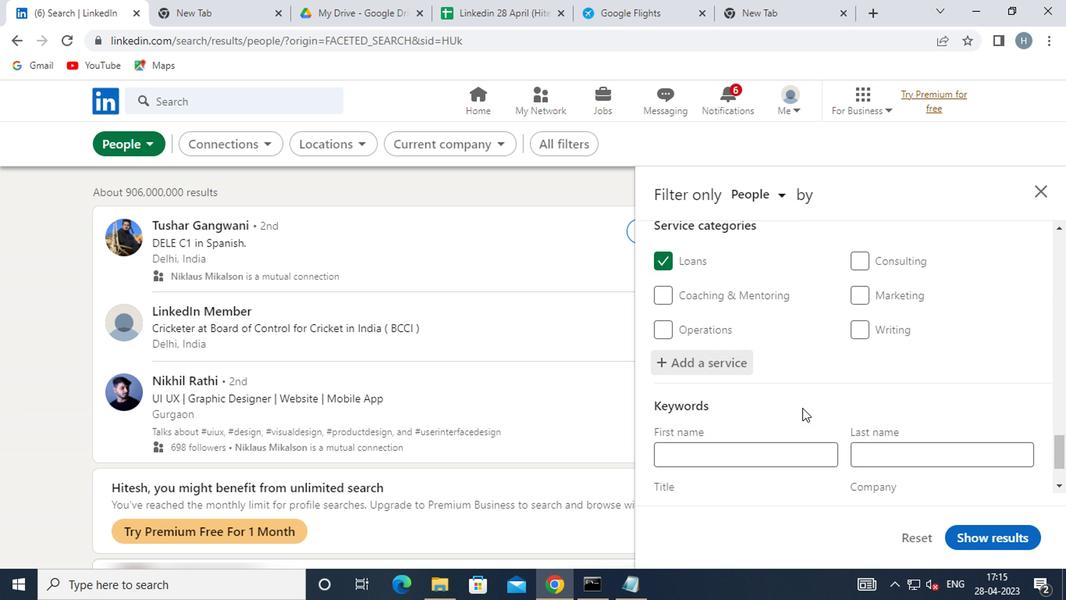 
Action: Mouse moved to (775, 416)
Screenshot: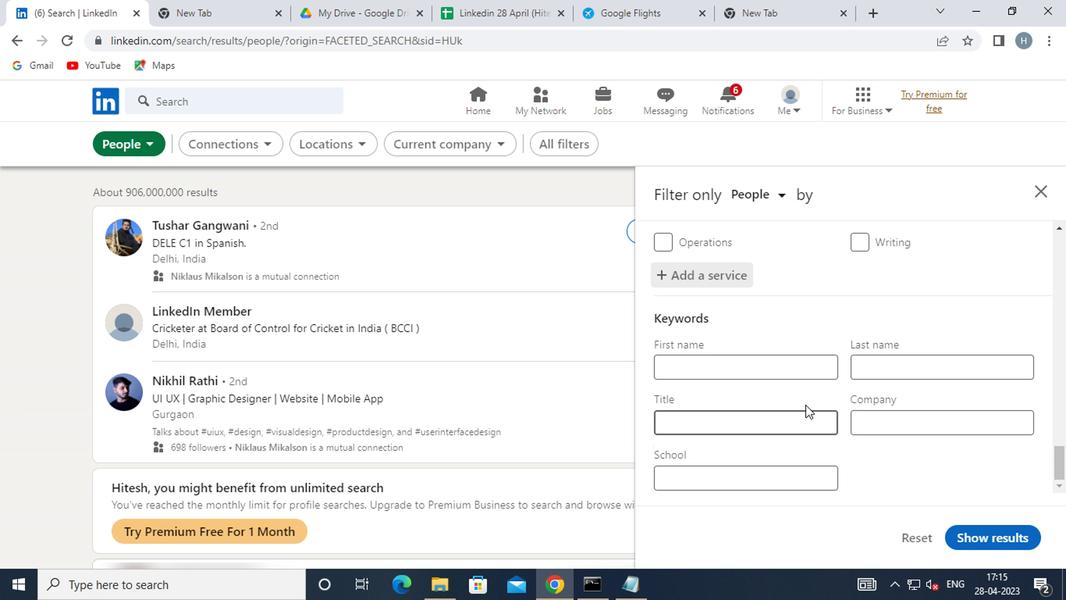 
Action: Mouse pressed left at (775, 416)
Screenshot: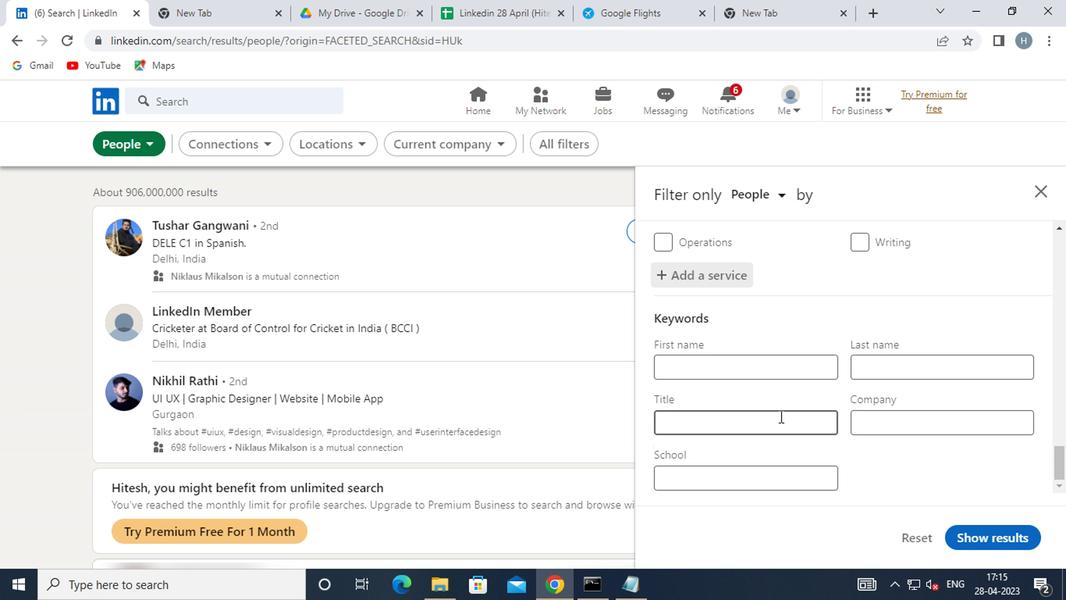 
Action: Key pressed <Key.shift>LIFE<Key.space><Key.shift>COACH
Screenshot: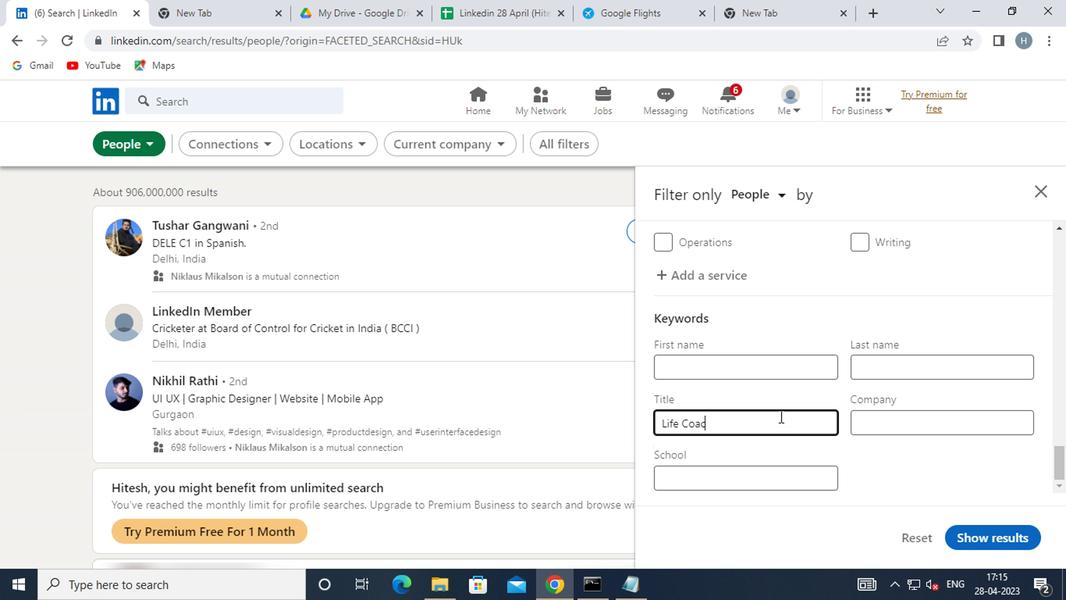 
Action: Mouse moved to (968, 530)
Screenshot: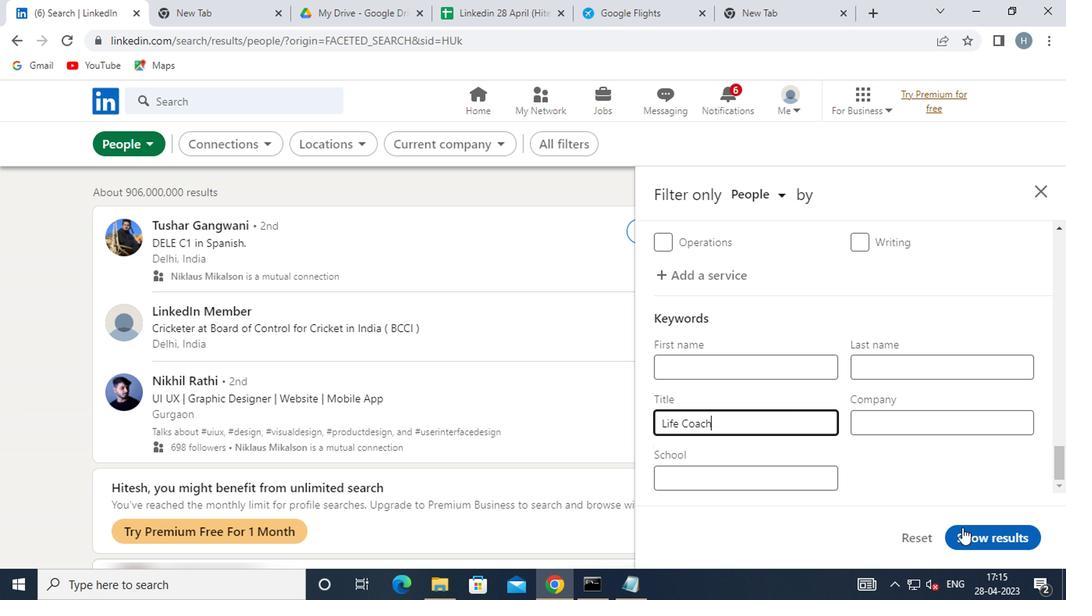 
Action: Mouse pressed left at (968, 530)
Screenshot: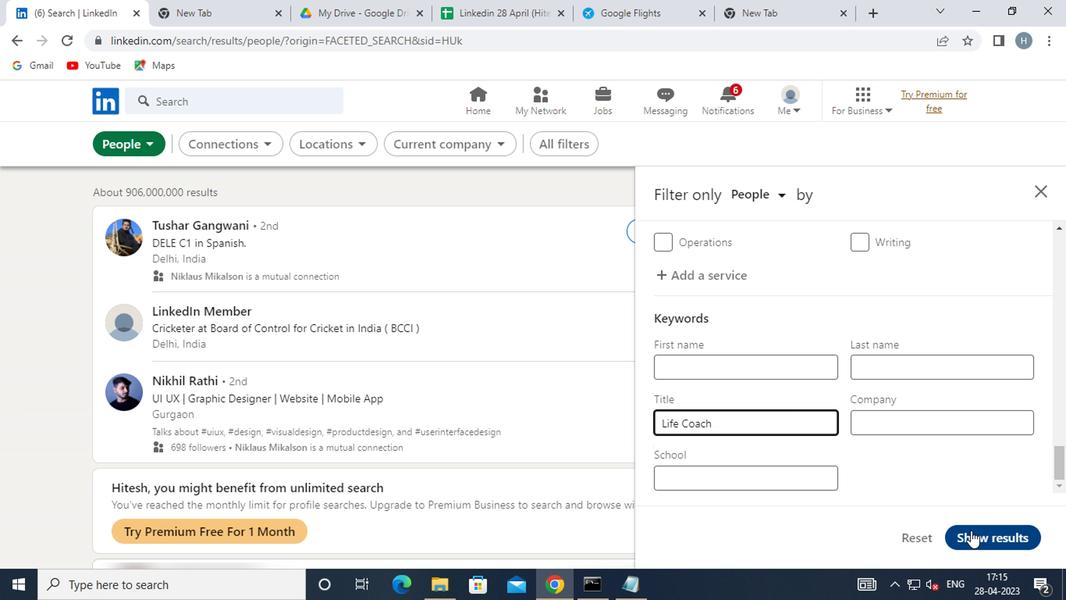 
Action: Mouse moved to (828, 419)
Screenshot: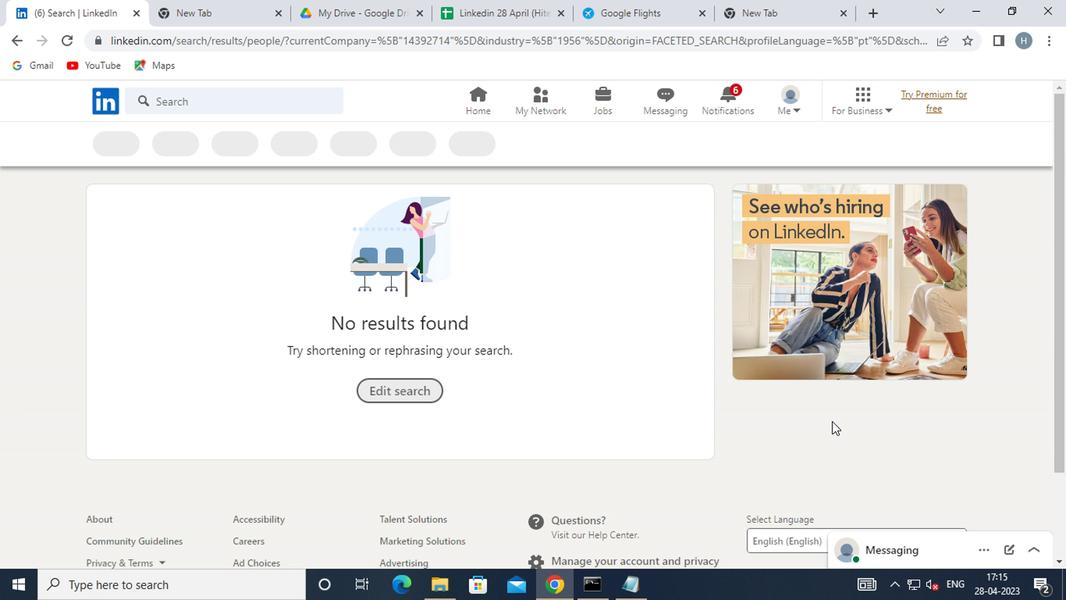 
